 Task: Look for space in Dausa, India from 11th June, 2023 to 17th June, 2023 for 1 adult in price range Rs.5000 to Rs.12000. Place can be private room with 1  bedroom having 1 bed and 1 bathroom. Property type can be house, flat, guest house, hotel. Booking option can be shelf check-in. Required host language is English.
Action: Mouse moved to (485, 58)
Screenshot: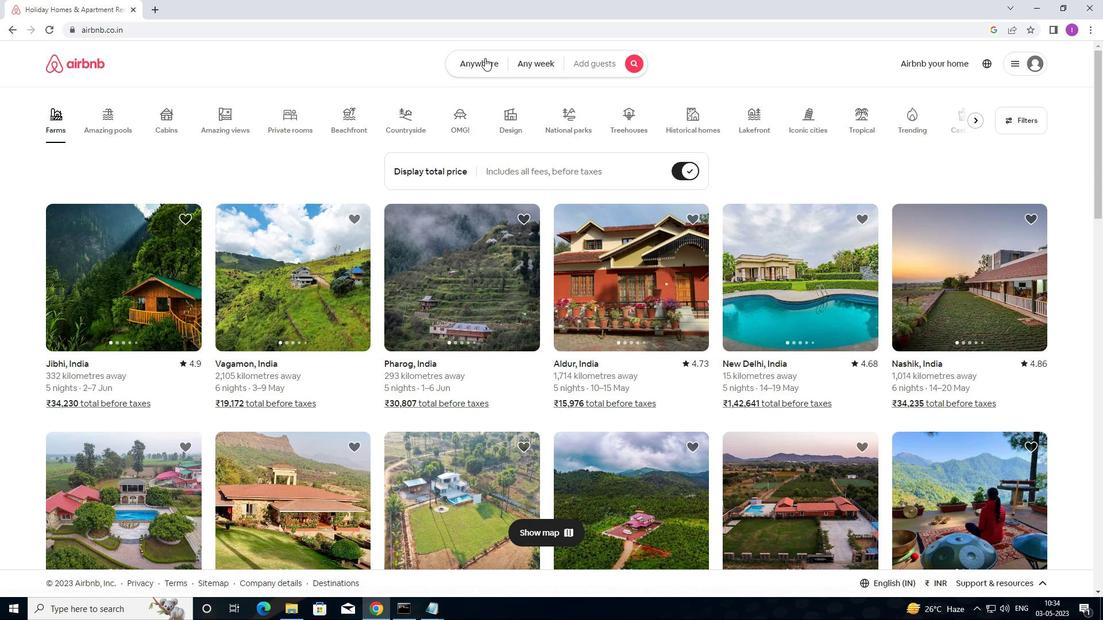 
Action: Mouse pressed left at (485, 58)
Screenshot: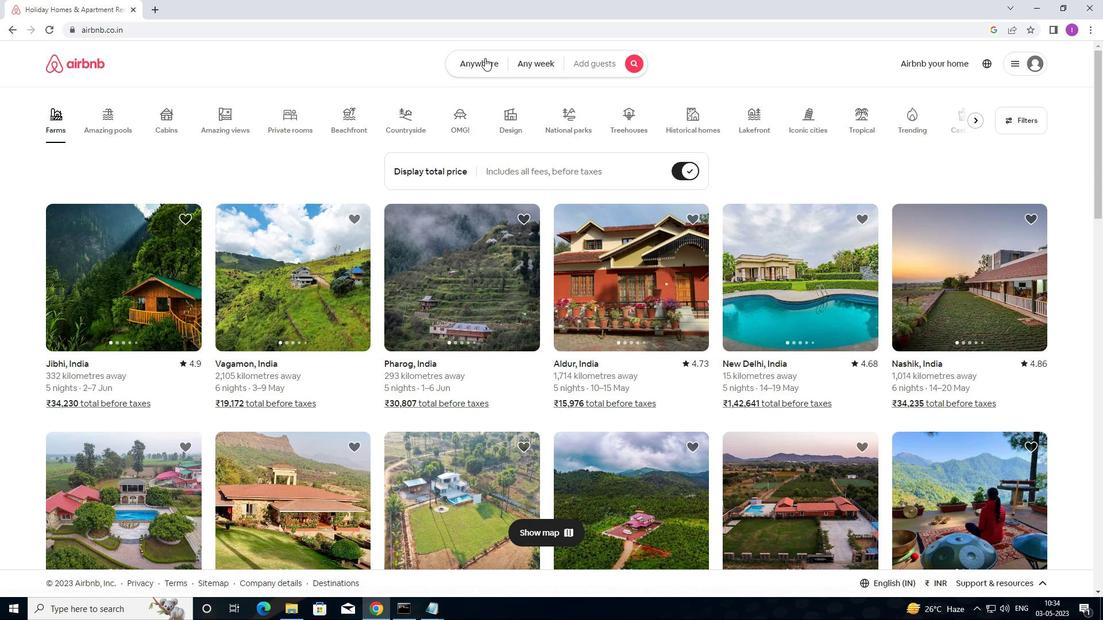 
Action: Mouse moved to (356, 112)
Screenshot: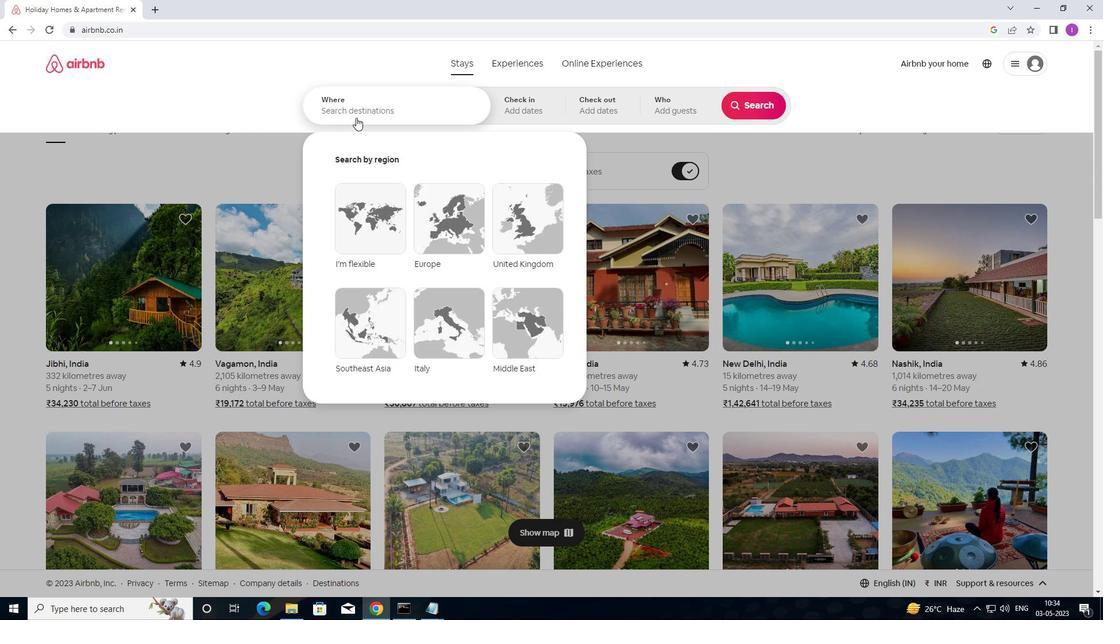 
Action: Mouse pressed left at (356, 112)
Screenshot: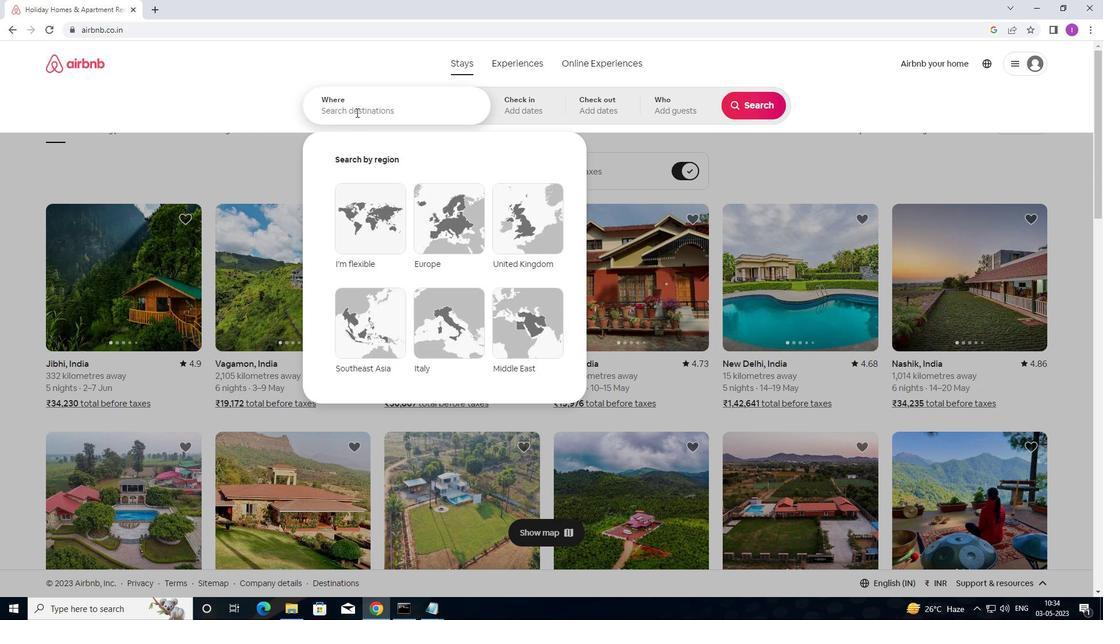 
Action: Mouse moved to (515, 121)
Screenshot: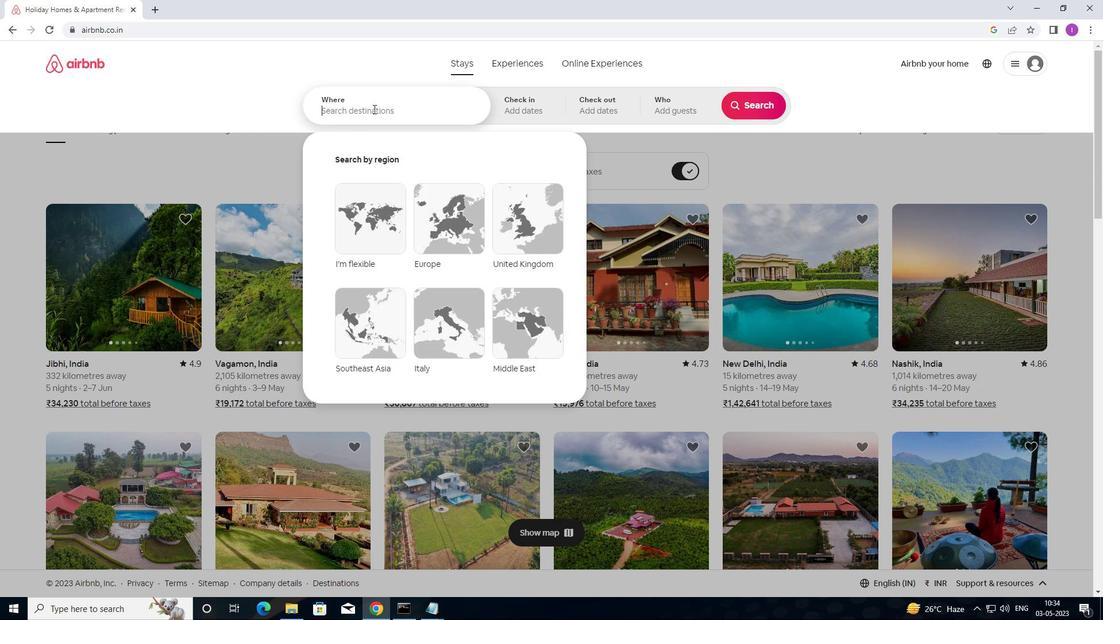 
Action: Key pressed <Key.shift>DAUSA,<Key.shift>INDIA
Screenshot: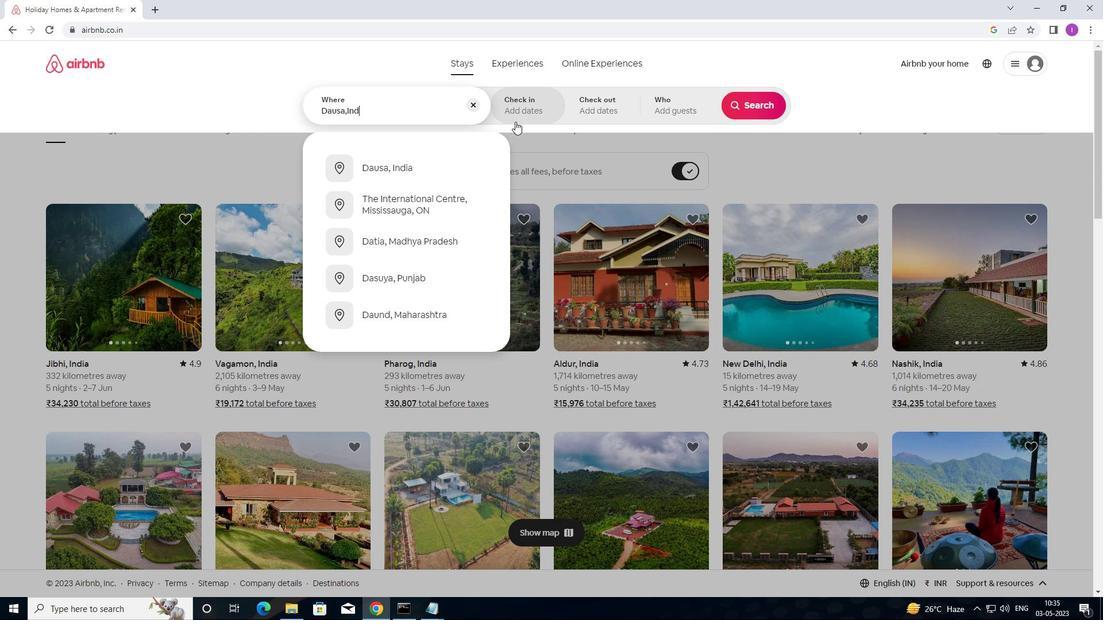 
Action: Mouse moved to (431, 178)
Screenshot: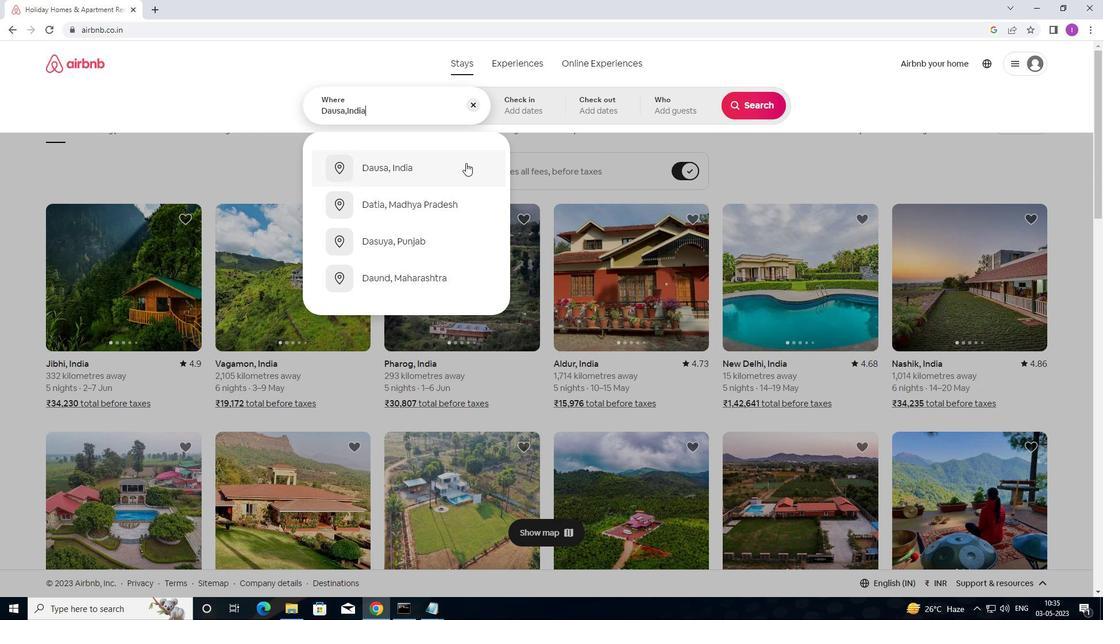 
Action: Mouse pressed left at (431, 178)
Screenshot: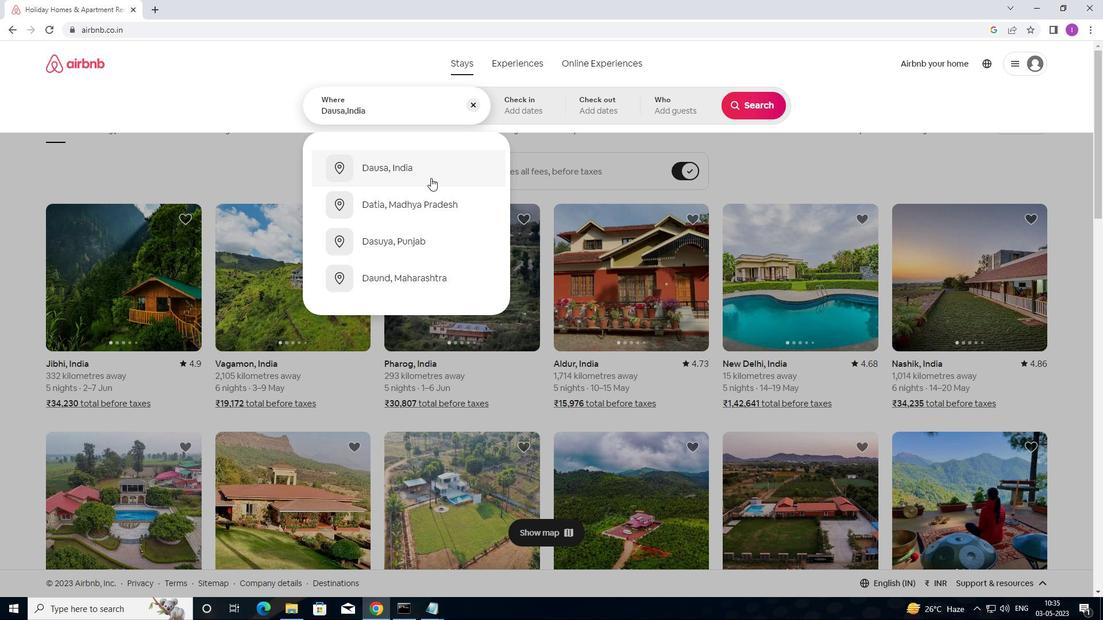 
Action: Mouse moved to (750, 198)
Screenshot: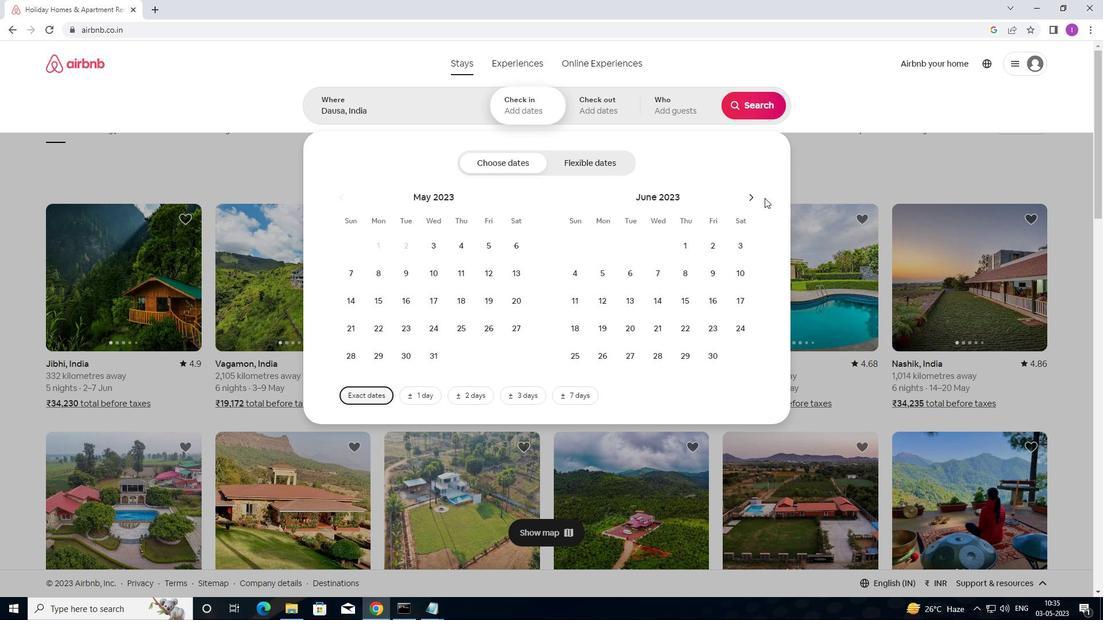 
Action: Mouse pressed left at (750, 198)
Screenshot: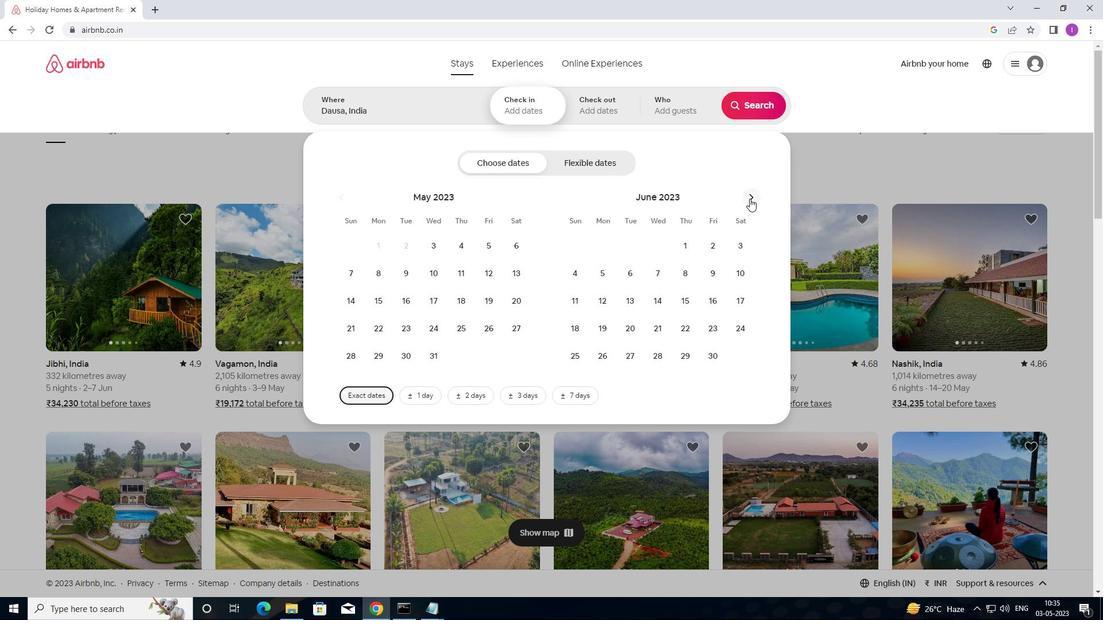 
Action: Mouse moved to (348, 298)
Screenshot: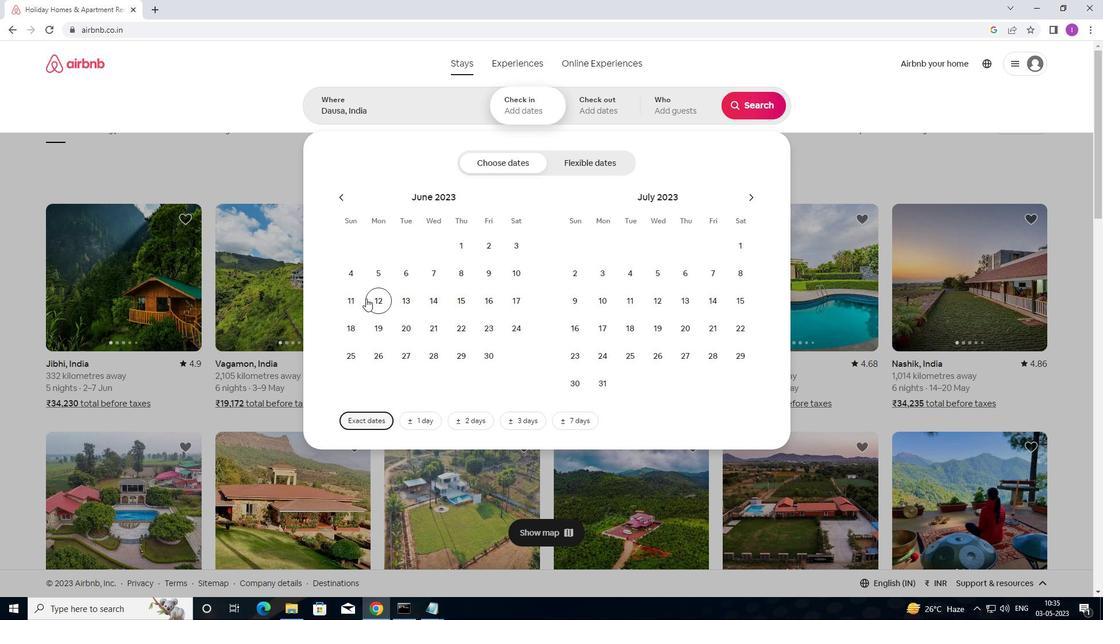 
Action: Mouse pressed left at (348, 298)
Screenshot: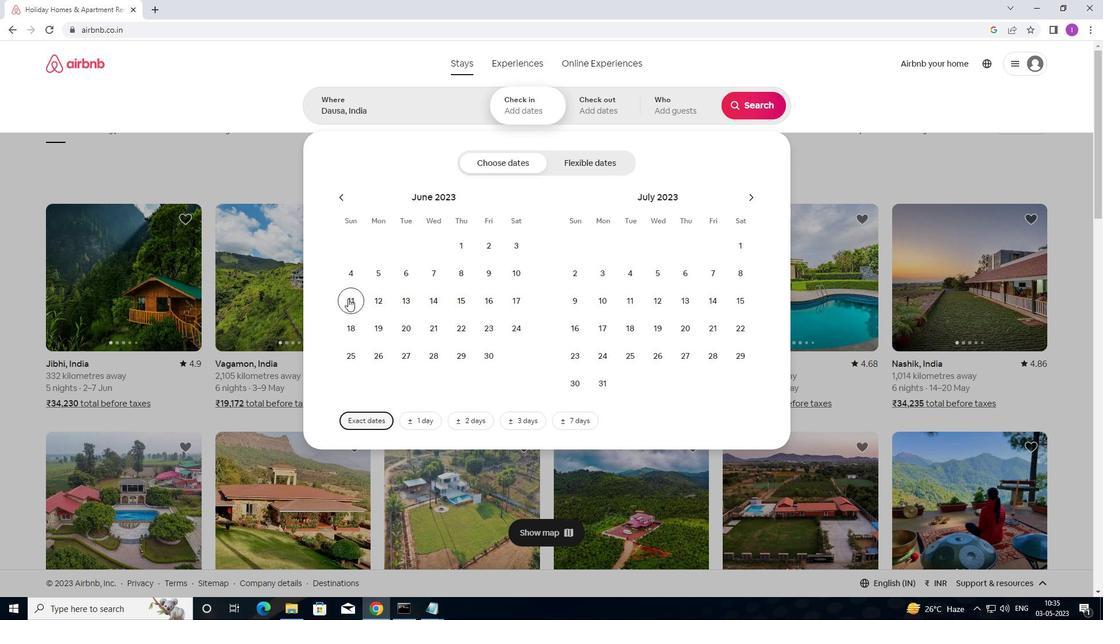 
Action: Mouse moved to (521, 300)
Screenshot: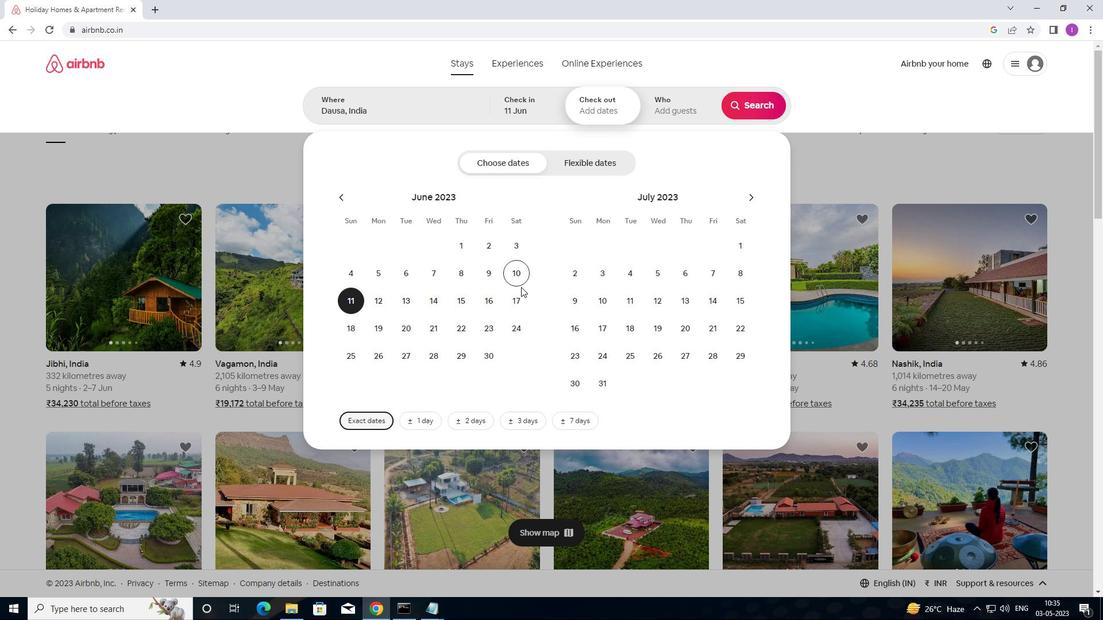 
Action: Mouse pressed left at (521, 300)
Screenshot: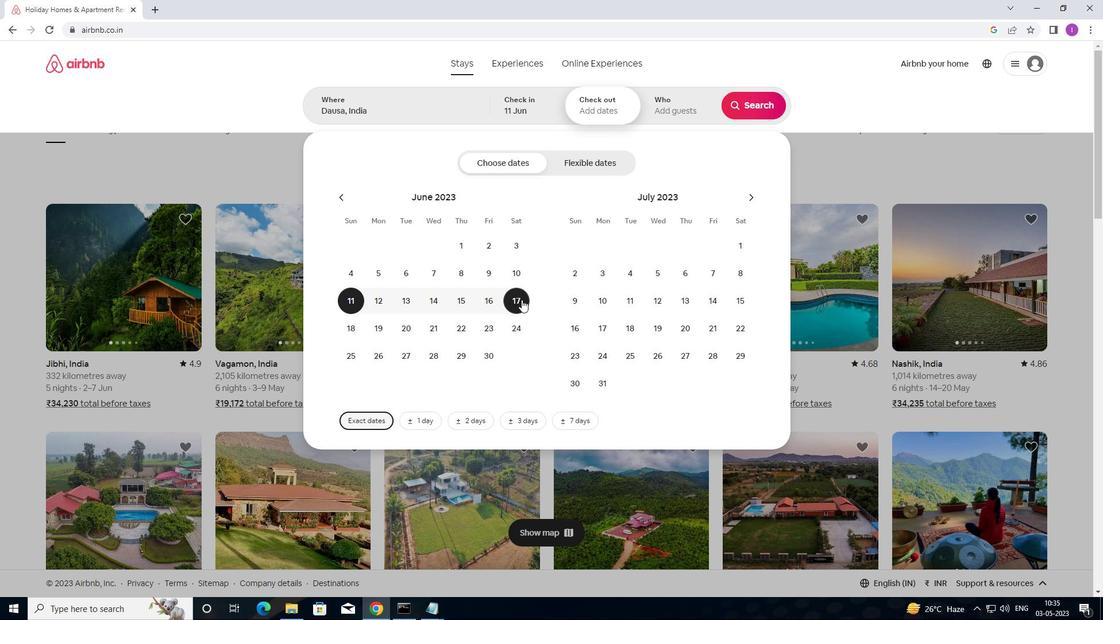 
Action: Mouse moved to (700, 113)
Screenshot: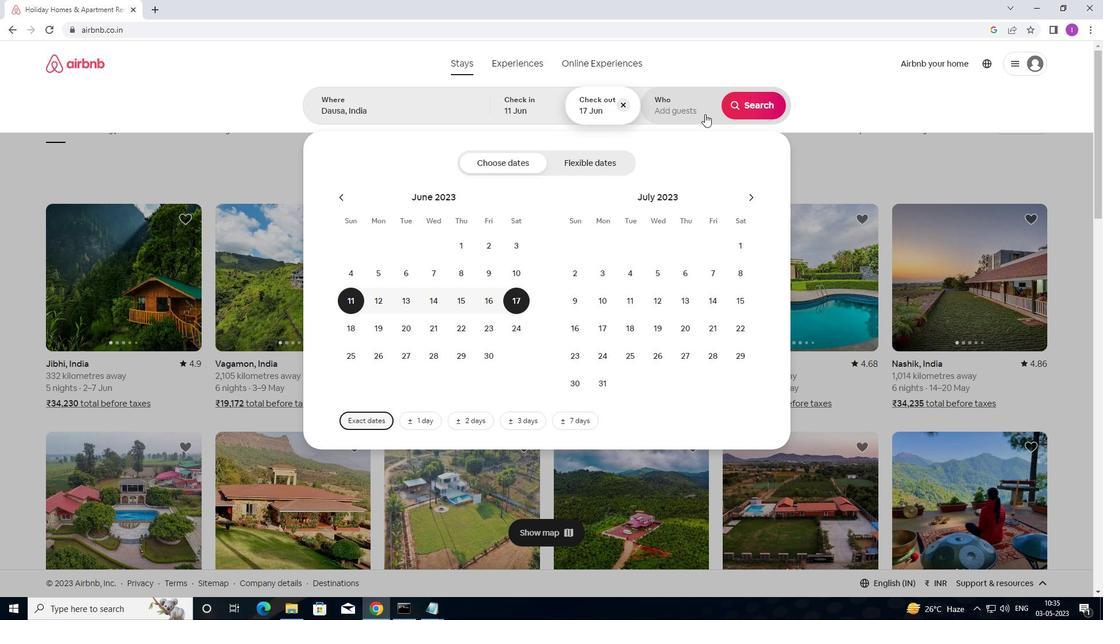 
Action: Mouse pressed left at (700, 113)
Screenshot: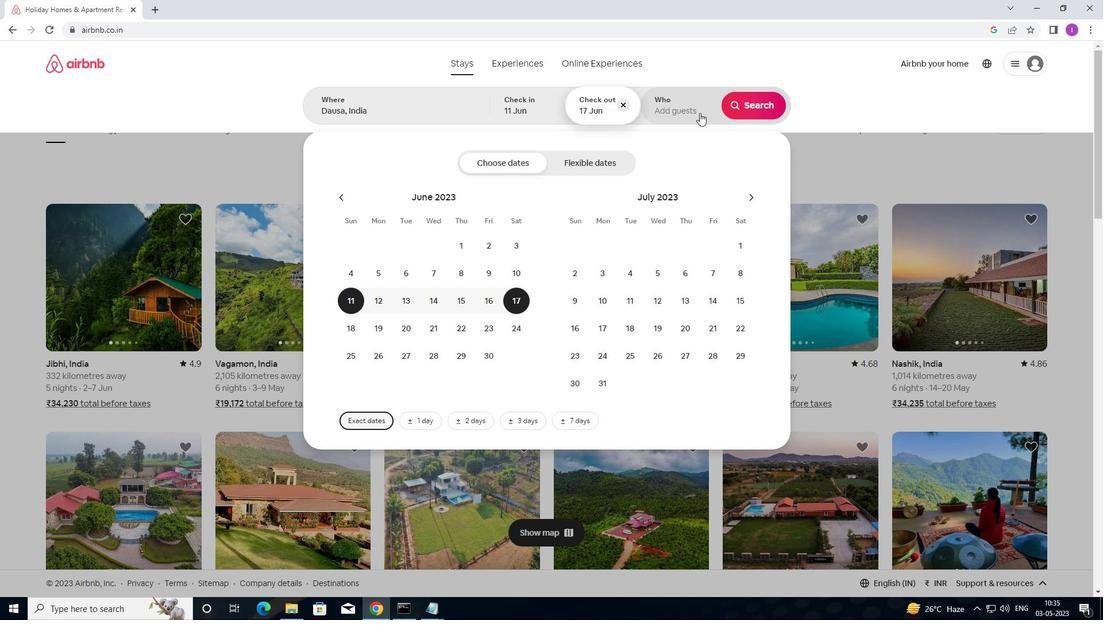
Action: Mouse moved to (761, 162)
Screenshot: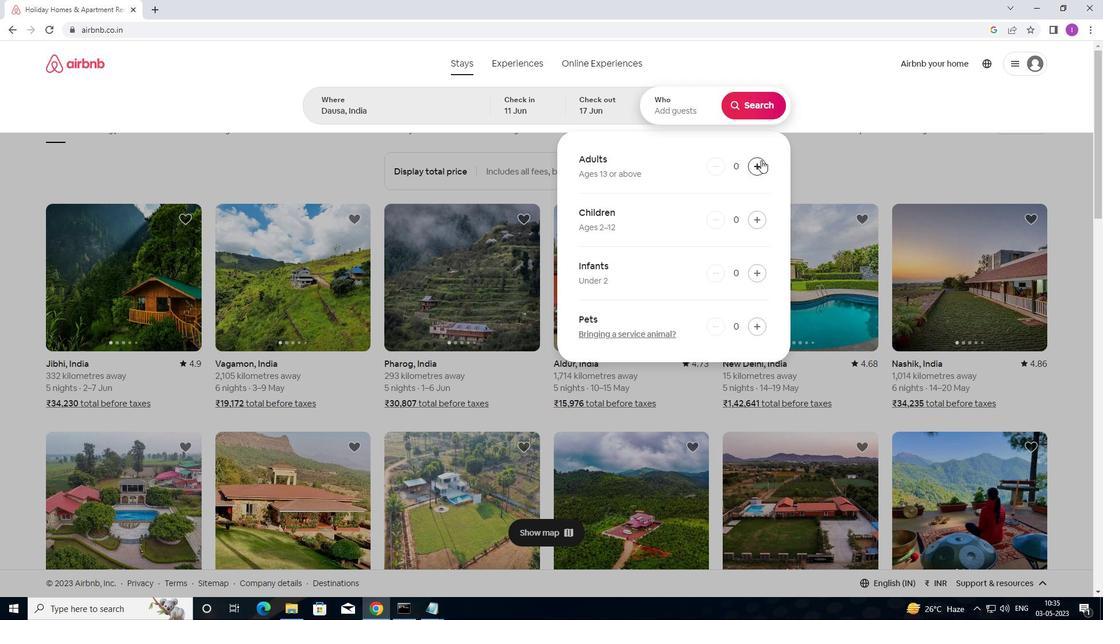 
Action: Mouse pressed left at (761, 162)
Screenshot: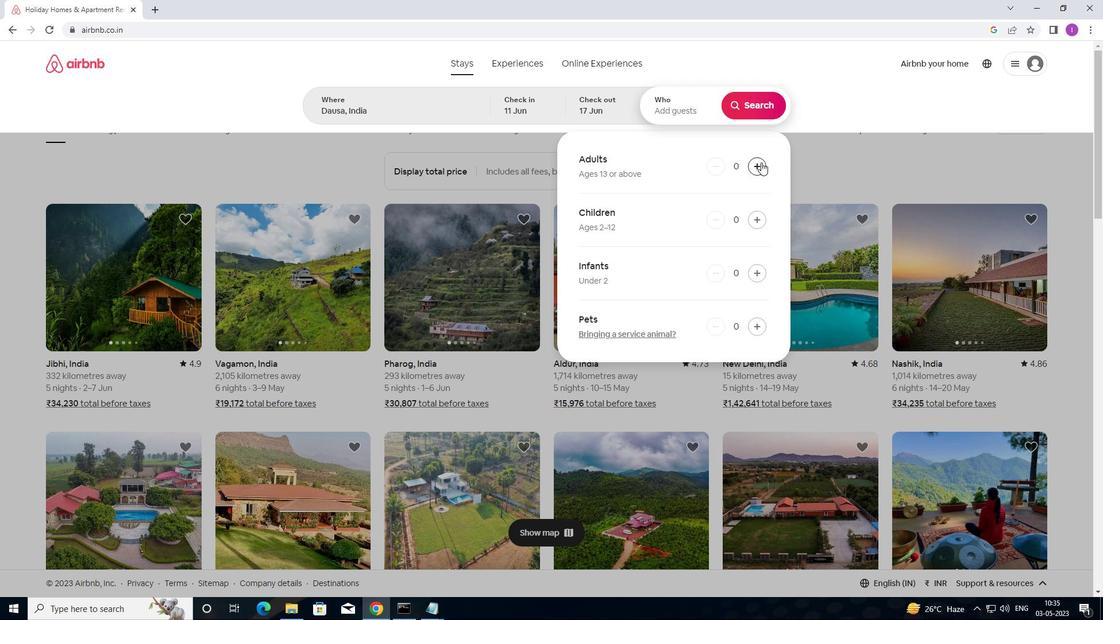 
Action: Mouse moved to (760, 101)
Screenshot: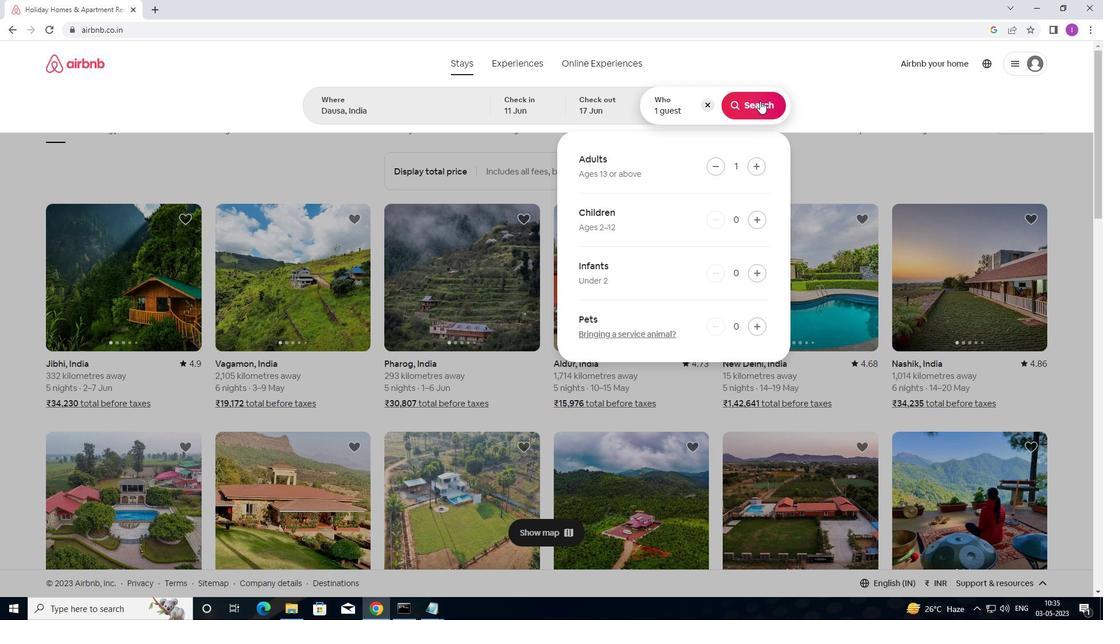 
Action: Mouse pressed left at (760, 101)
Screenshot: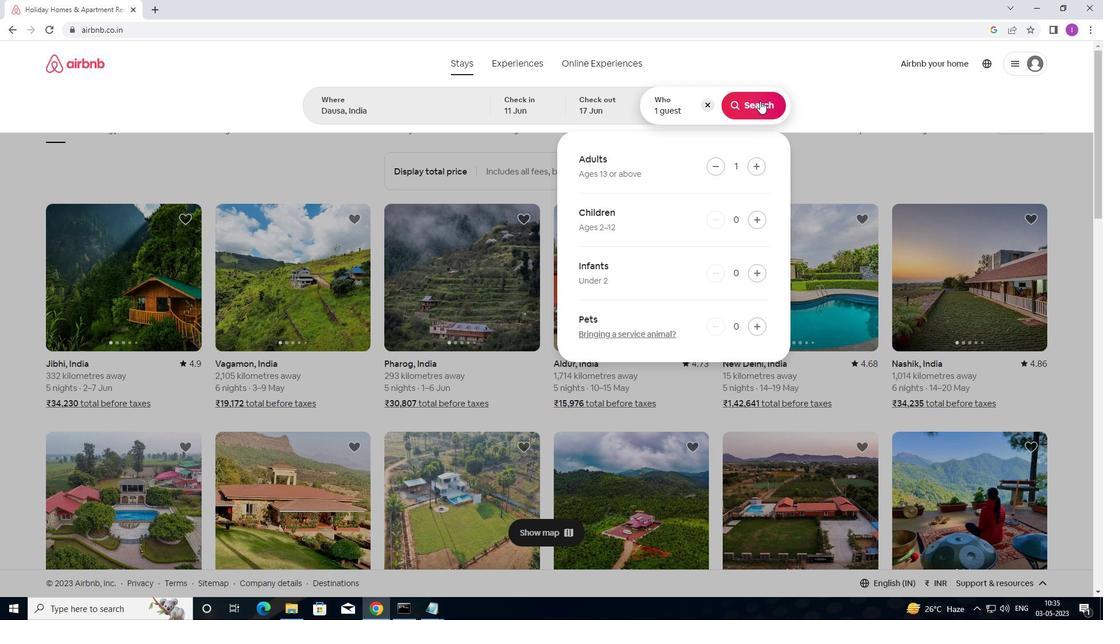 
Action: Mouse moved to (1037, 114)
Screenshot: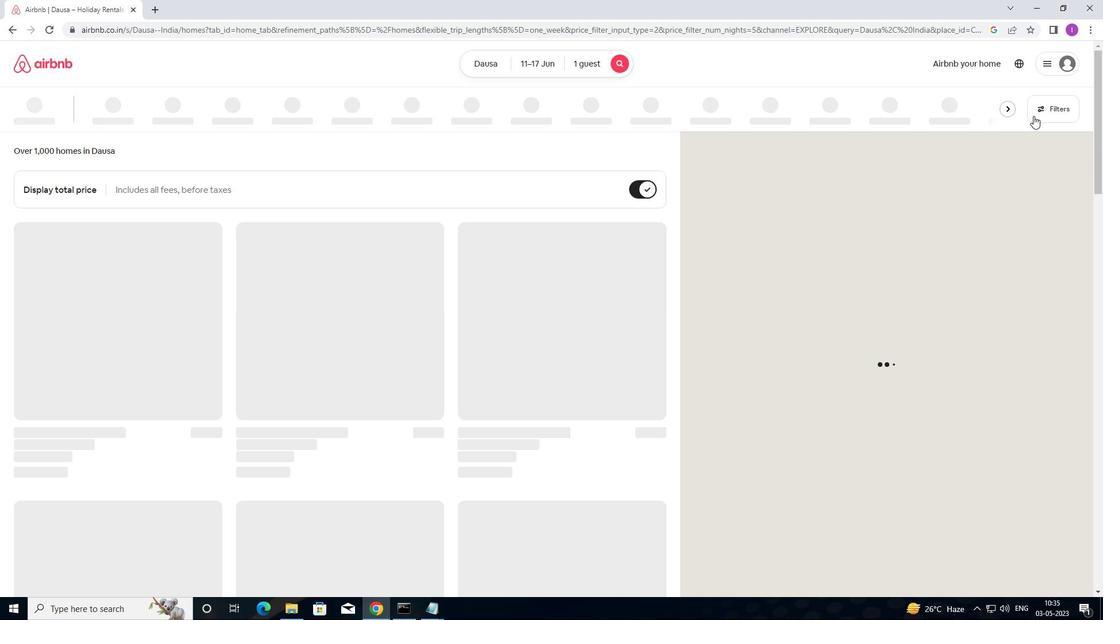 
Action: Mouse pressed left at (1037, 114)
Screenshot: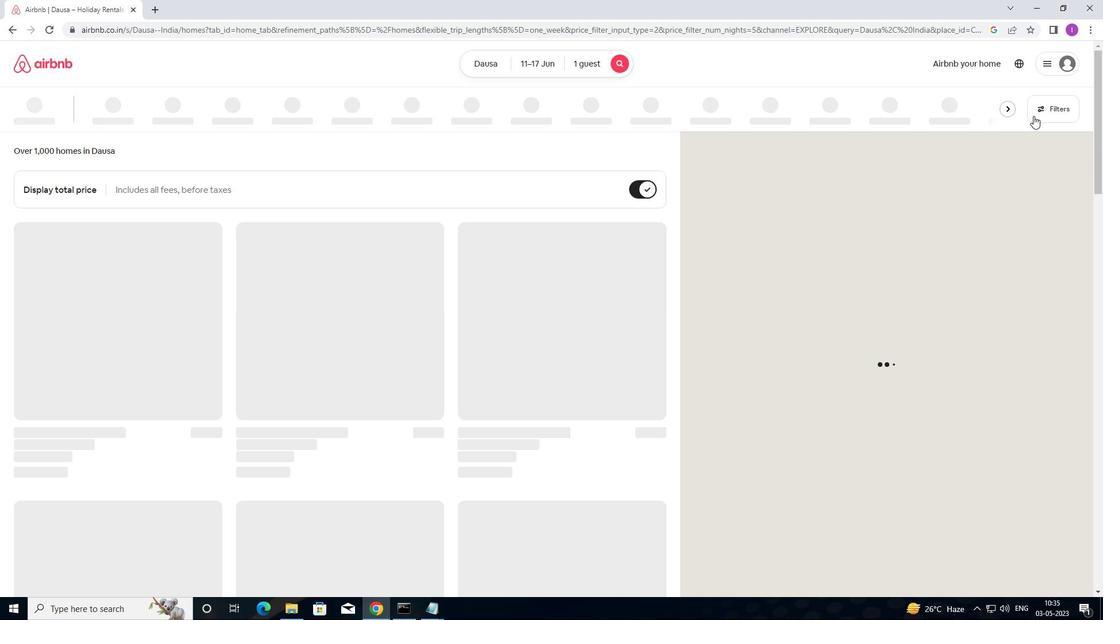 
Action: Mouse moved to (409, 251)
Screenshot: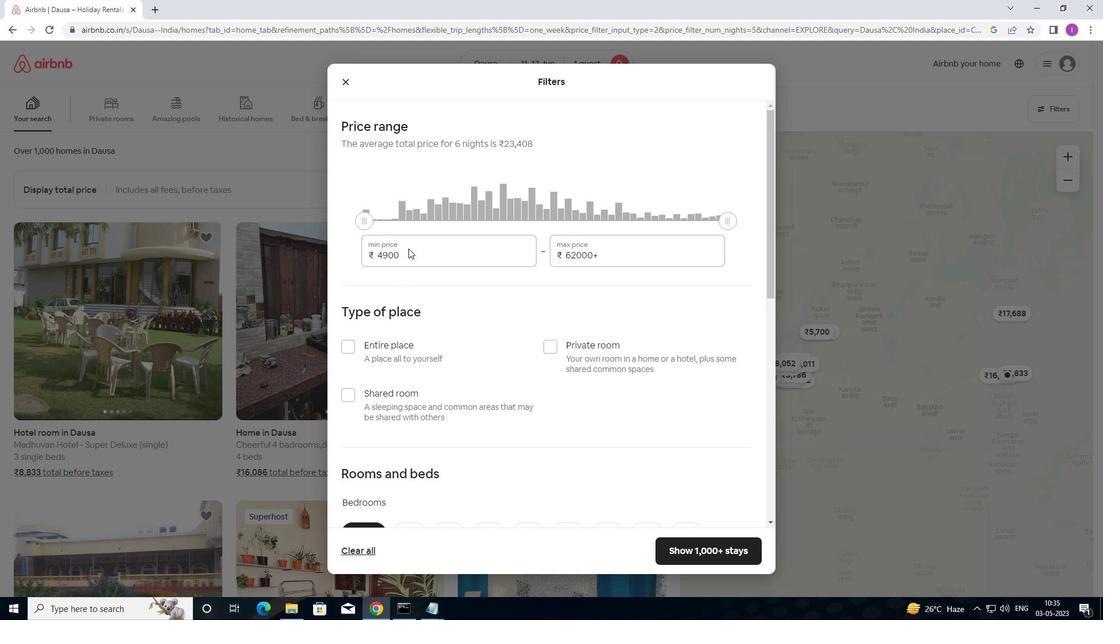 
Action: Mouse pressed left at (409, 251)
Screenshot: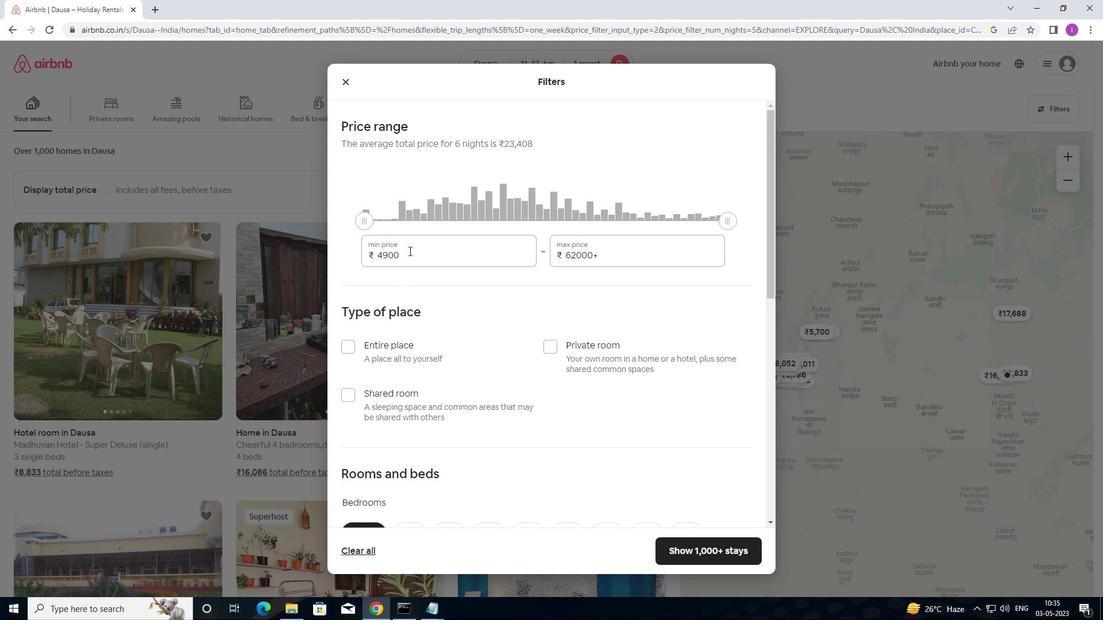 
Action: Mouse moved to (372, 252)
Screenshot: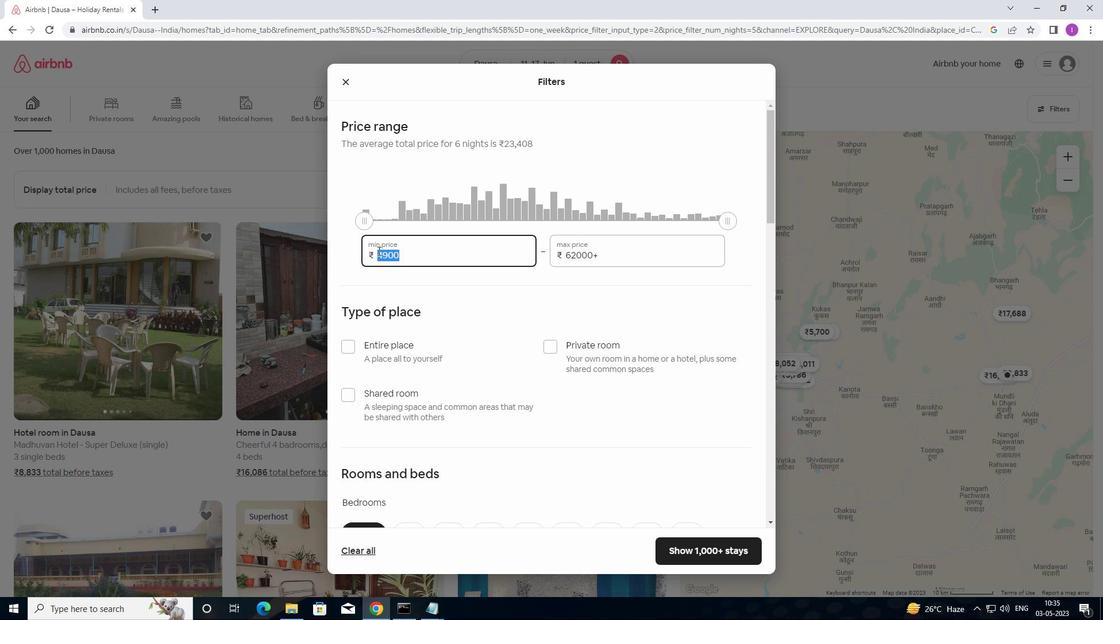 
Action: Mouse pressed left at (372, 252)
Screenshot: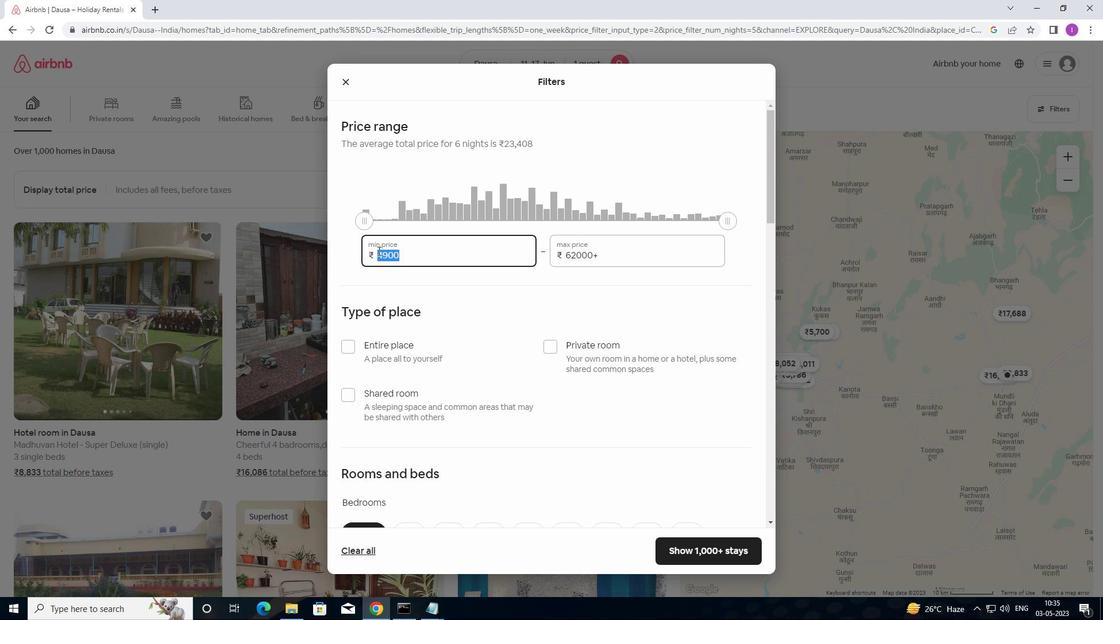 
Action: Mouse moved to (462, 292)
Screenshot: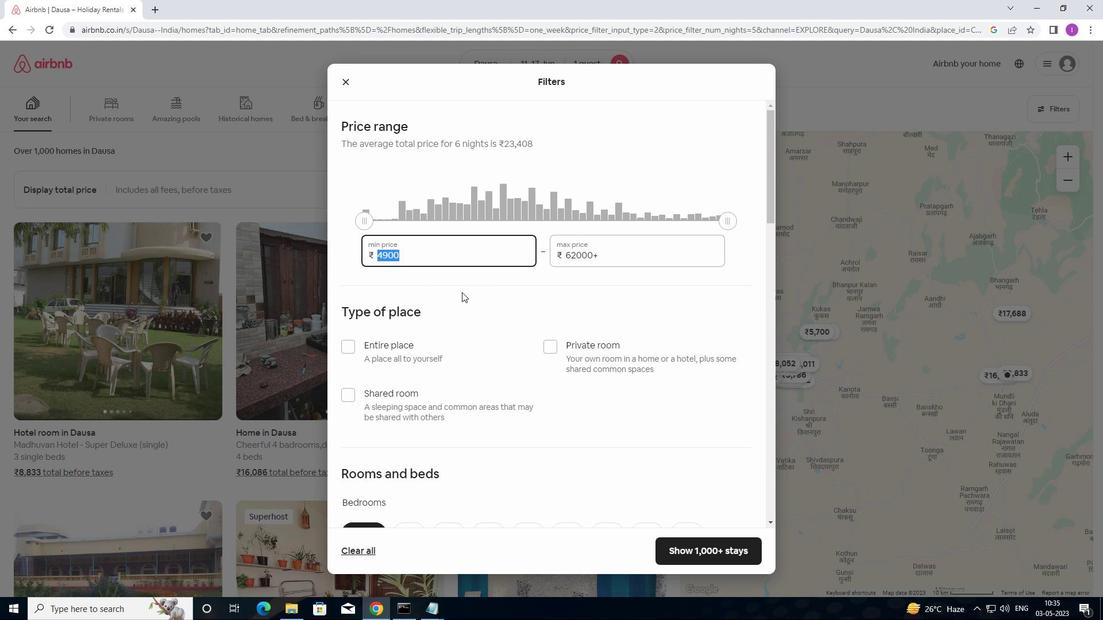 
Action: Key pressed 5
Screenshot: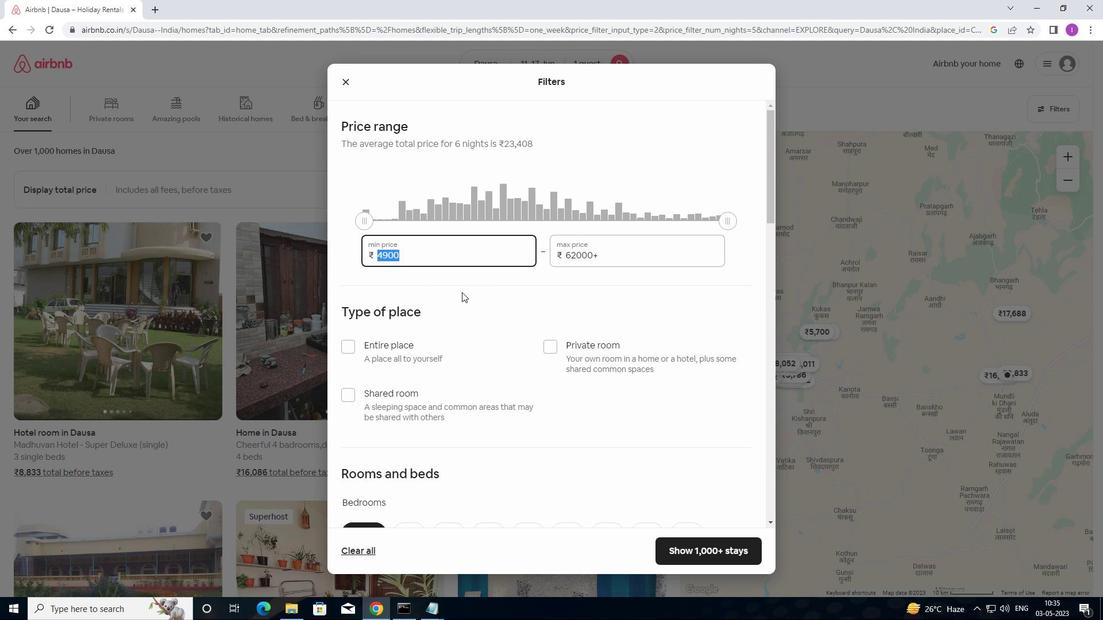 
Action: Mouse moved to (466, 293)
Screenshot: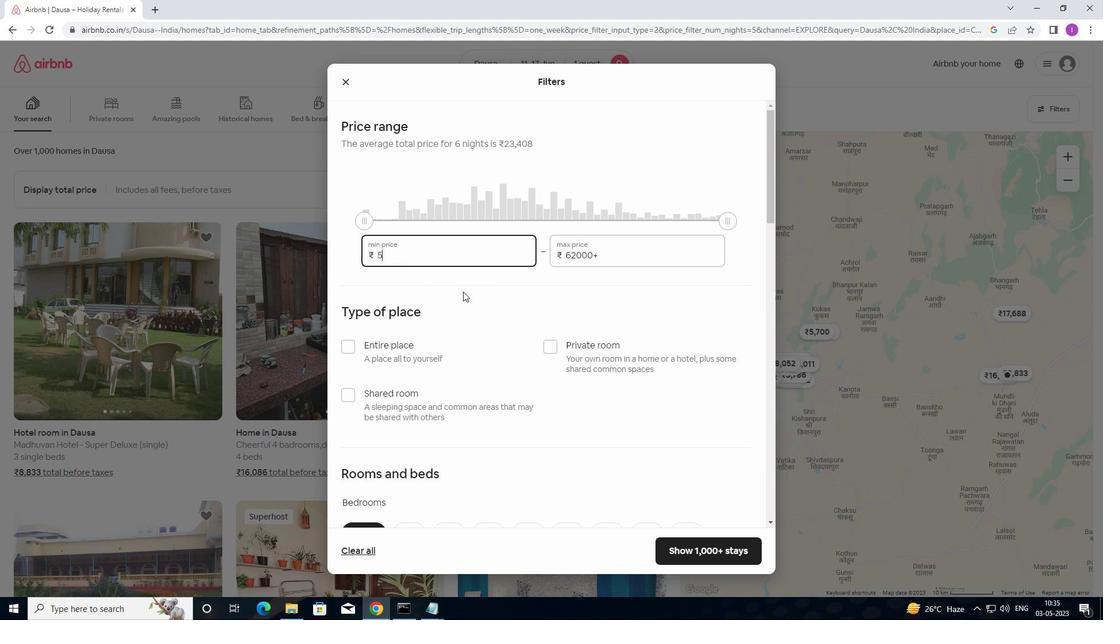 
Action: Key pressed 000
Screenshot: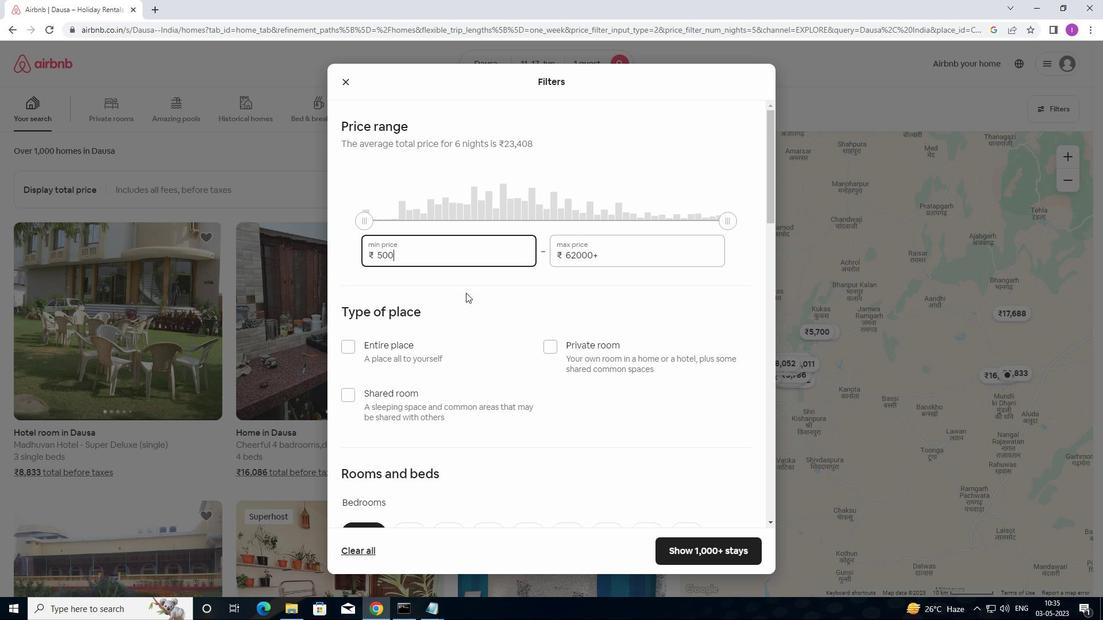 
Action: Mouse moved to (604, 257)
Screenshot: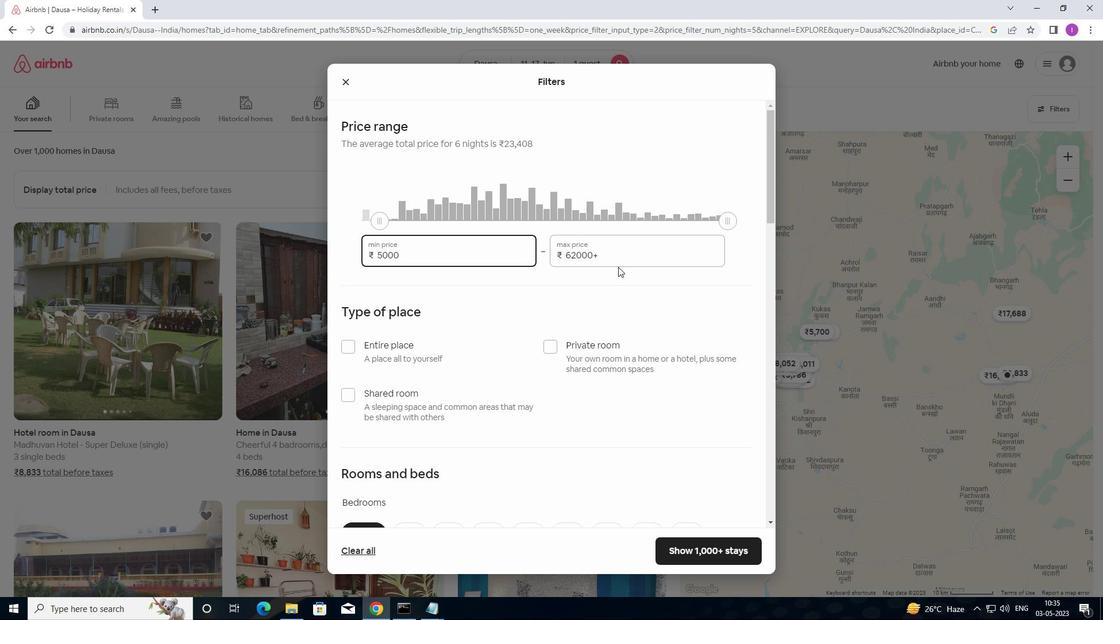 
Action: Mouse pressed left at (604, 257)
Screenshot: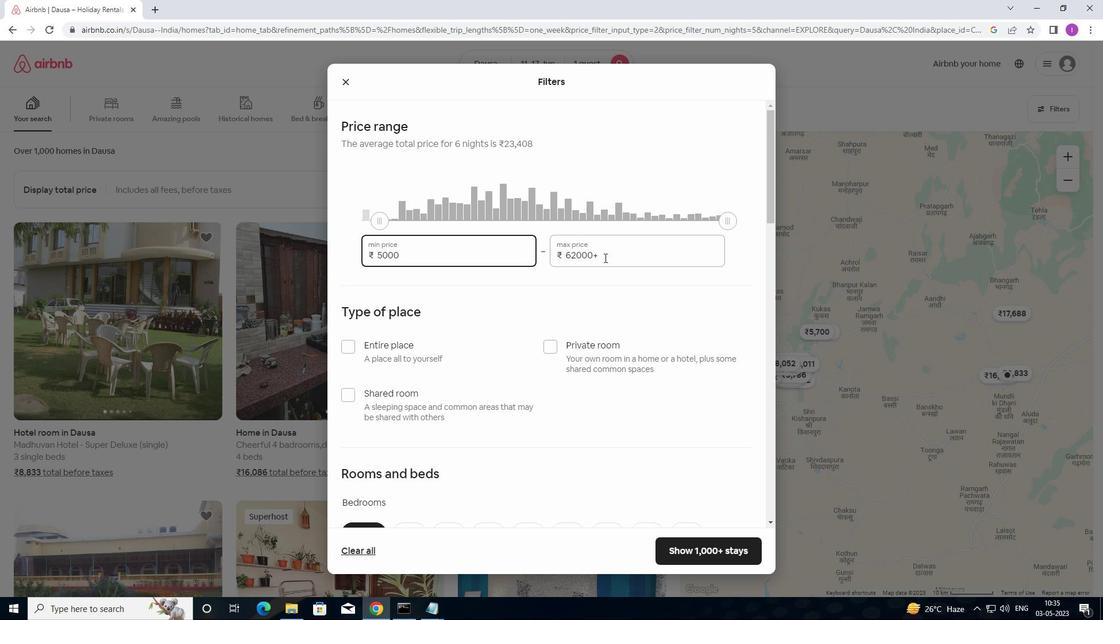 
Action: Mouse moved to (547, 260)
Screenshot: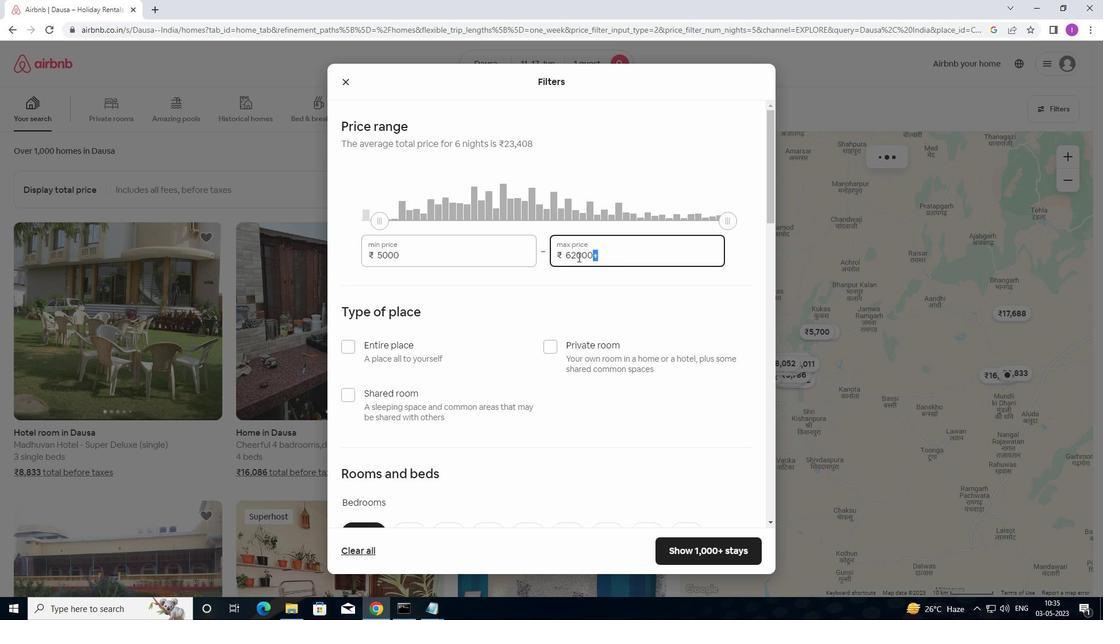 
Action: Mouse pressed left at (547, 260)
Screenshot: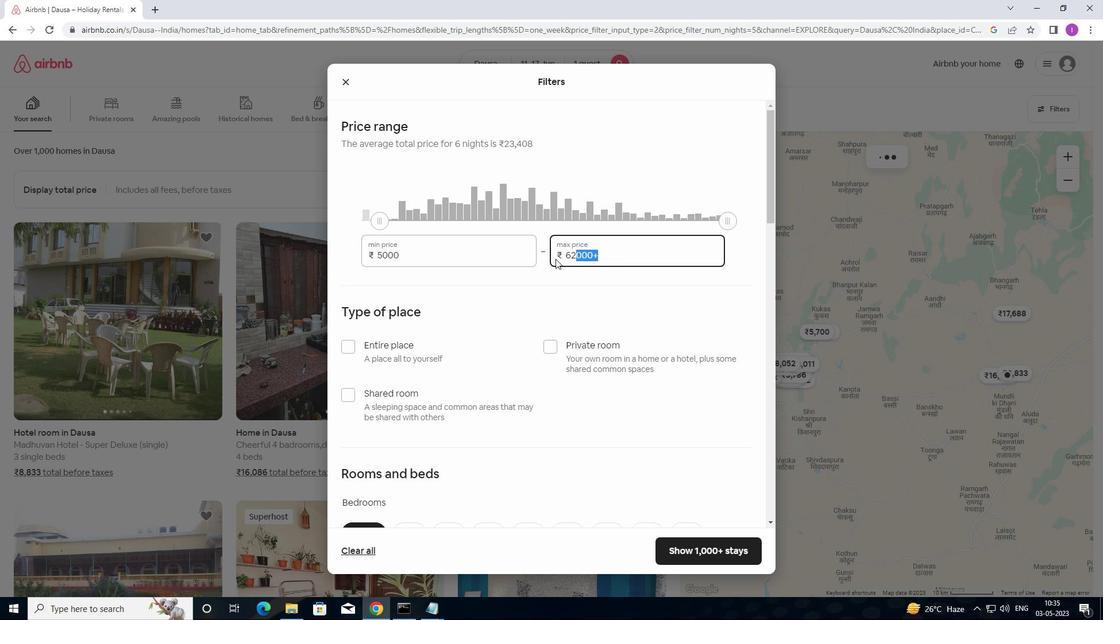 
Action: Mouse moved to (625, 273)
Screenshot: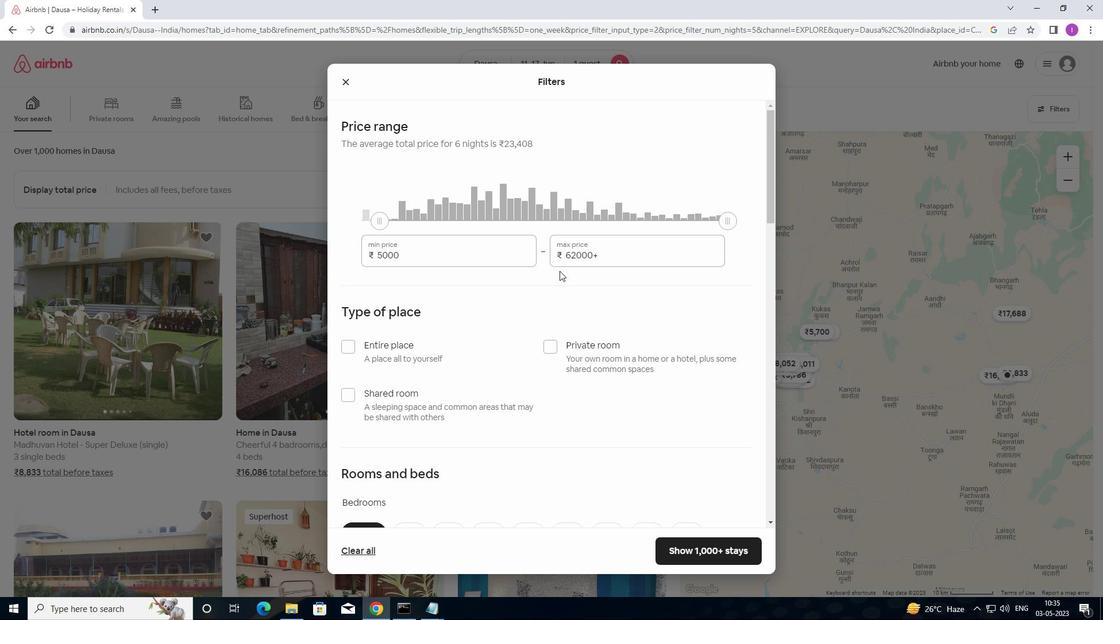 
Action: Key pressed 12
Screenshot: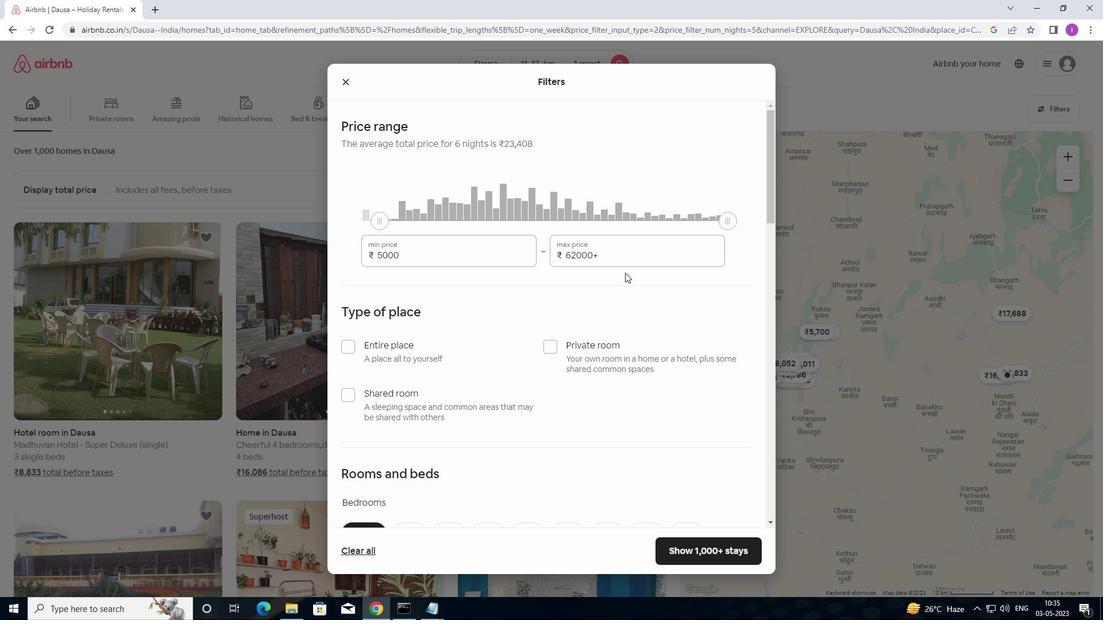 
Action: Mouse moved to (625, 278)
Screenshot: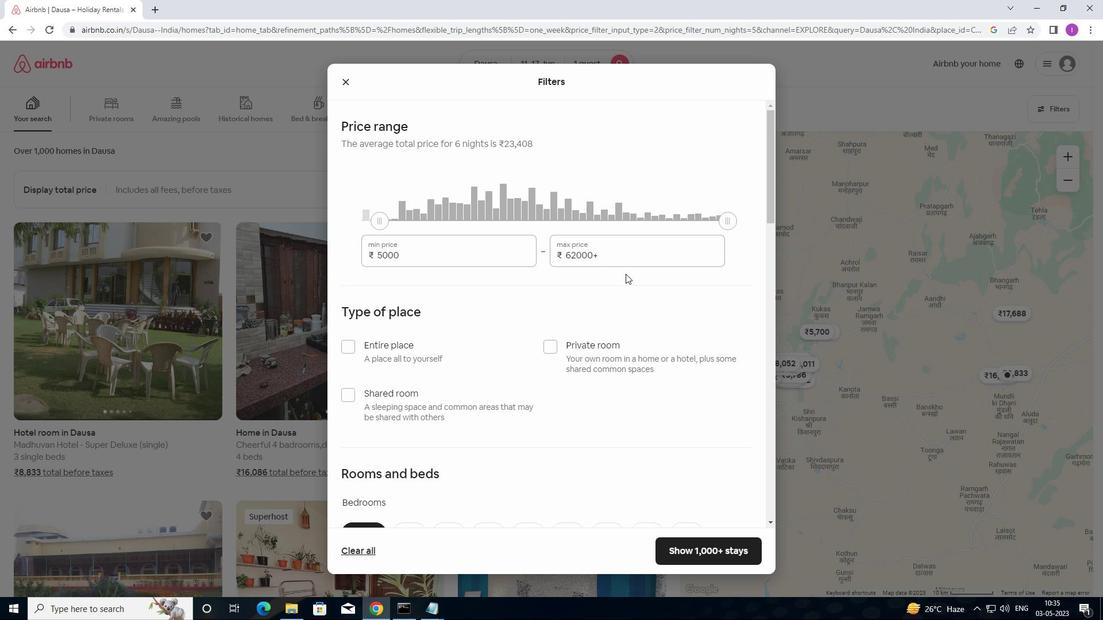 
Action: Key pressed 000
Screenshot: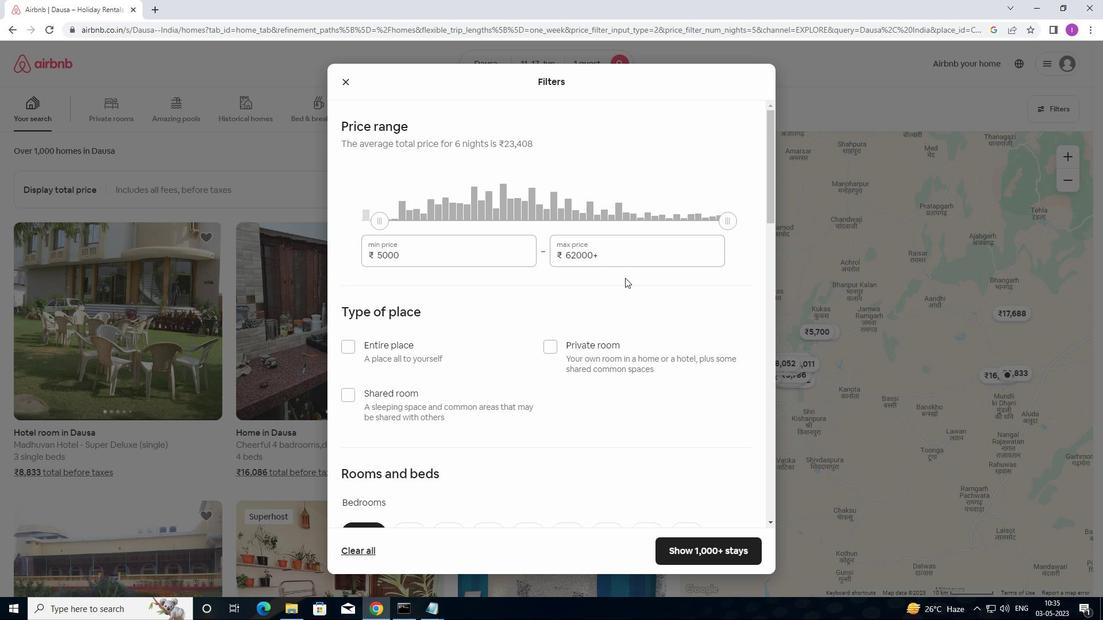 
Action: Mouse moved to (611, 257)
Screenshot: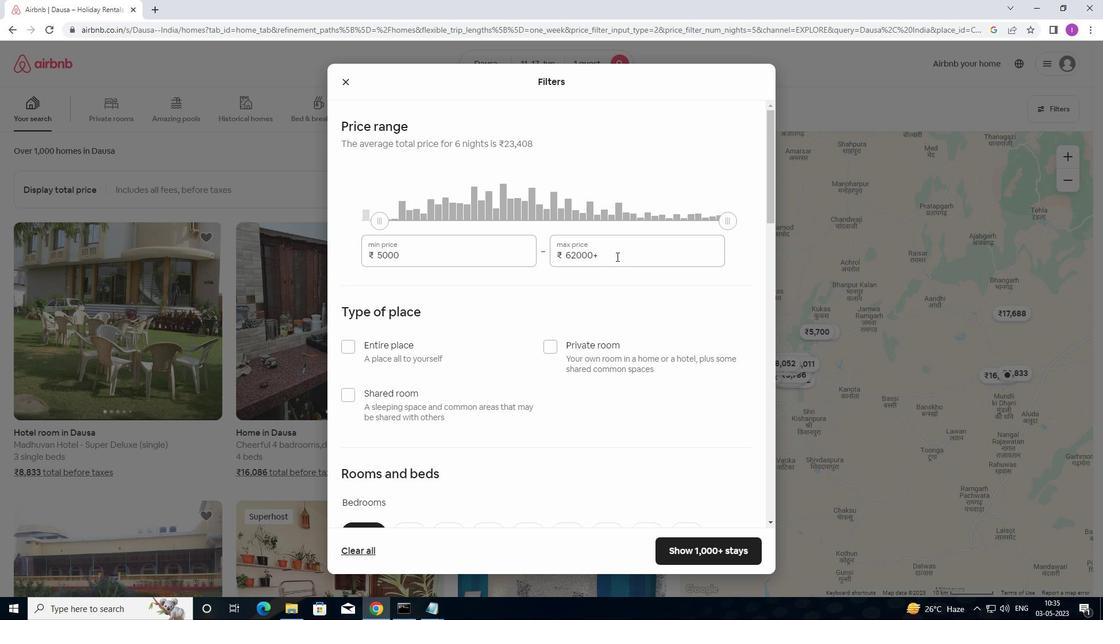 
Action: Mouse pressed left at (611, 257)
Screenshot: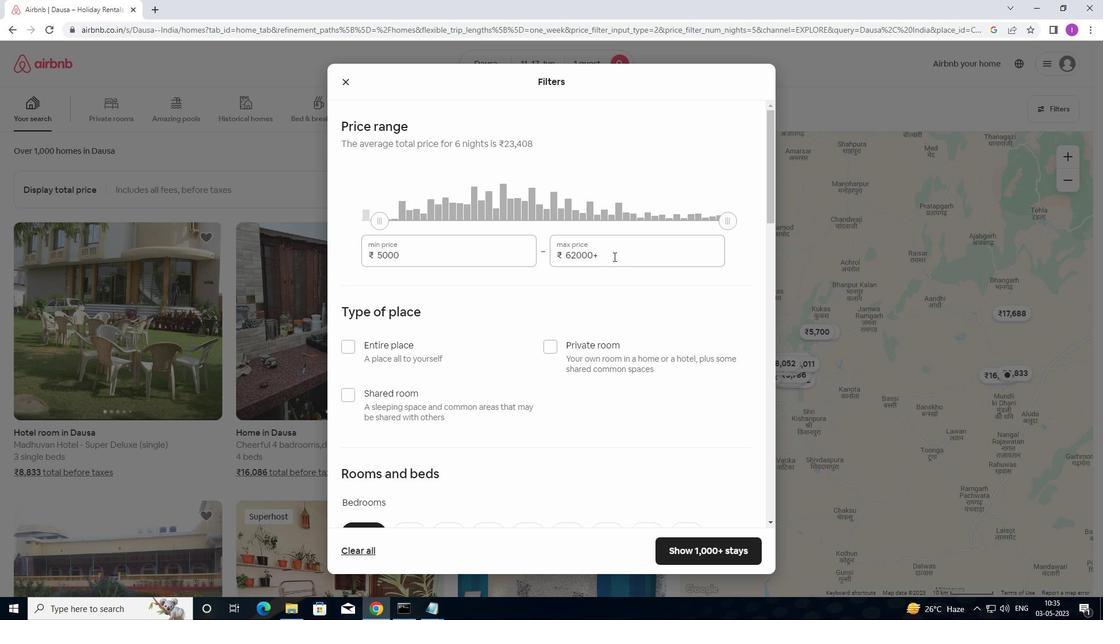 
Action: Mouse moved to (546, 266)
Screenshot: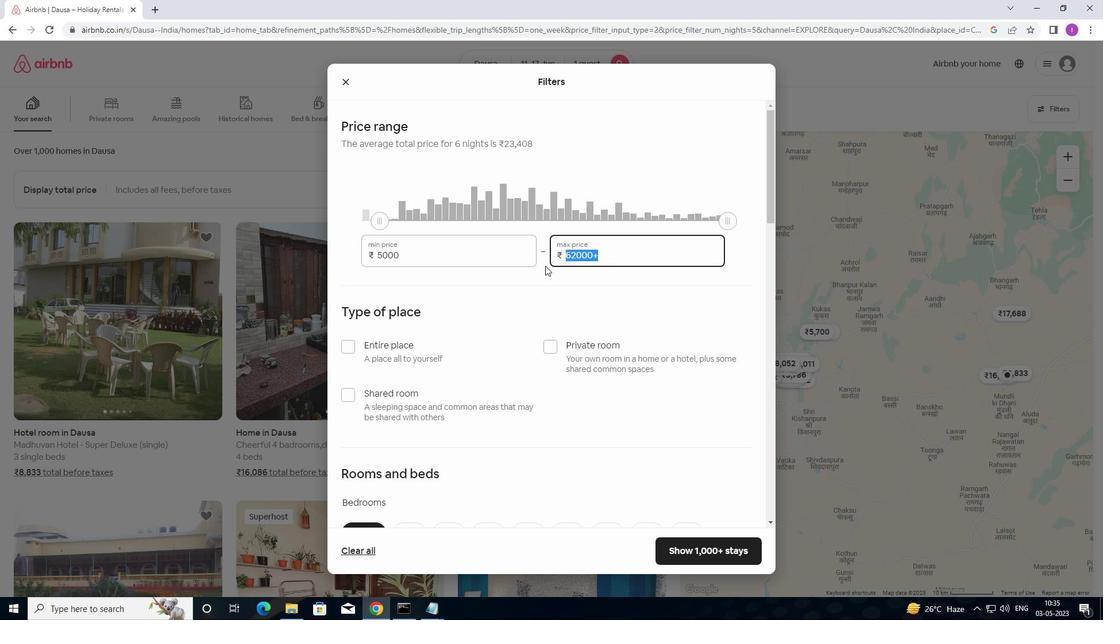 
Action: Key pressed 1
Screenshot: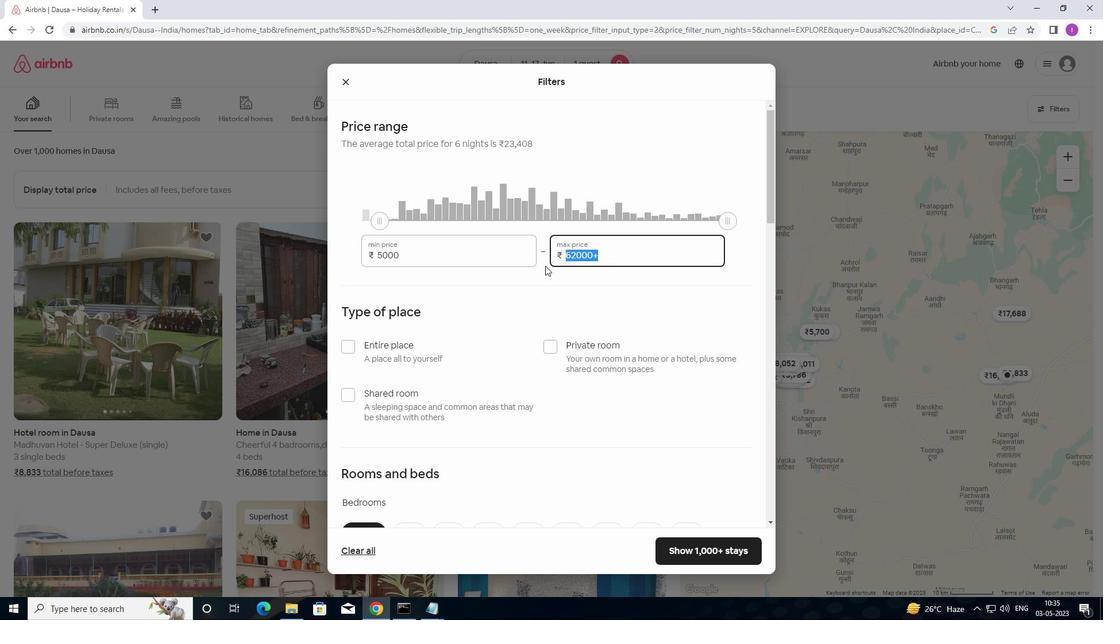 
Action: Mouse moved to (546, 266)
Screenshot: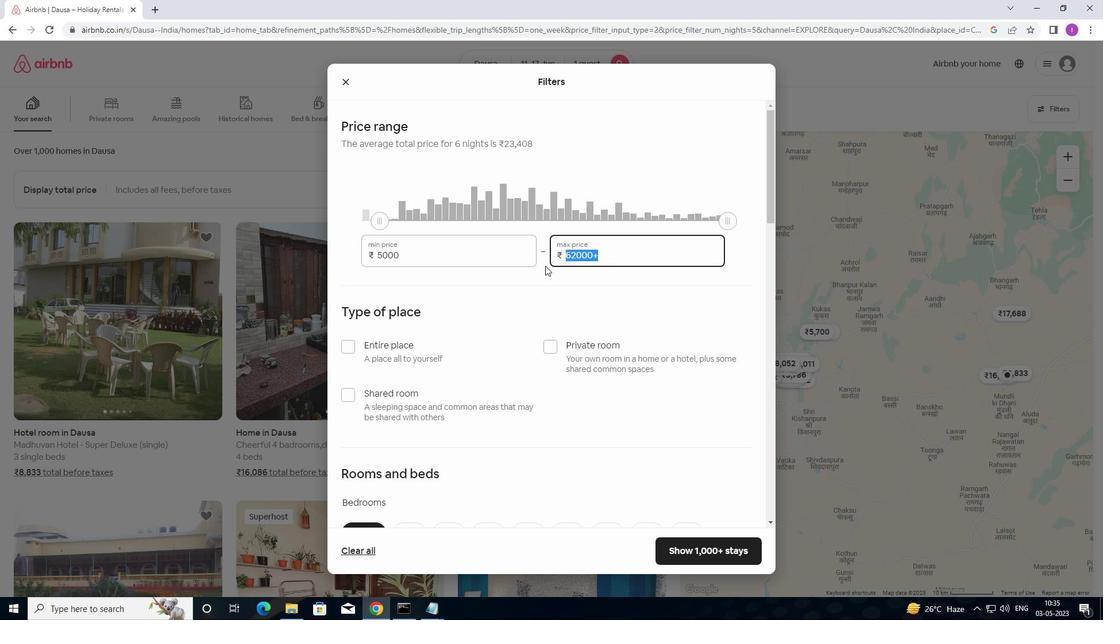 
Action: Key pressed 2
Screenshot: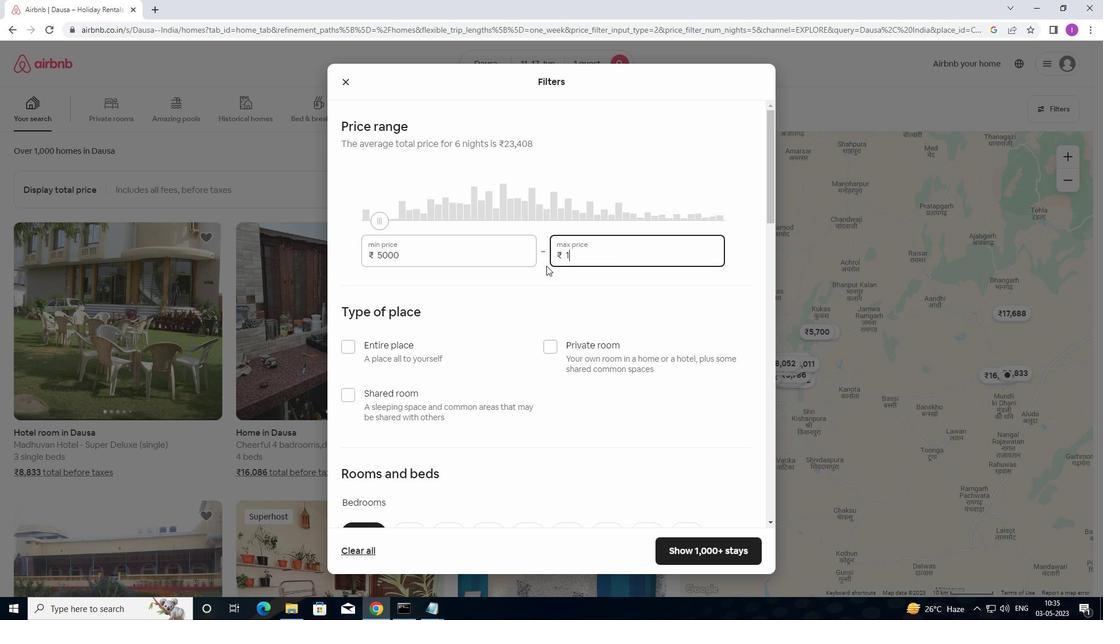 
Action: Mouse moved to (547, 266)
Screenshot: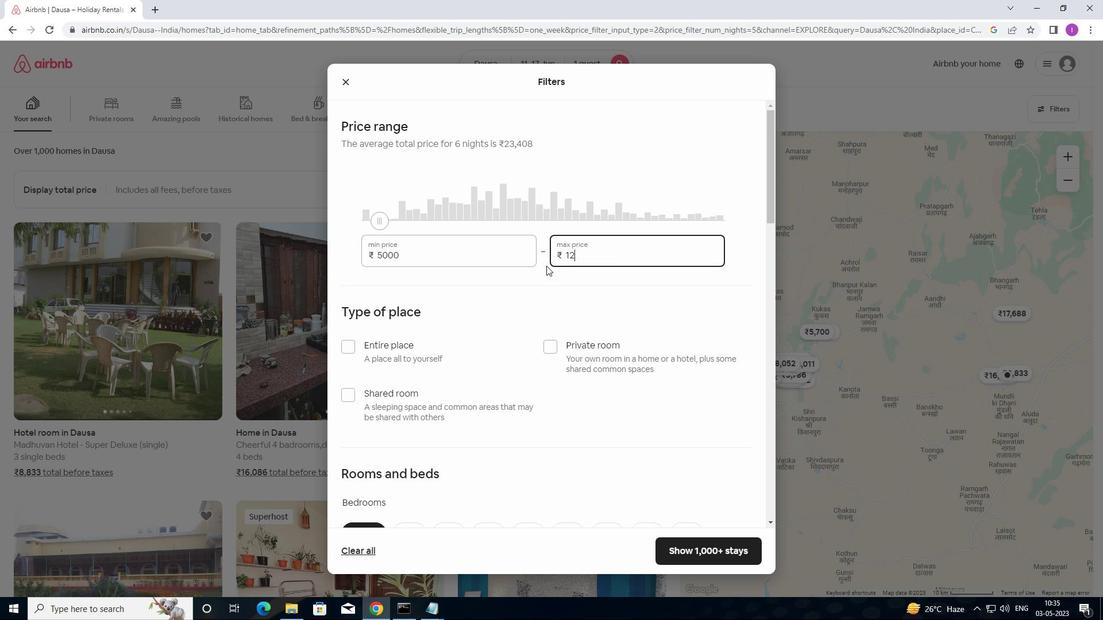 
Action: Key pressed 0
Screenshot: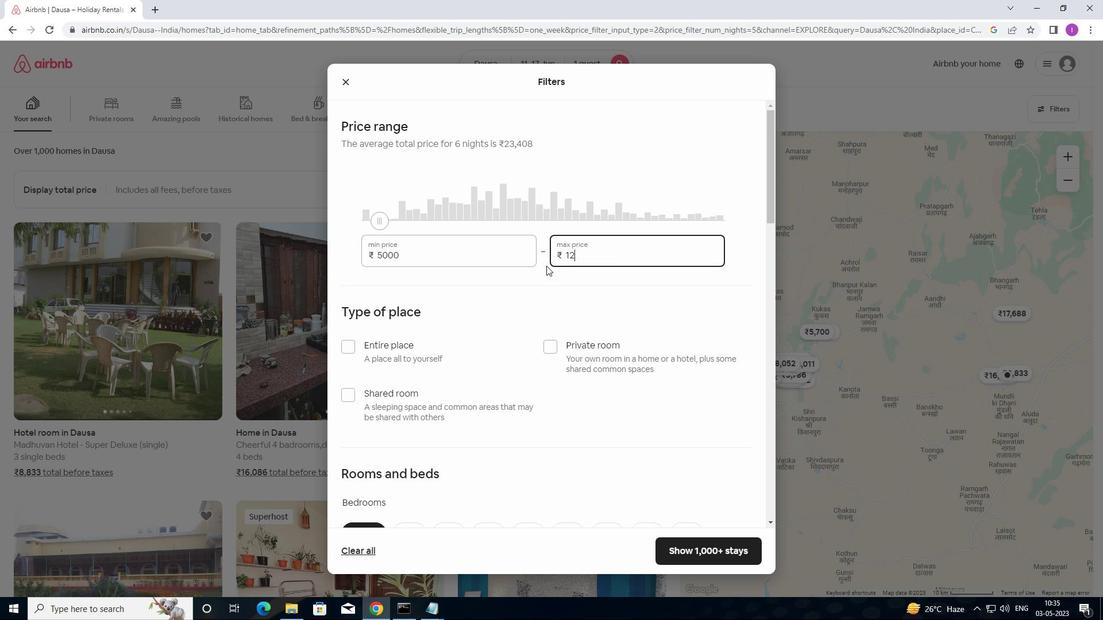 
Action: Mouse moved to (548, 267)
Screenshot: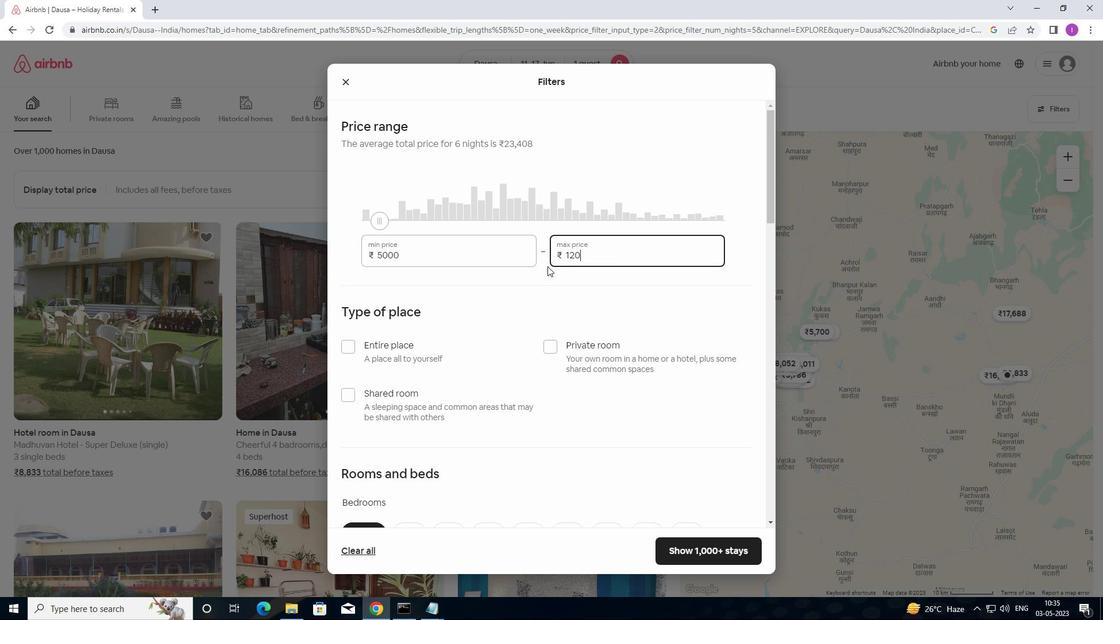 
Action: Key pressed 0
Screenshot: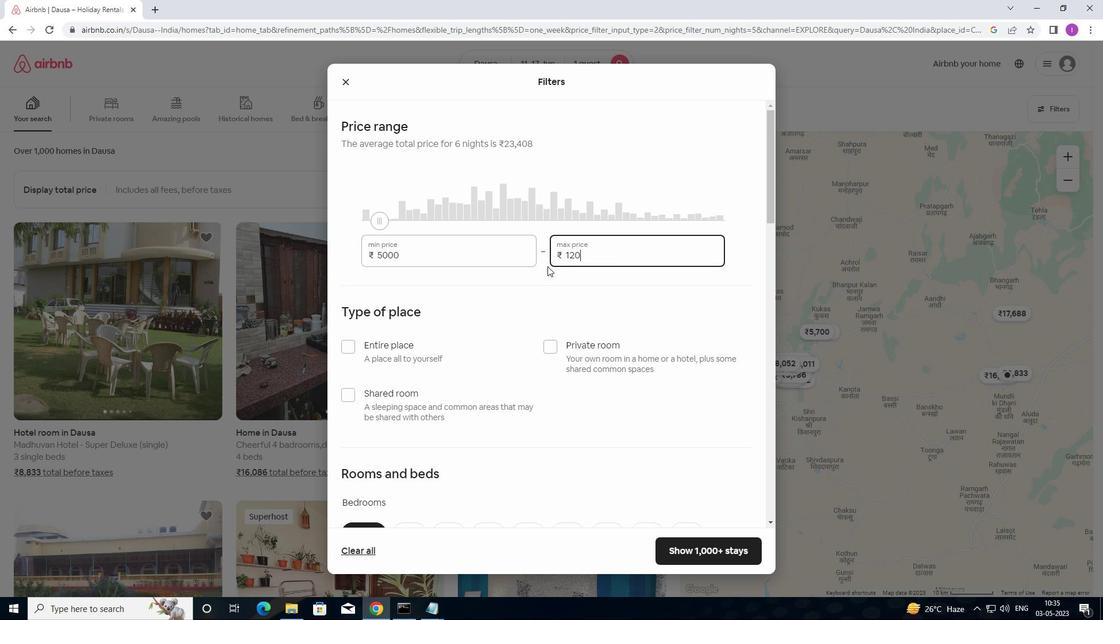 
Action: Mouse moved to (548, 267)
Screenshot: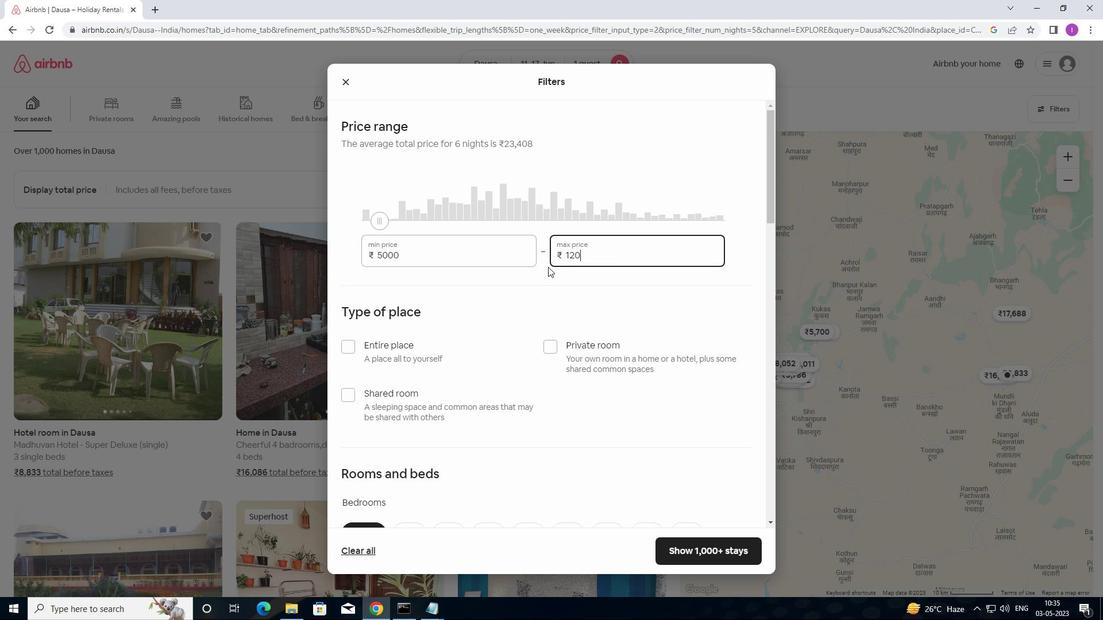 
Action: Key pressed 0
Screenshot: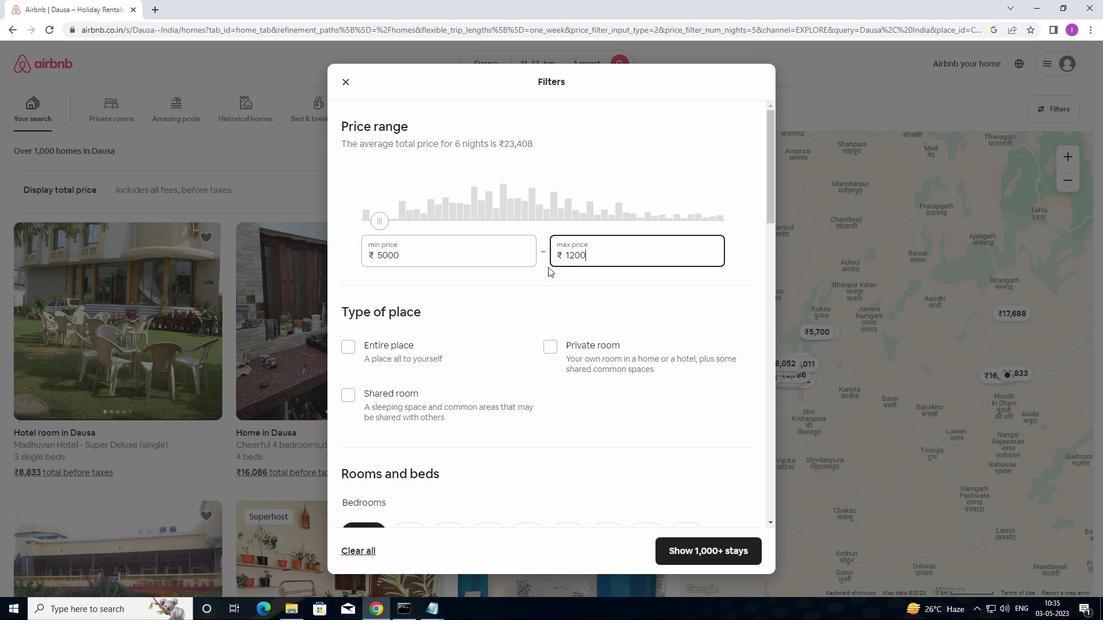 
Action: Mouse moved to (374, 359)
Screenshot: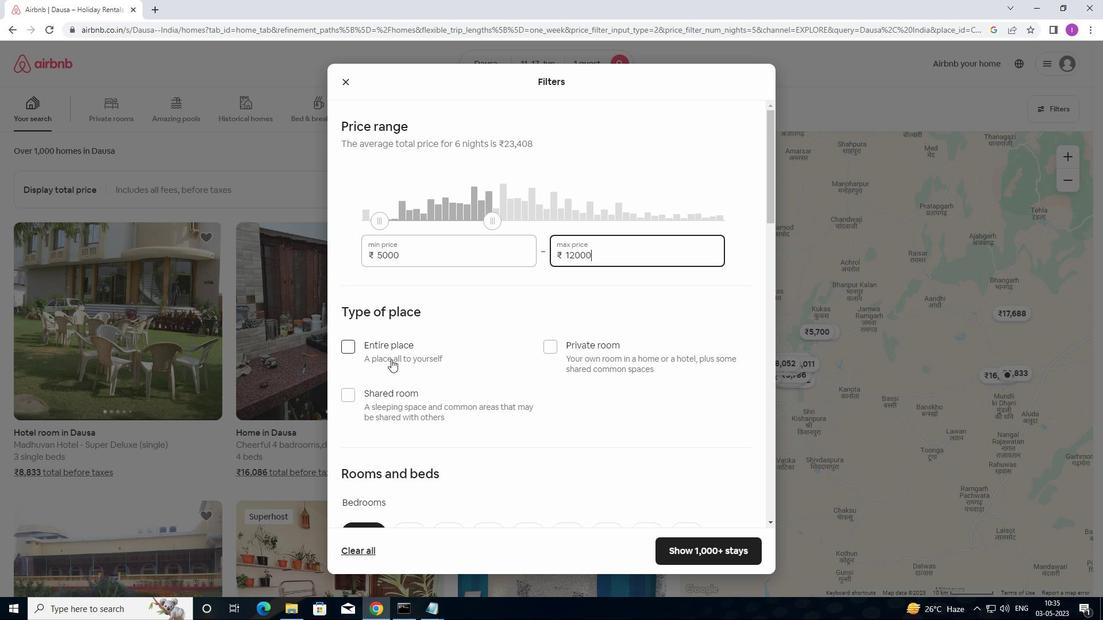 
Action: Mouse scrolled (374, 359) with delta (0, 0)
Screenshot: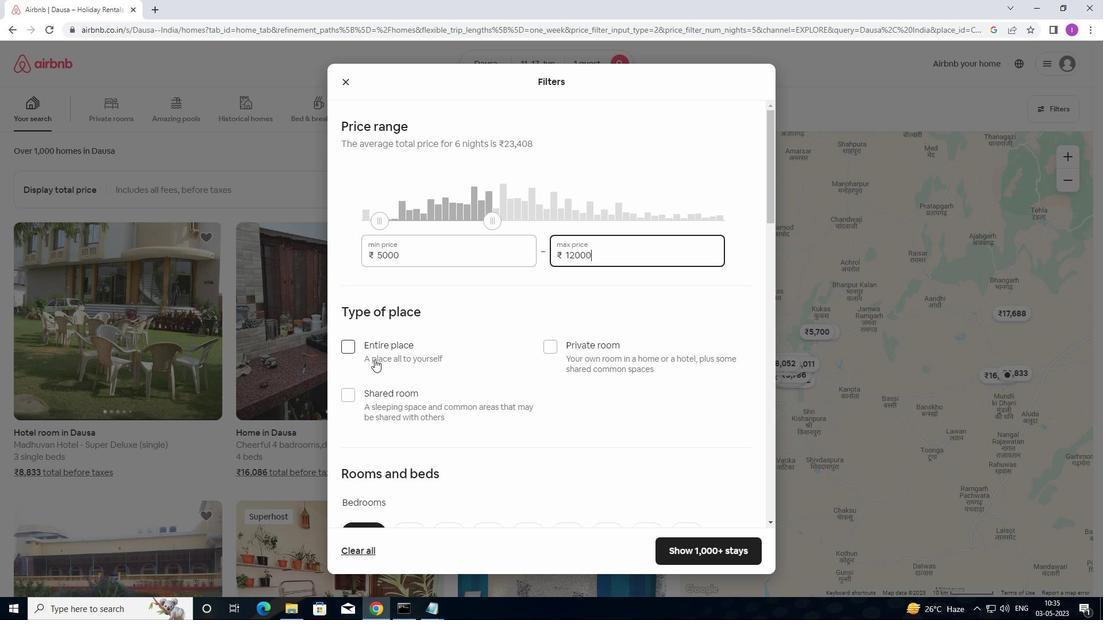 
Action: Mouse moved to (550, 293)
Screenshot: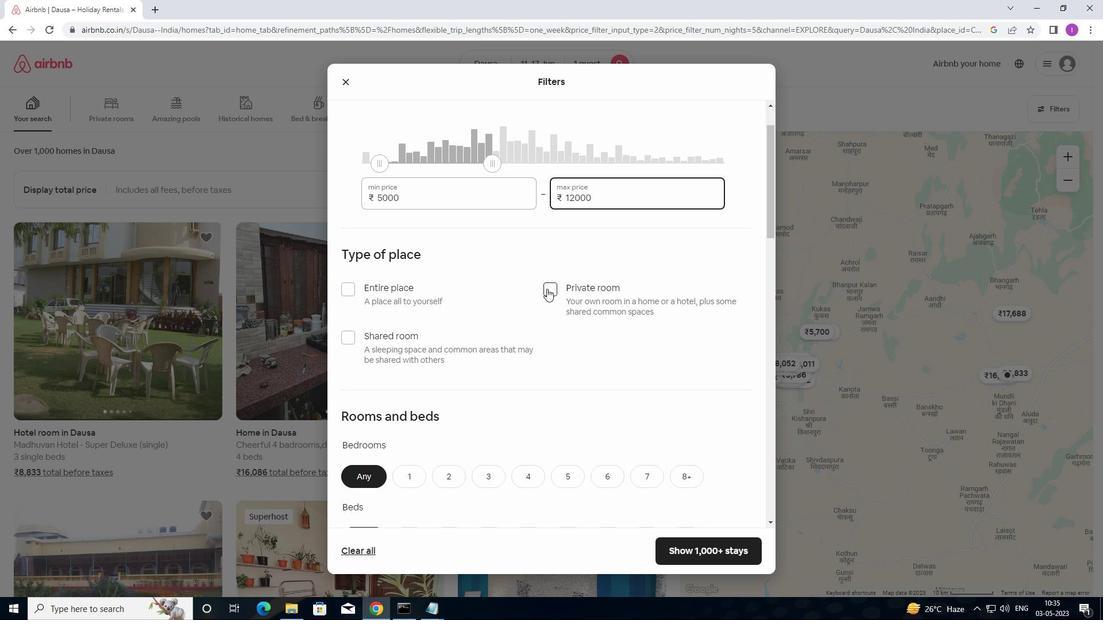
Action: Mouse pressed left at (550, 293)
Screenshot: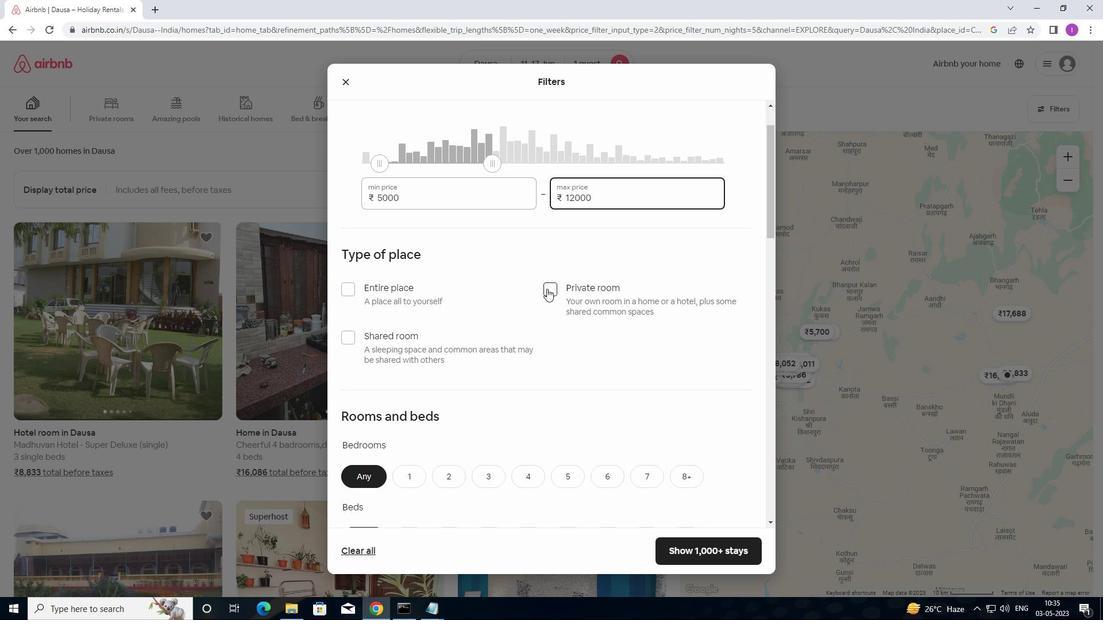 
Action: Mouse moved to (554, 292)
Screenshot: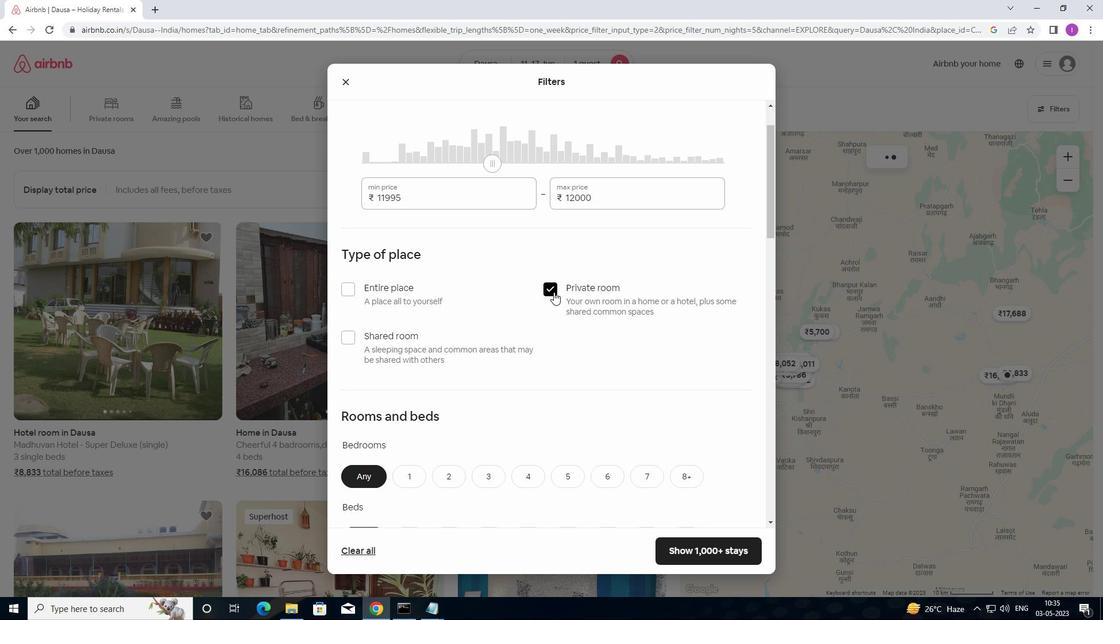 
Action: Mouse scrolled (554, 291) with delta (0, 0)
Screenshot: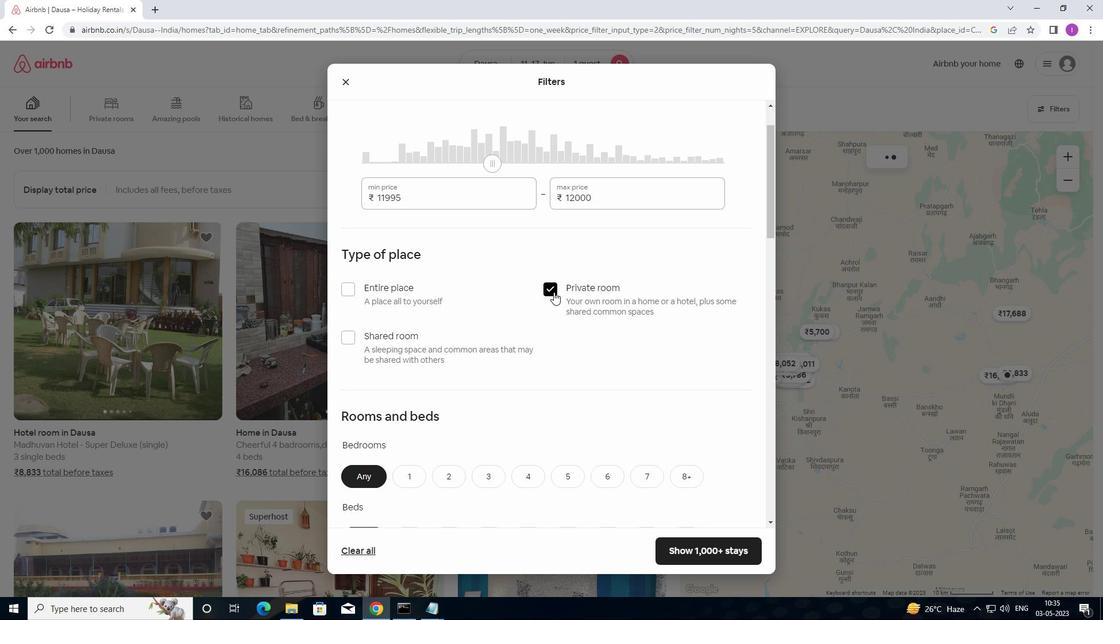 
Action: Mouse moved to (556, 293)
Screenshot: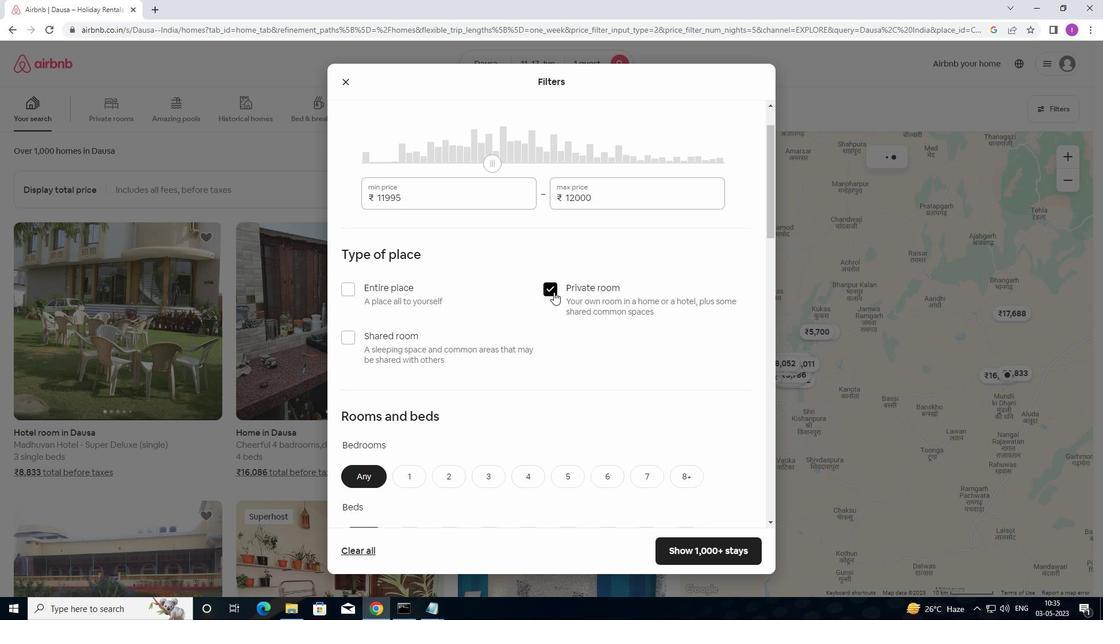 
Action: Mouse scrolled (556, 292) with delta (0, 0)
Screenshot: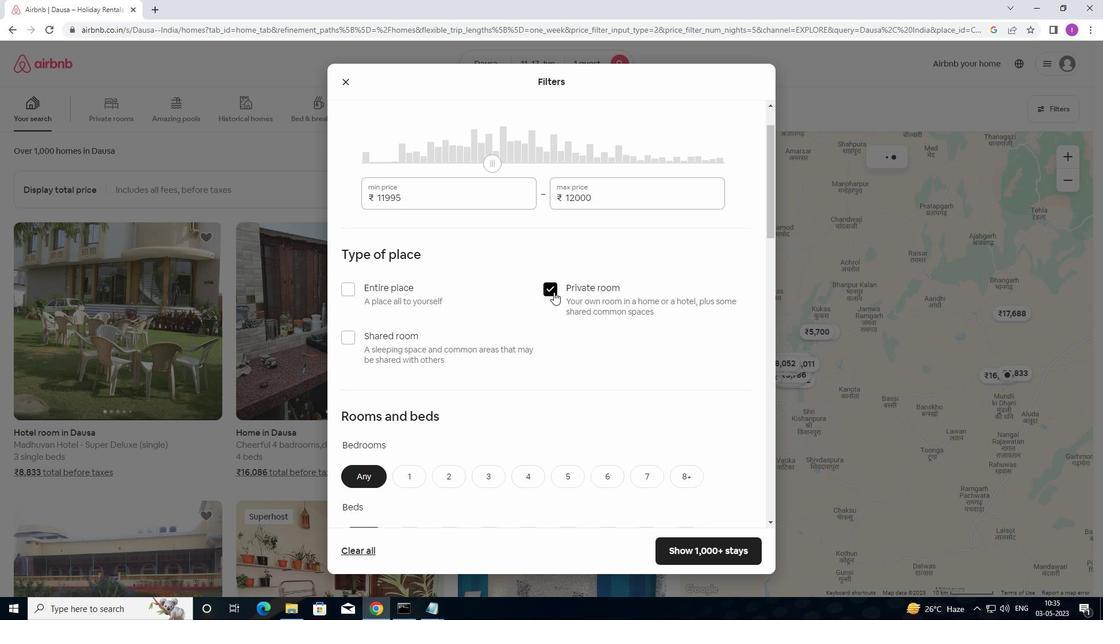 
Action: Mouse moved to (557, 294)
Screenshot: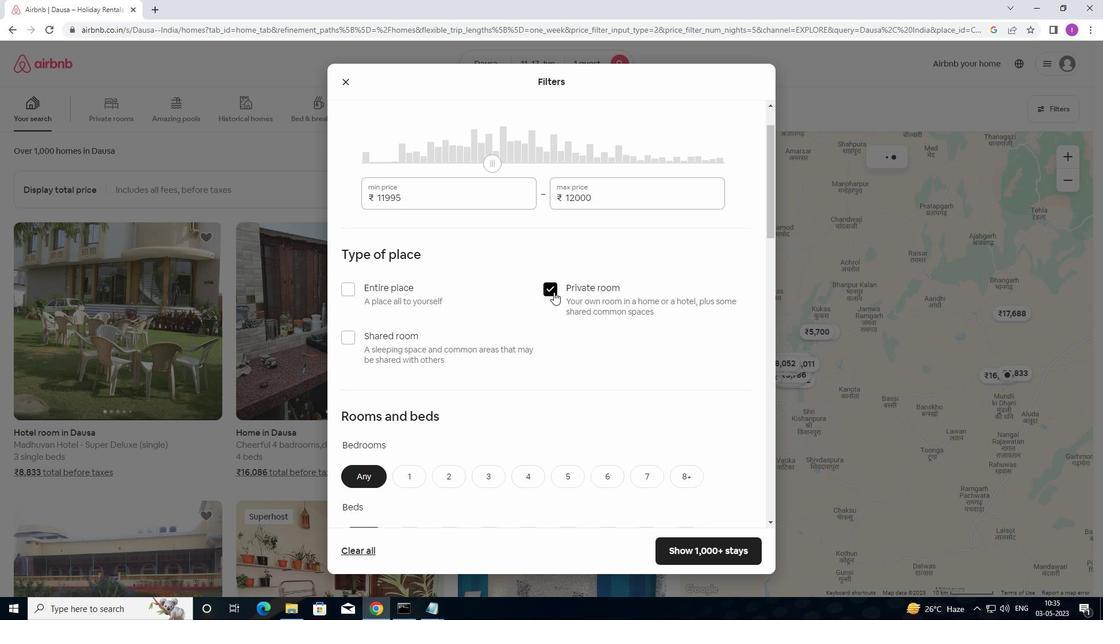 
Action: Mouse scrolled (557, 294) with delta (0, 0)
Screenshot: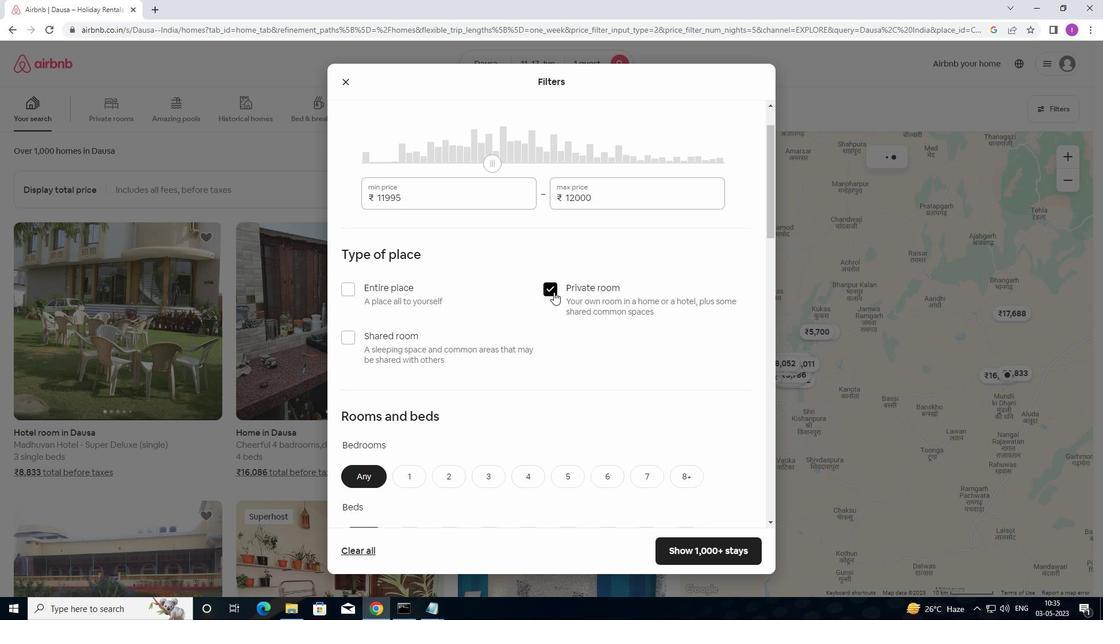 
Action: Mouse moved to (400, 302)
Screenshot: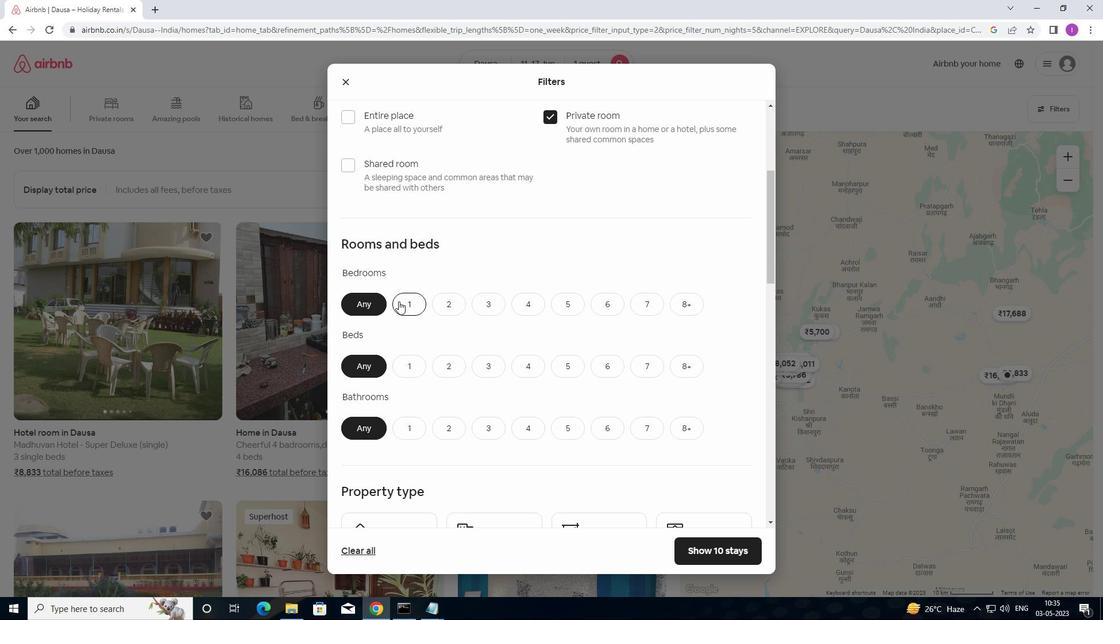 
Action: Mouse pressed left at (400, 302)
Screenshot: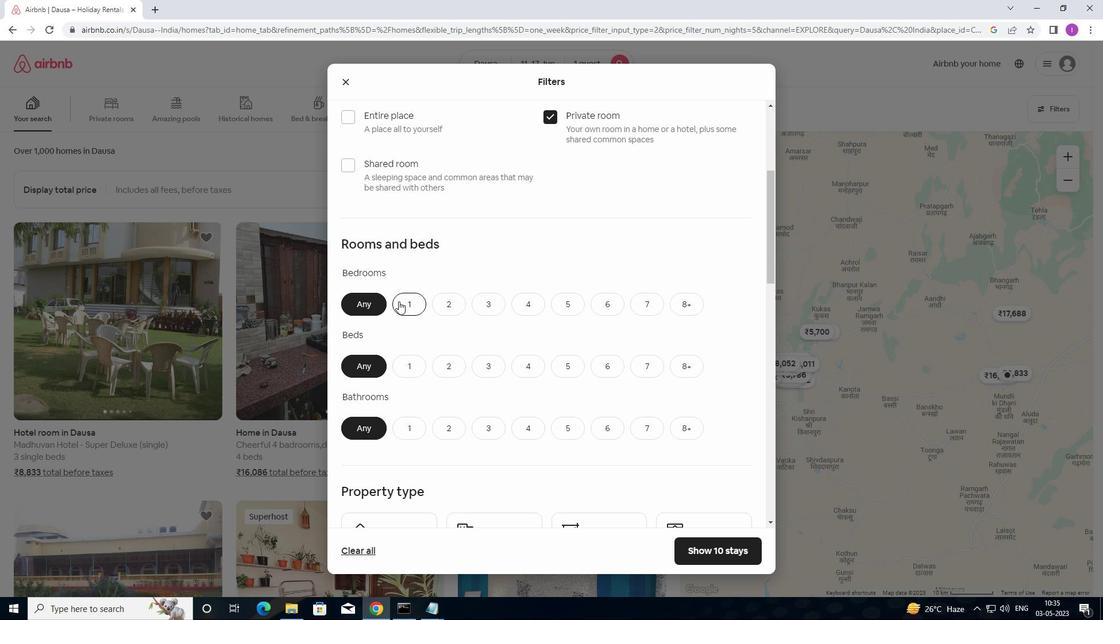 
Action: Mouse moved to (415, 361)
Screenshot: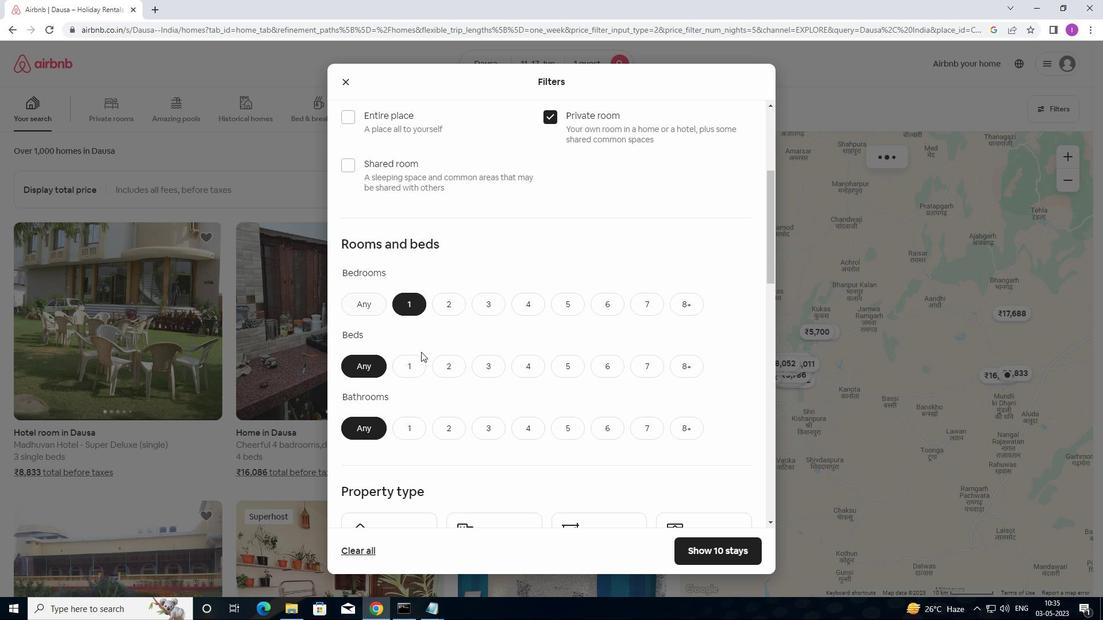 
Action: Mouse pressed left at (415, 361)
Screenshot: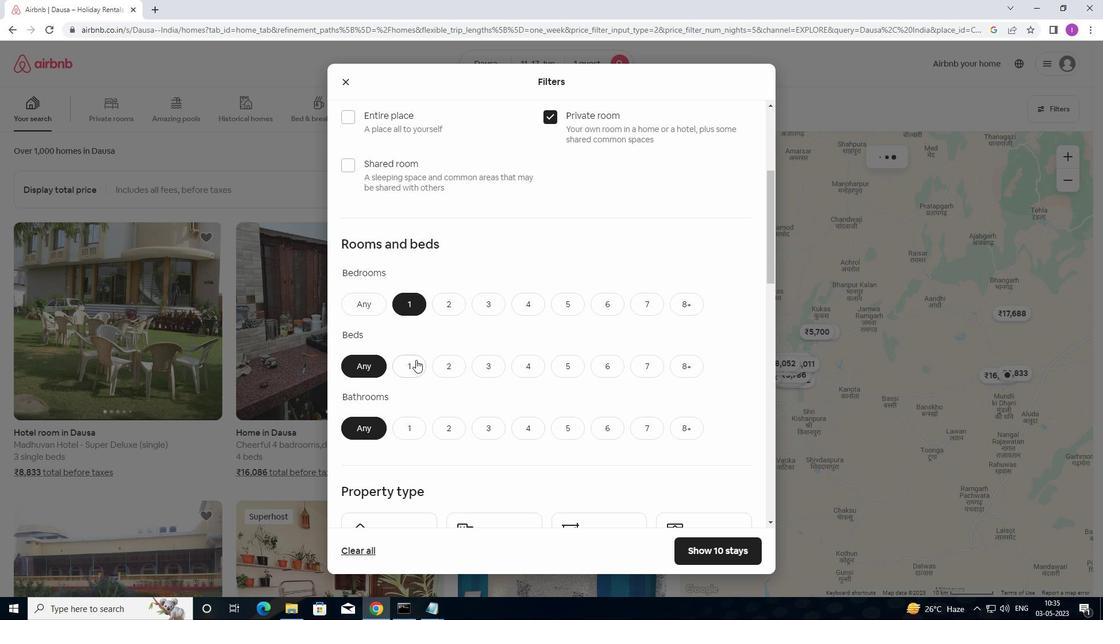 
Action: Mouse moved to (408, 432)
Screenshot: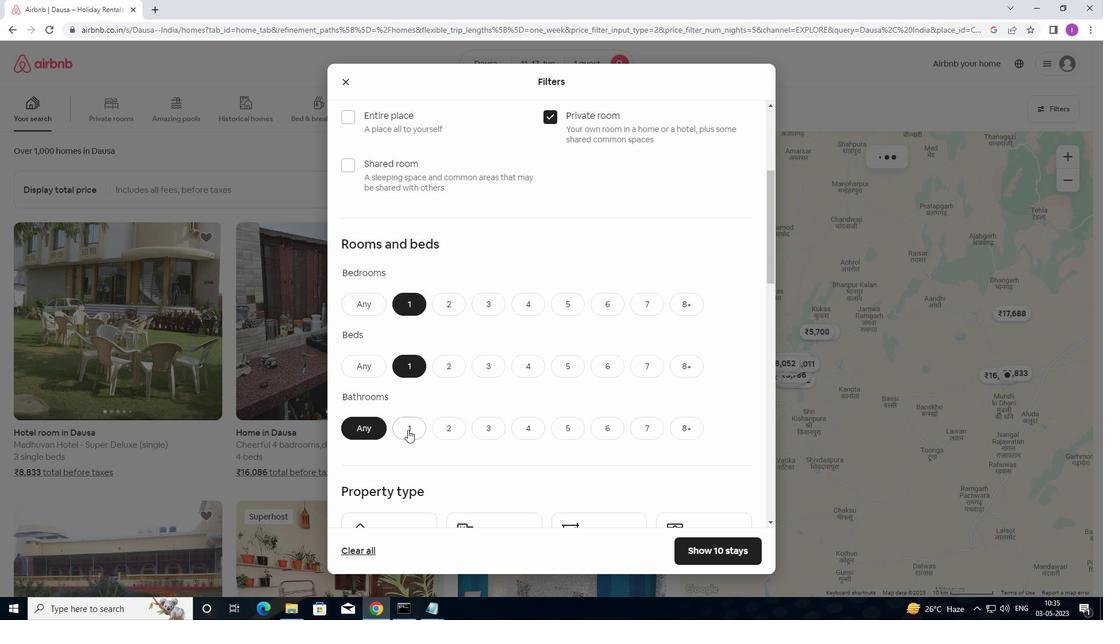 
Action: Mouse pressed left at (408, 432)
Screenshot: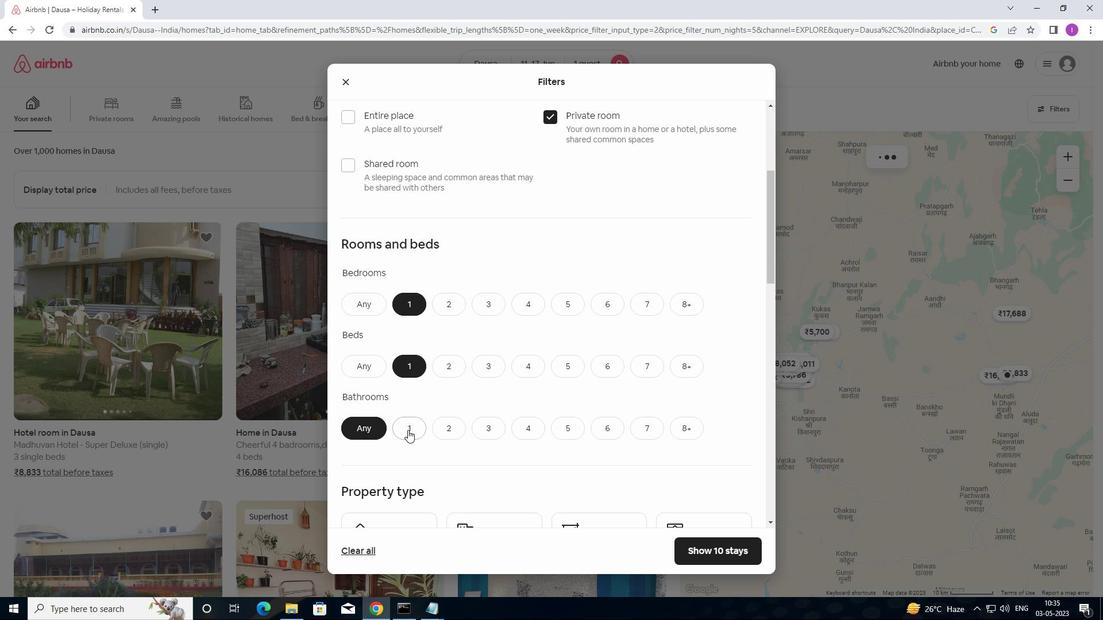 
Action: Mouse moved to (427, 413)
Screenshot: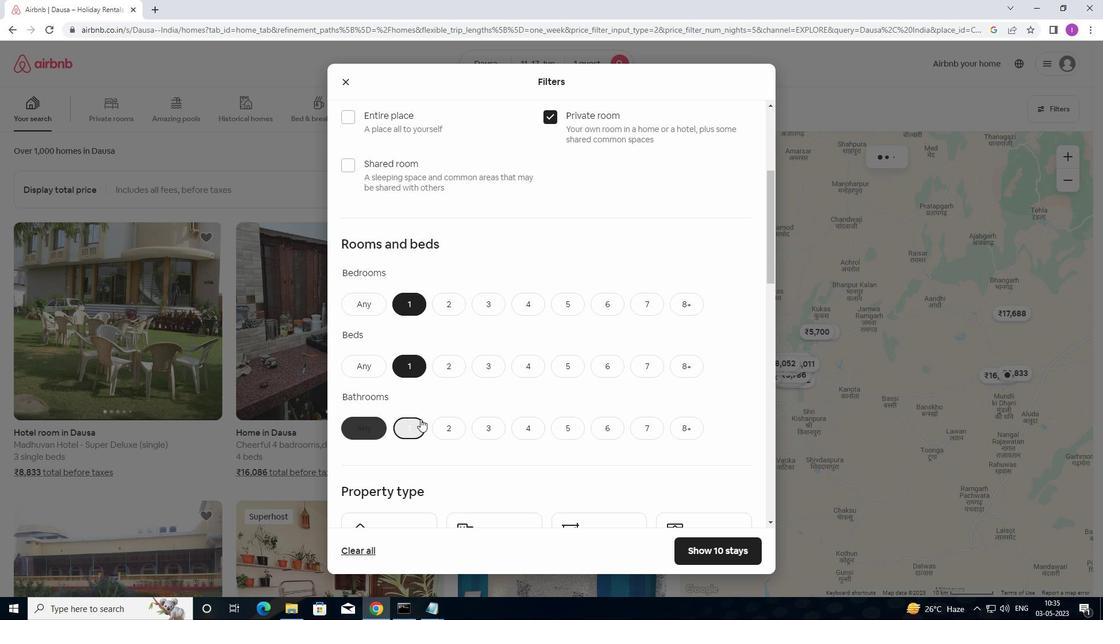 
Action: Mouse scrolled (427, 412) with delta (0, 0)
Screenshot: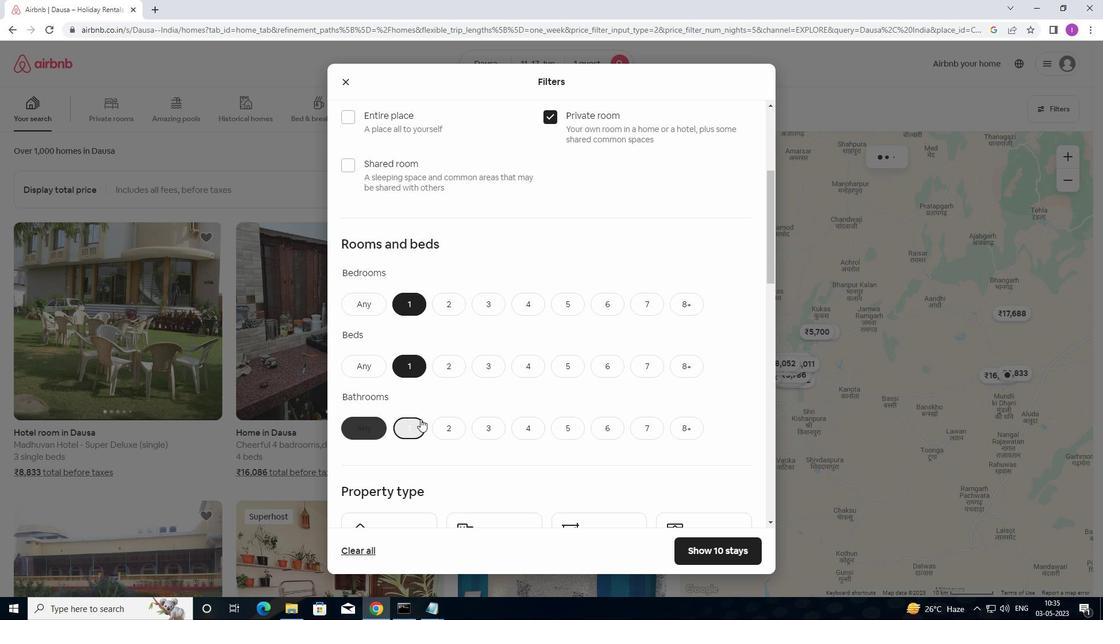 
Action: Mouse moved to (458, 406)
Screenshot: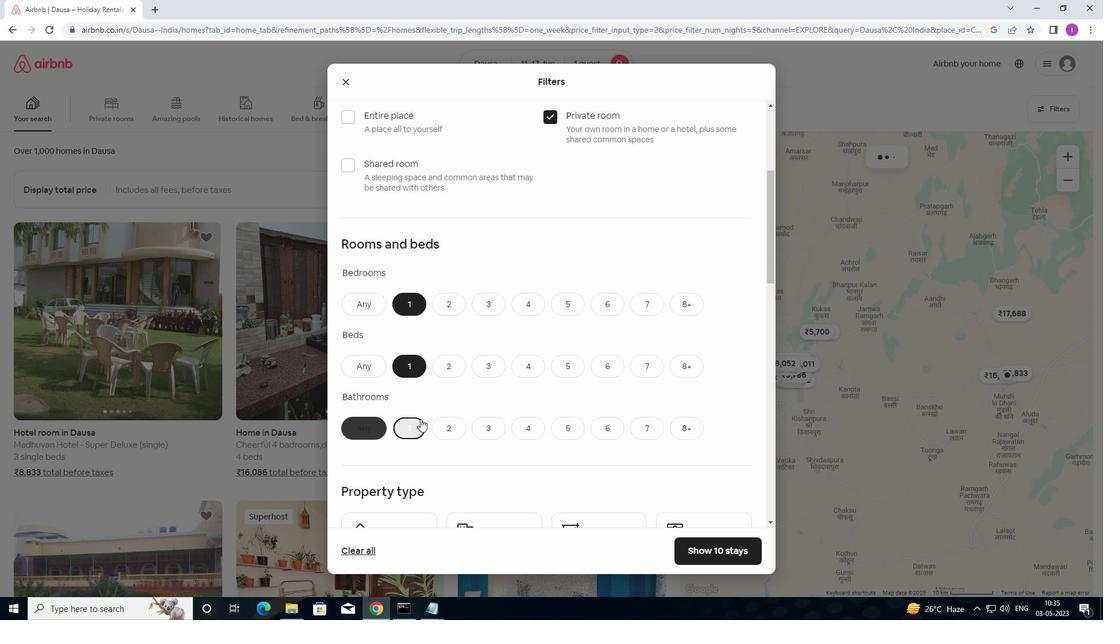 
Action: Mouse scrolled (458, 405) with delta (0, 0)
Screenshot: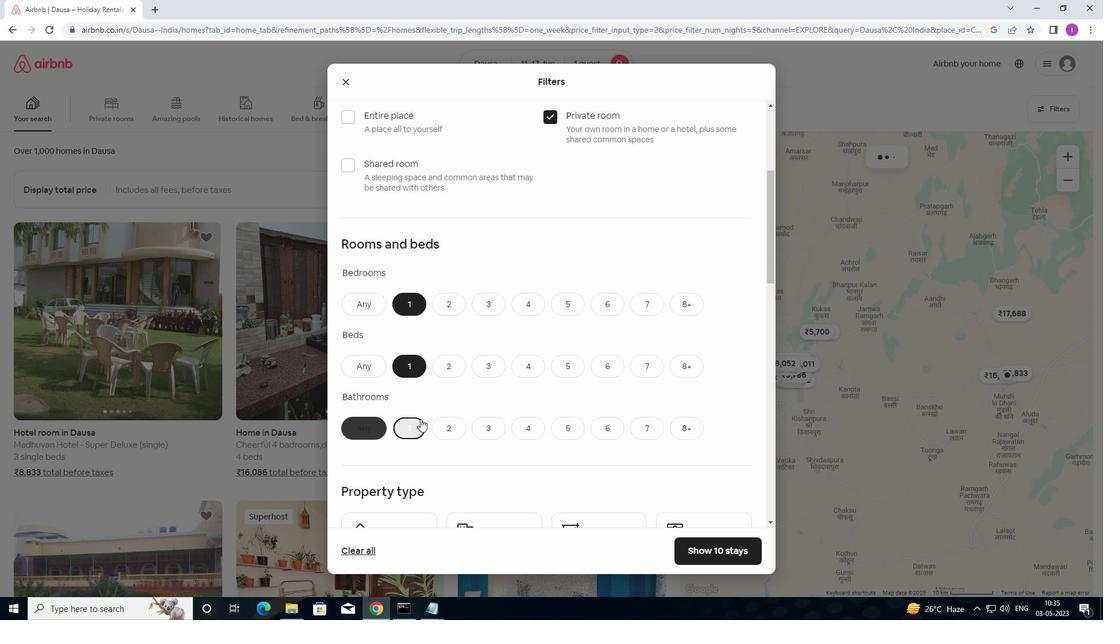 
Action: Mouse moved to (467, 404)
Screenshot: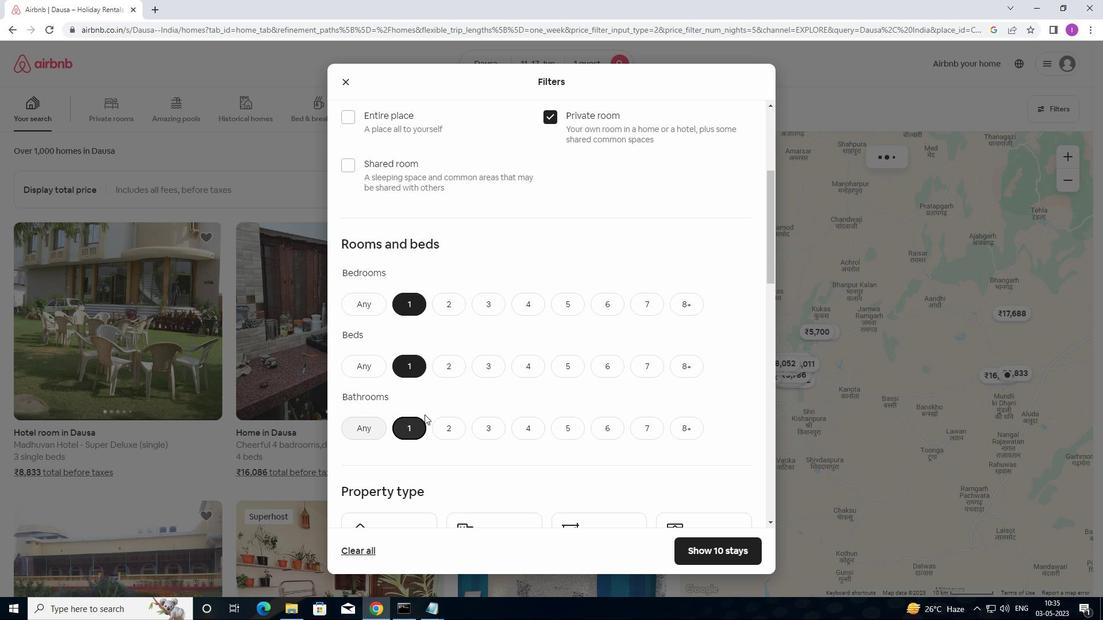 
Action: Mouse scrolled (467, 404) with delta (0, 0)
Screenshot: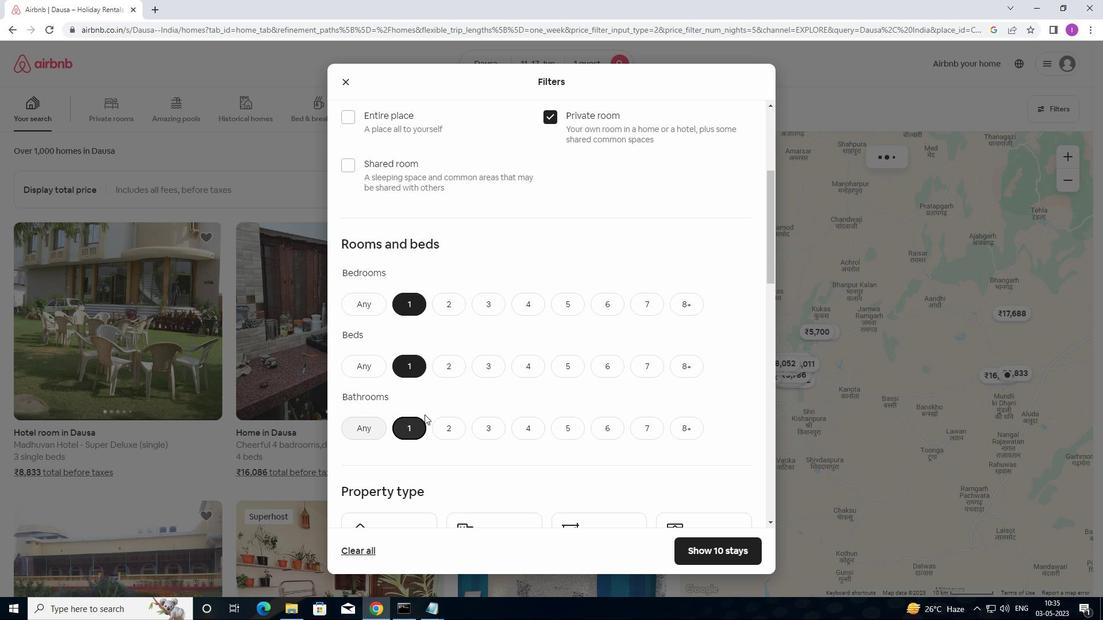 
Action: Mouse scrolled (467, 404) with delta (0, 0)
Screenshot: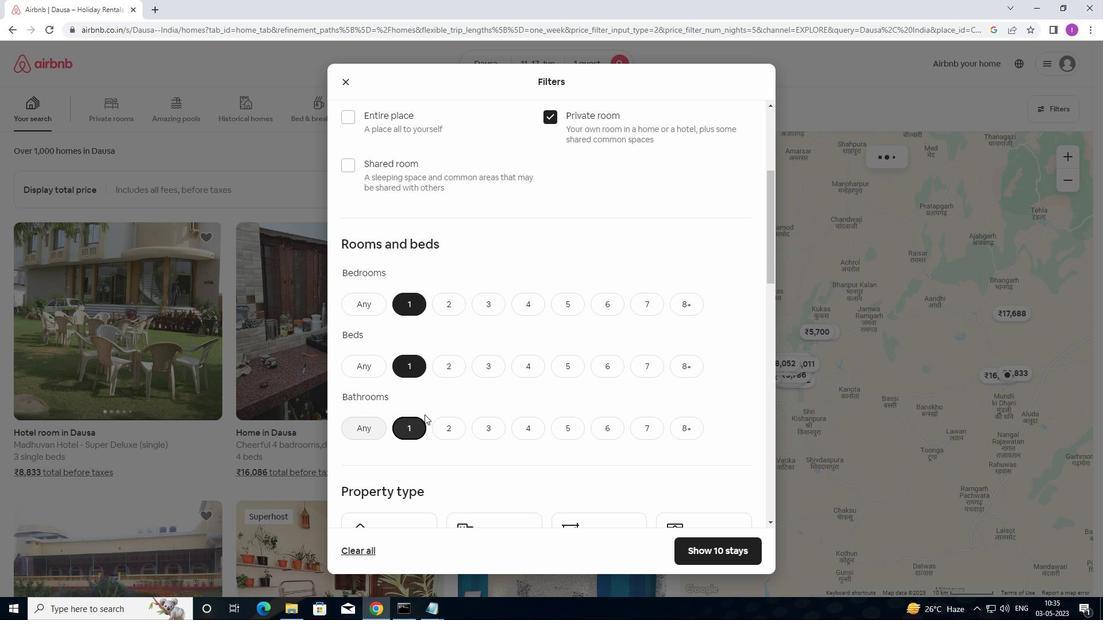 
Action: Mouse moved to (398, 339)
Screenshot: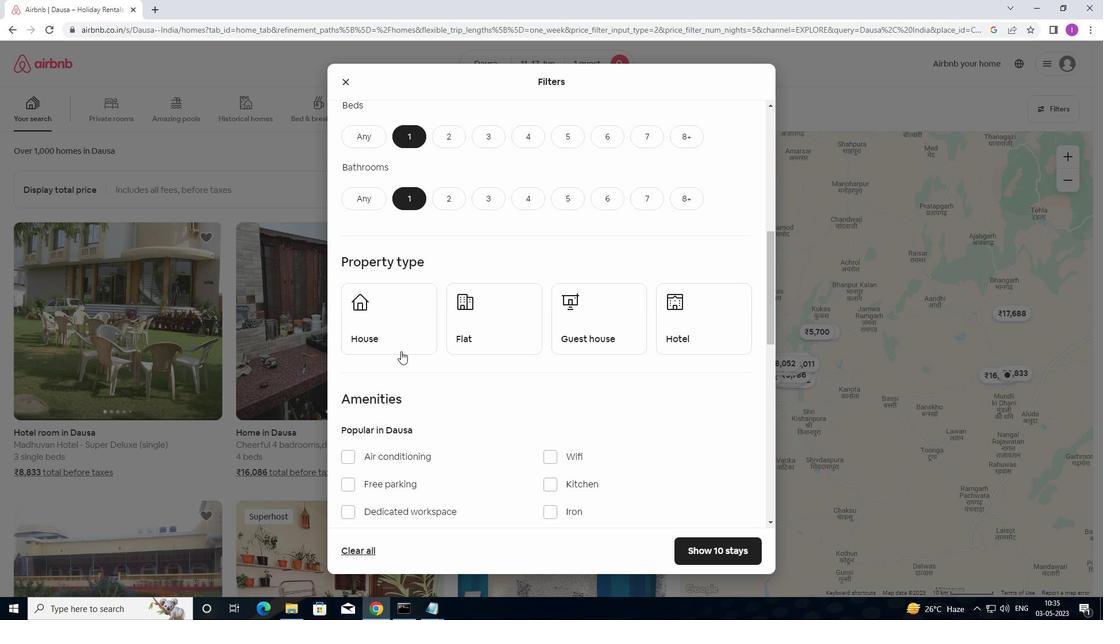
Action: Mouse pressed left at (398, 339)
Screenshot: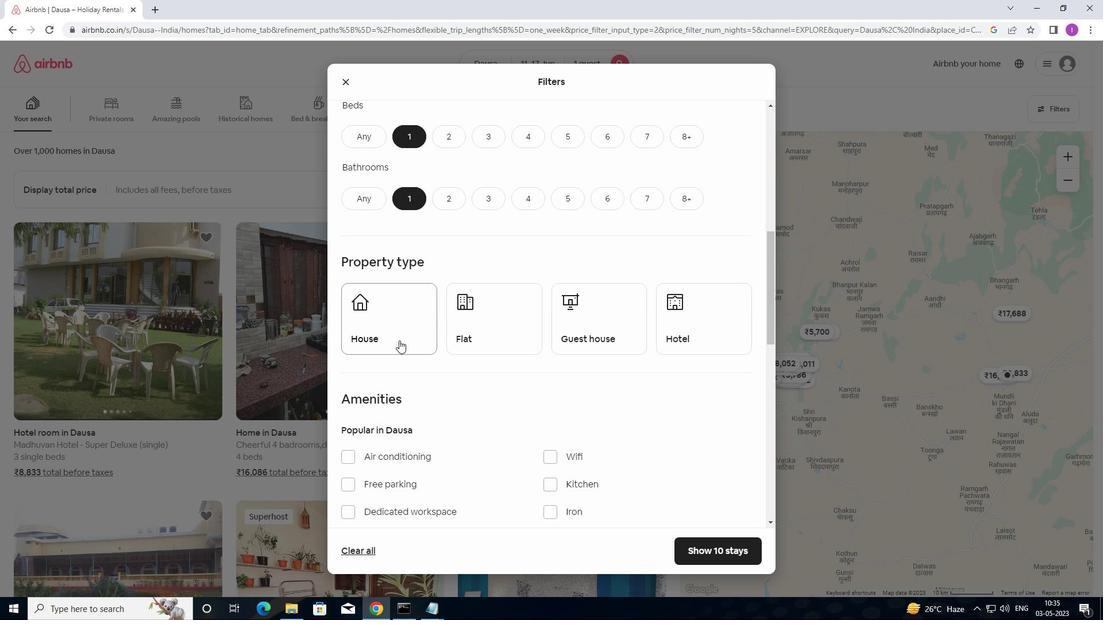 
Action: Mouse moved to (460, 336)
Screenshot: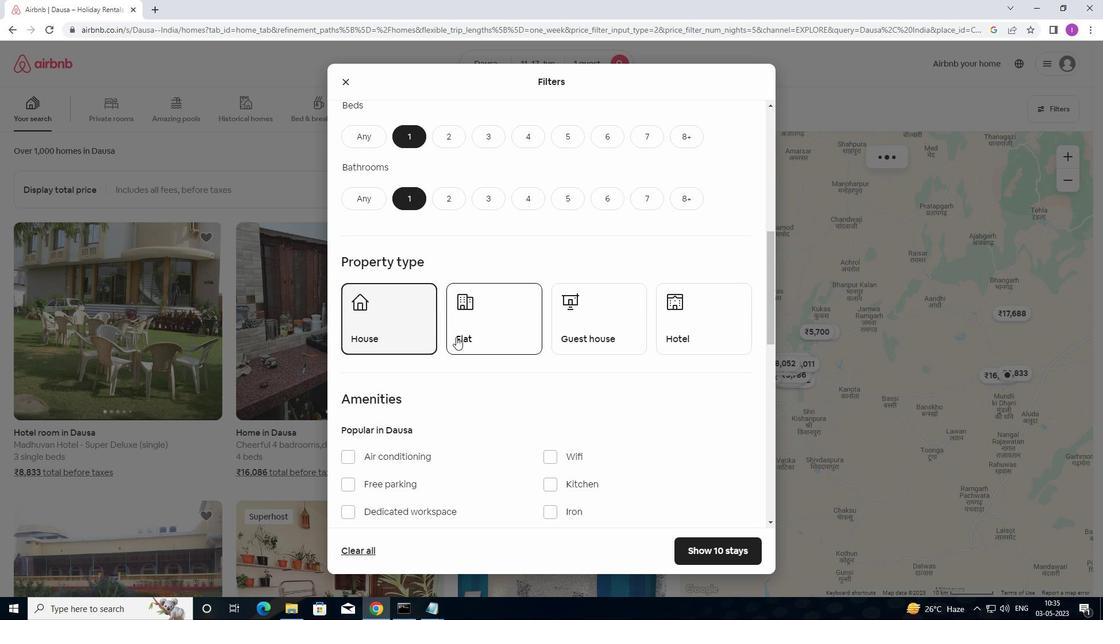 
Action: Mouse pressed left at (460, 336)
Screenshot: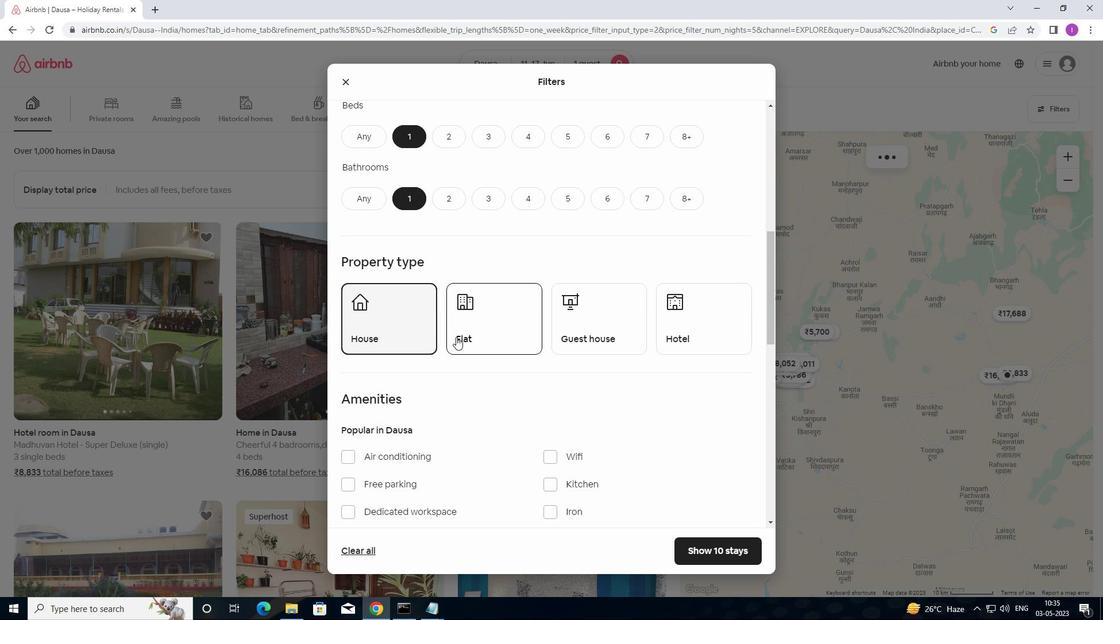 
Action: Mouse moved to (592, 336)
Screenshot: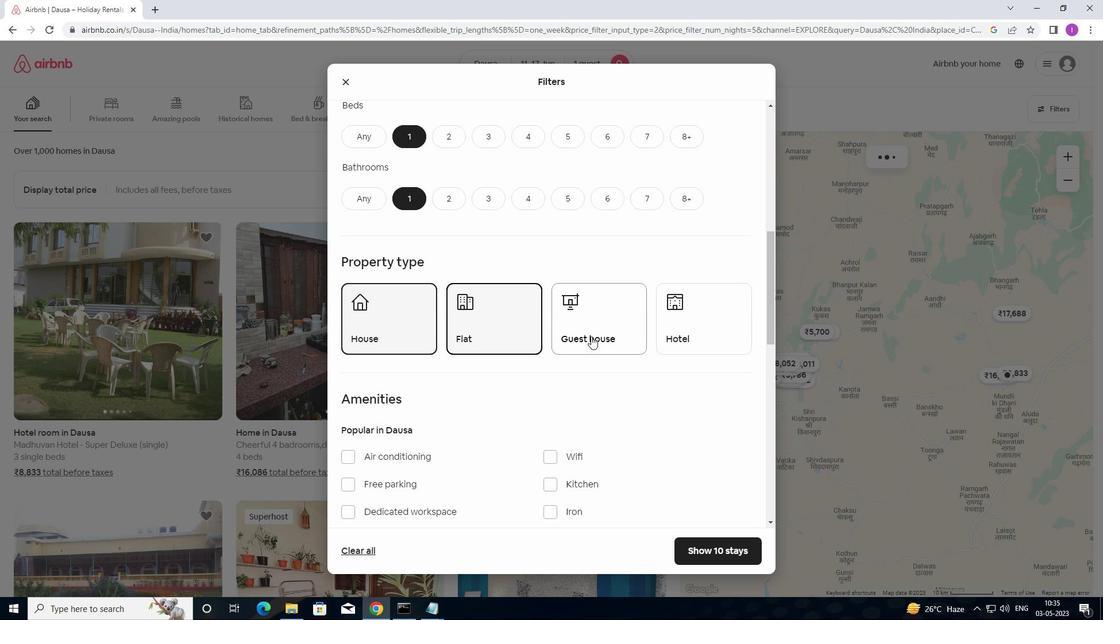 
Action: Mouse pressed left at (592, 336)
Screenshot: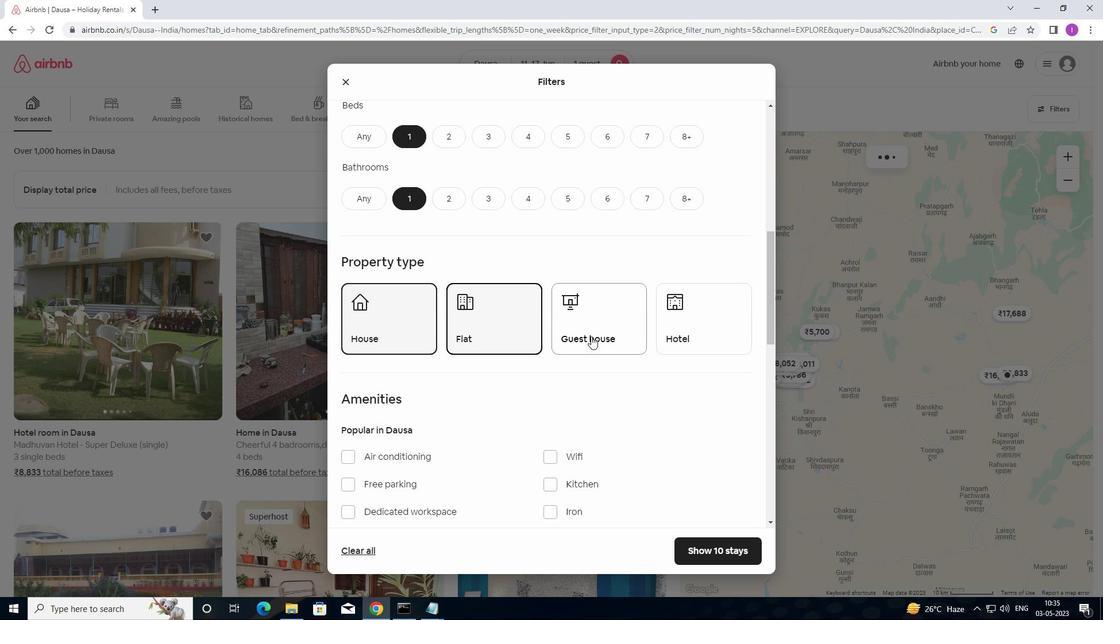 
Action: Mouse moved to (691, 332)
Screenshot: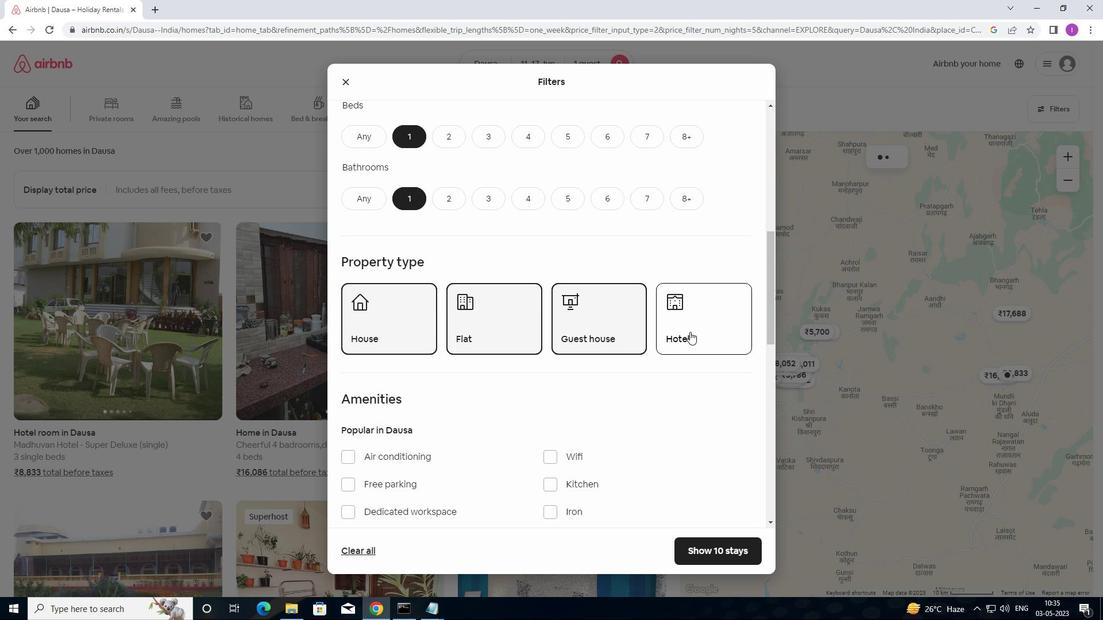 
Action: Mouse pressed left at (691, 332)
Screenshot: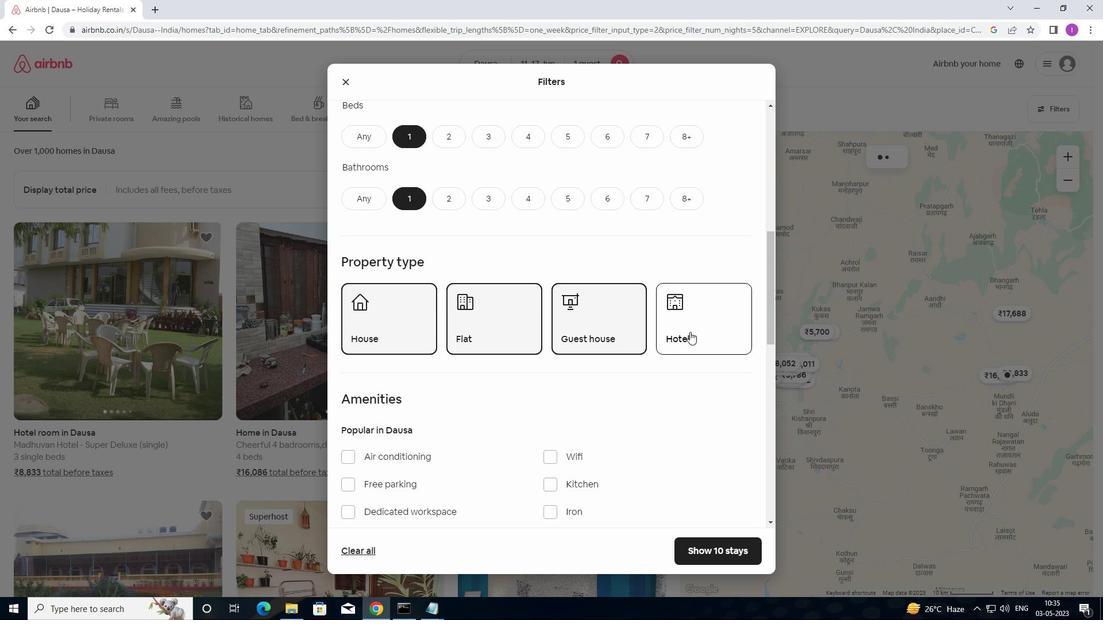 
Action: Mouse moved to (619, 342)
Screenshot: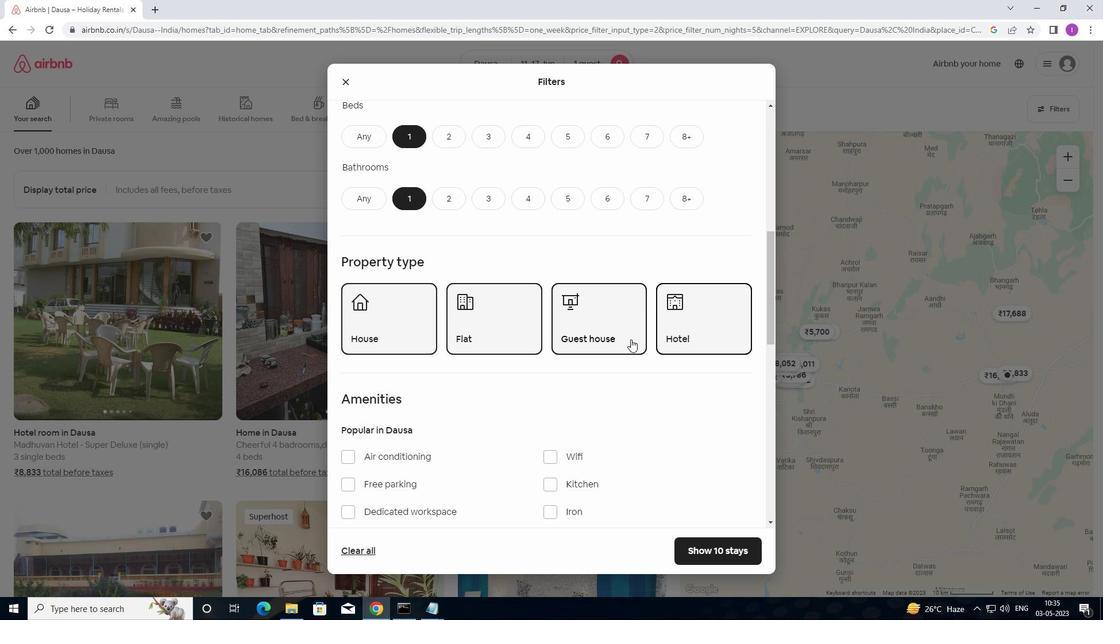 
Action: Mouse scrolled (619, 341) with delta (0, 0)
Screenshot: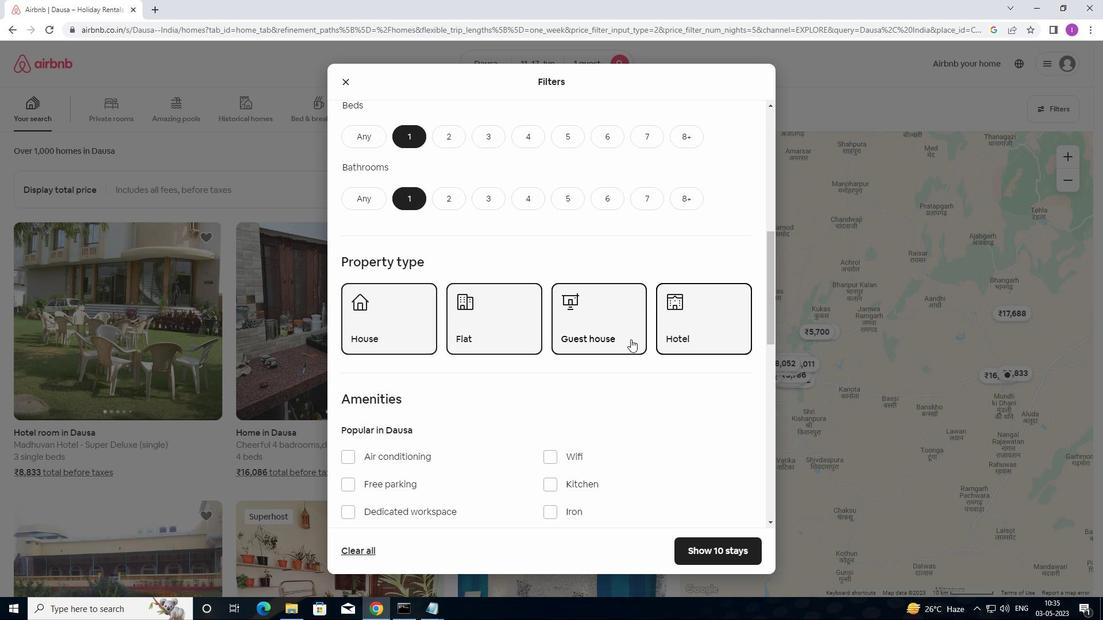 
Action: Mouse scrolled (619, 341) with delta (0, 0)
Screenshot: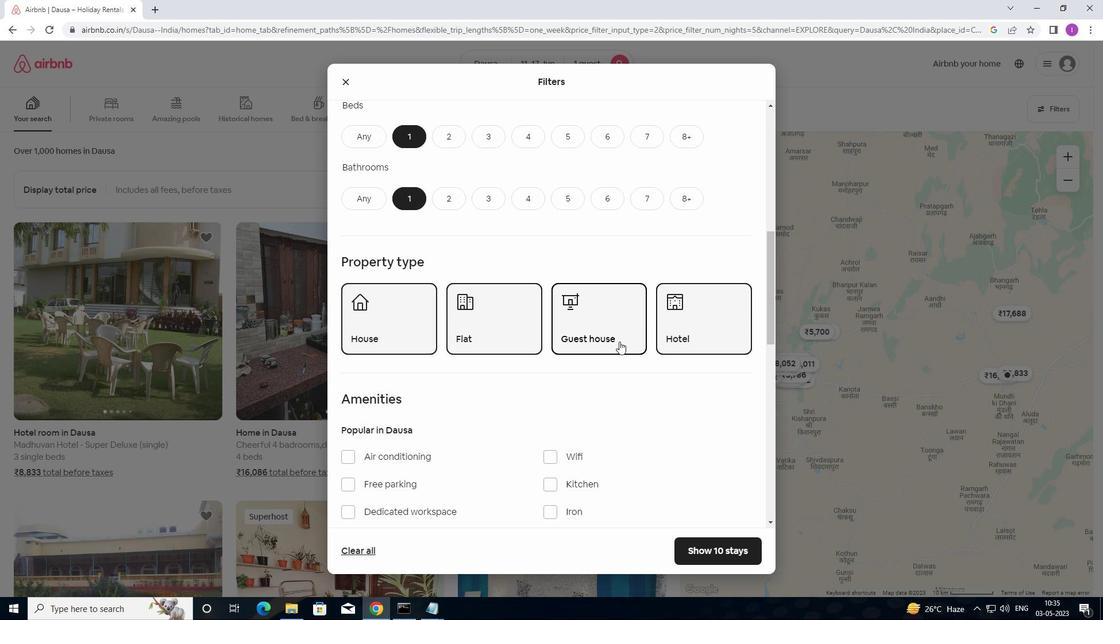 
Action: Mouse moved to (619, 339)
Screenshot: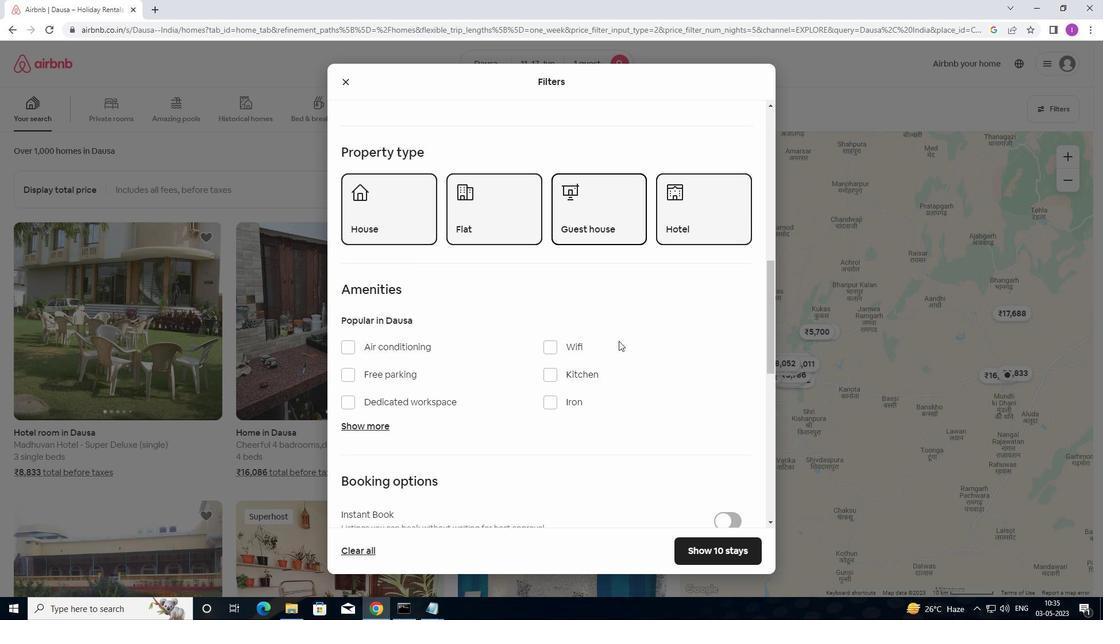 
Action: Mouse scrolled (619, 338) with delta (0, 0)
Screenshot: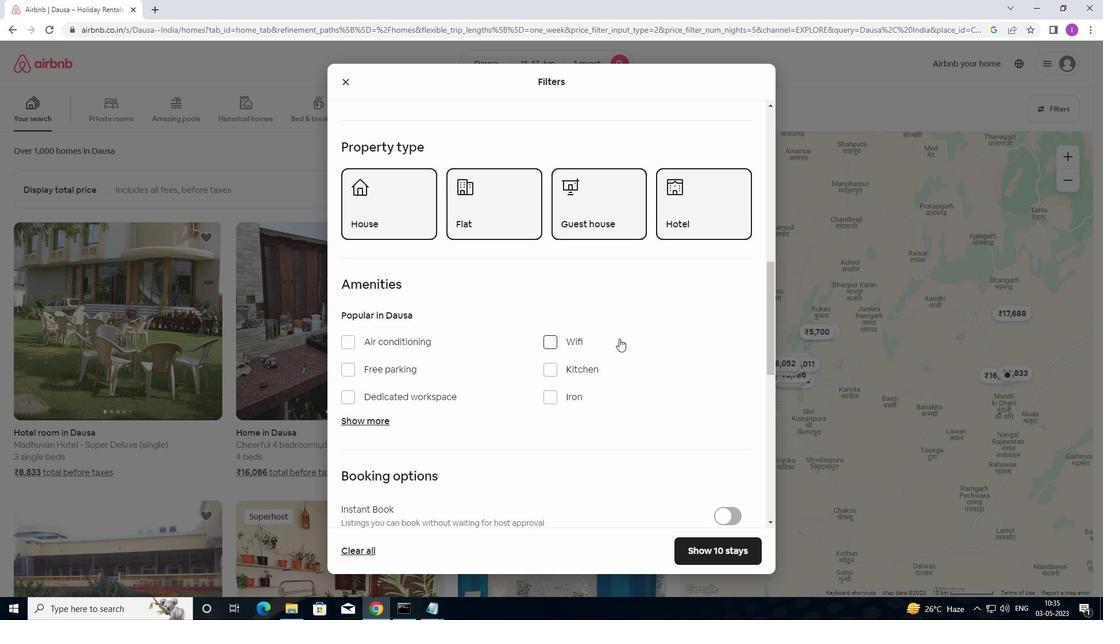 
Action: Mouse scrolled (619, 338) with delta (0, 0)
Screenshot: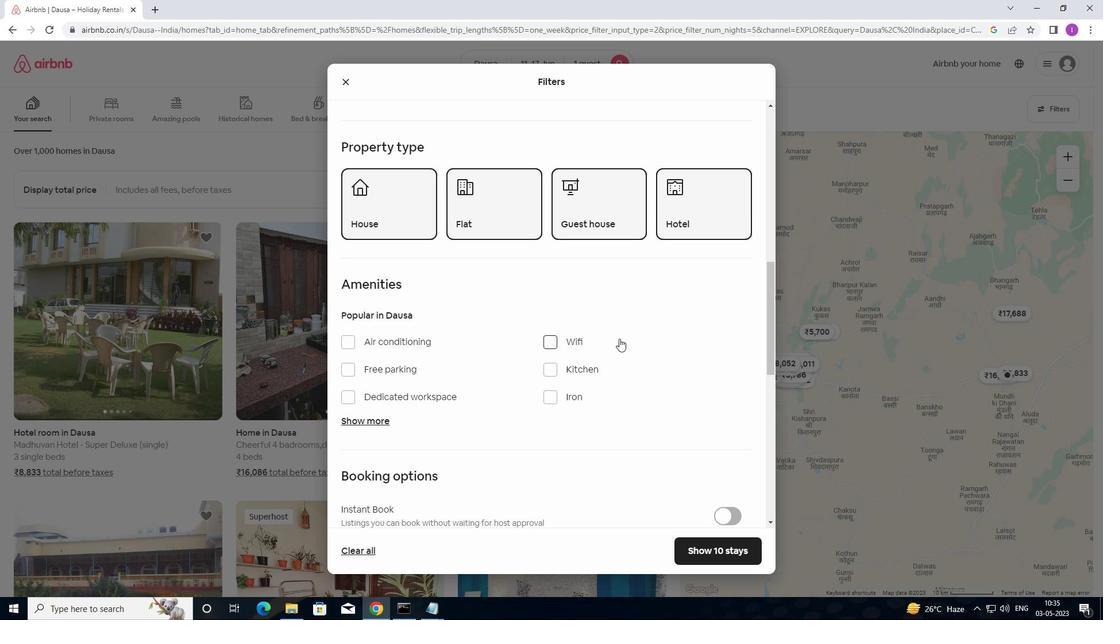 
Action: Mouse scrolled (619, 338) with delta (0, 0)
Screenshot: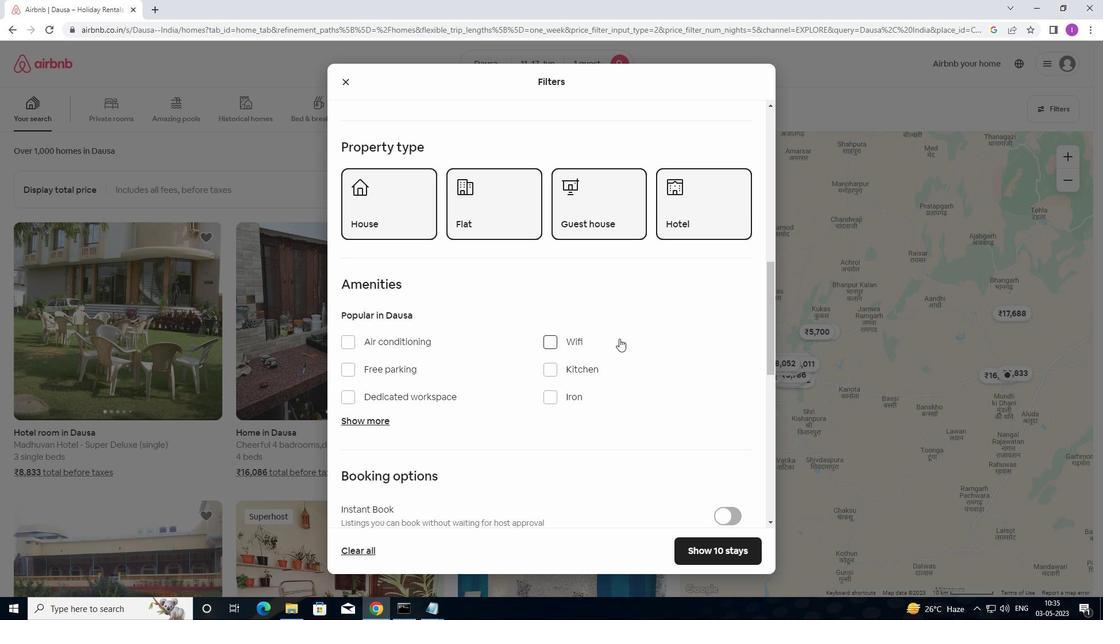 
Action: Mouse moved to (731, 381)
Screenshot: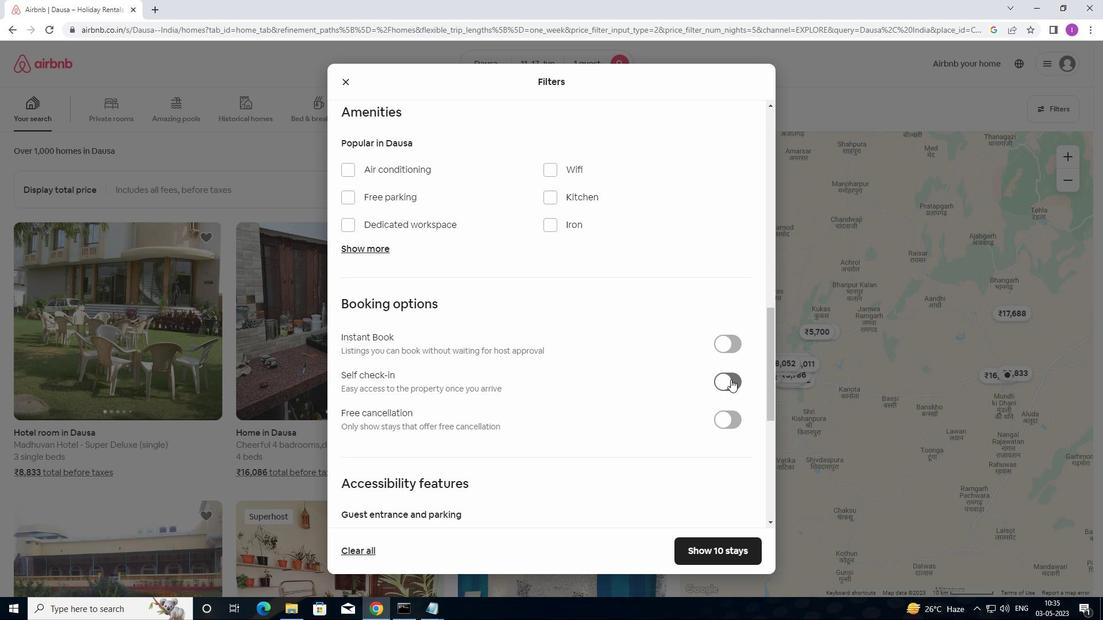 
Action: Mouse pressed left at (731, 381)
Screenshot: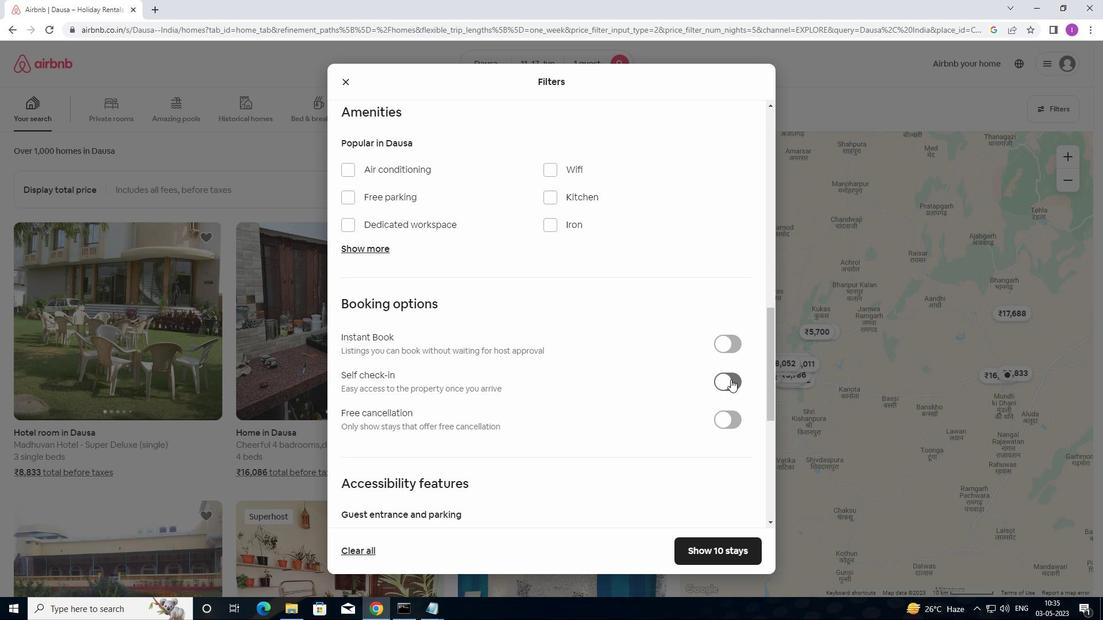 
Action: Mouse moved to (621, 387)
Screenshot: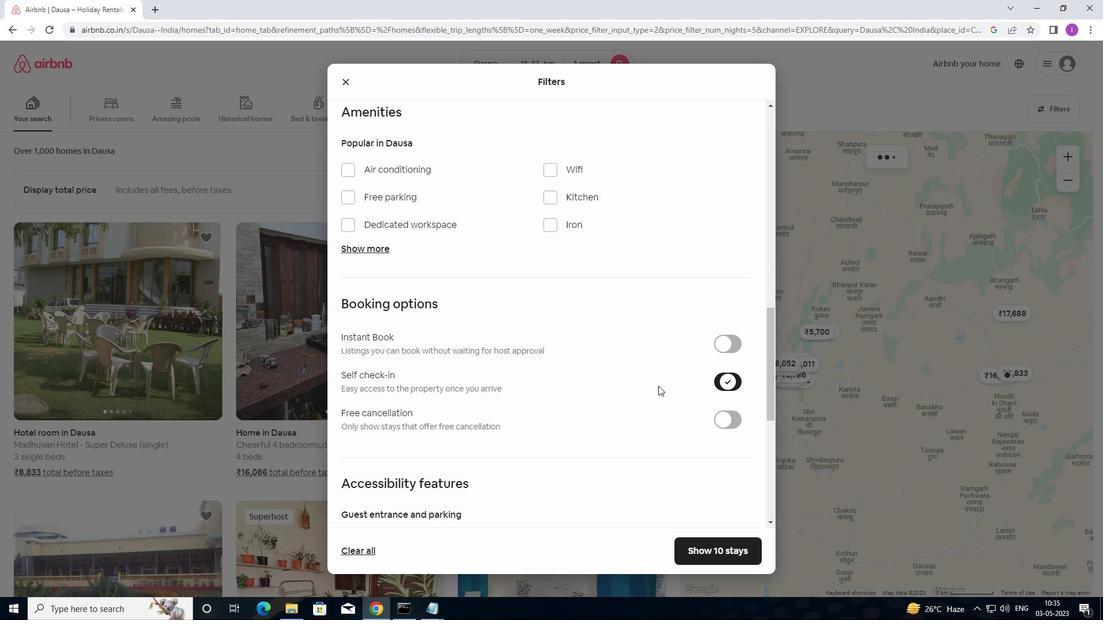 
Action: Mouse scrolled (621, 386) with delta (0, 0)
Screenshot: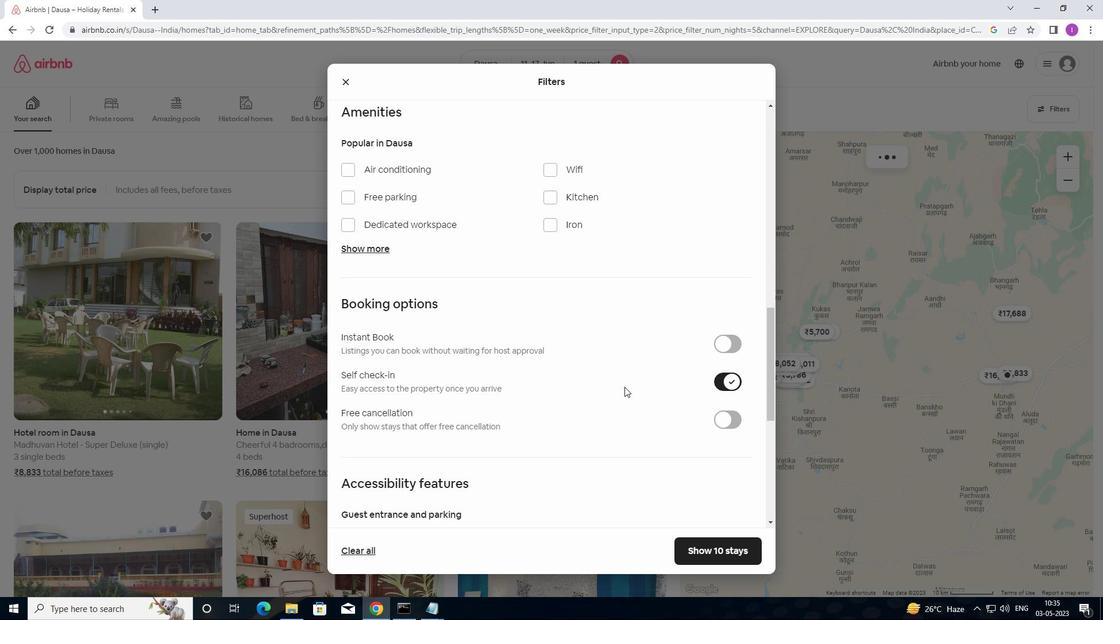 
Action: Mouse scrolled (621, 386) with delta (0, 0)
Screenshot: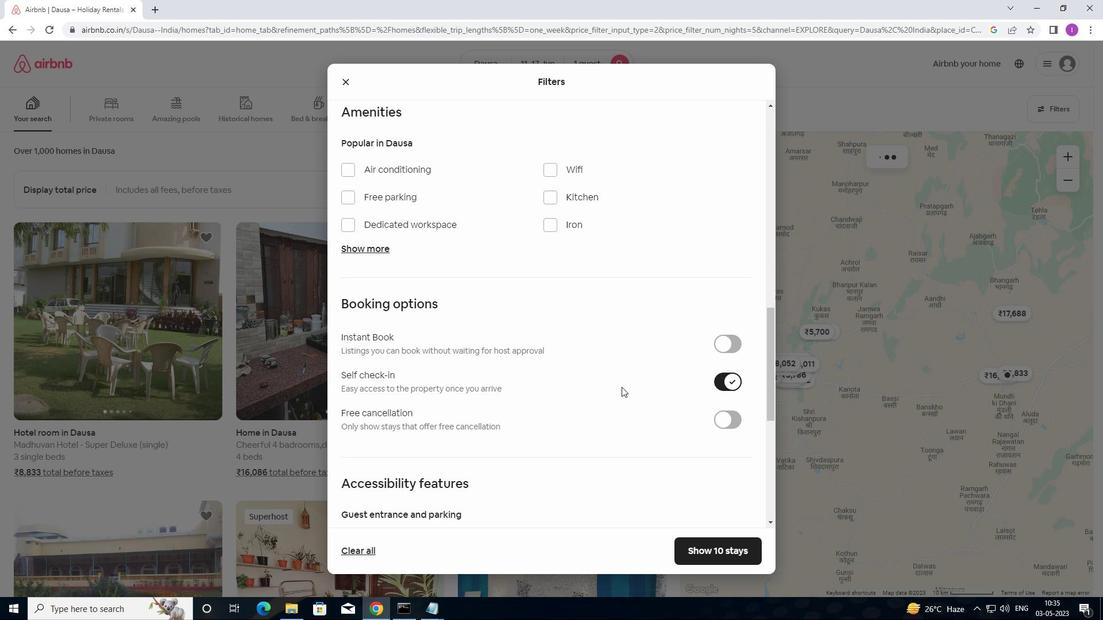 
Action: Mouse scrolled (621, 386) with delta (0, 0)
Screenshot: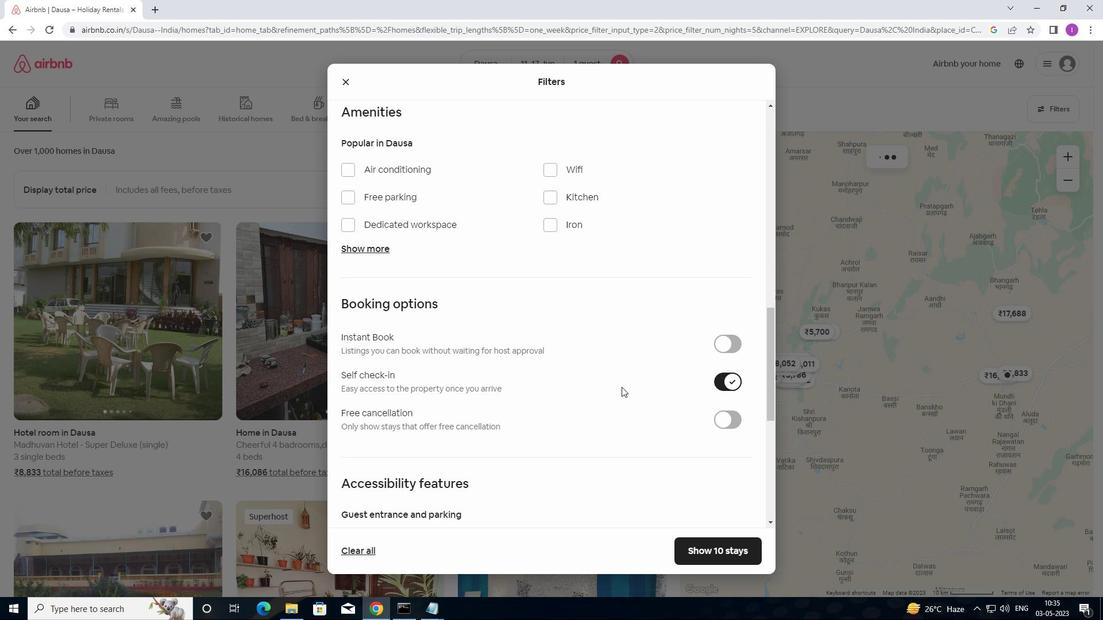 
Action: Mouse scrolled (621, 386) with delta (0, 0)
Screenshot: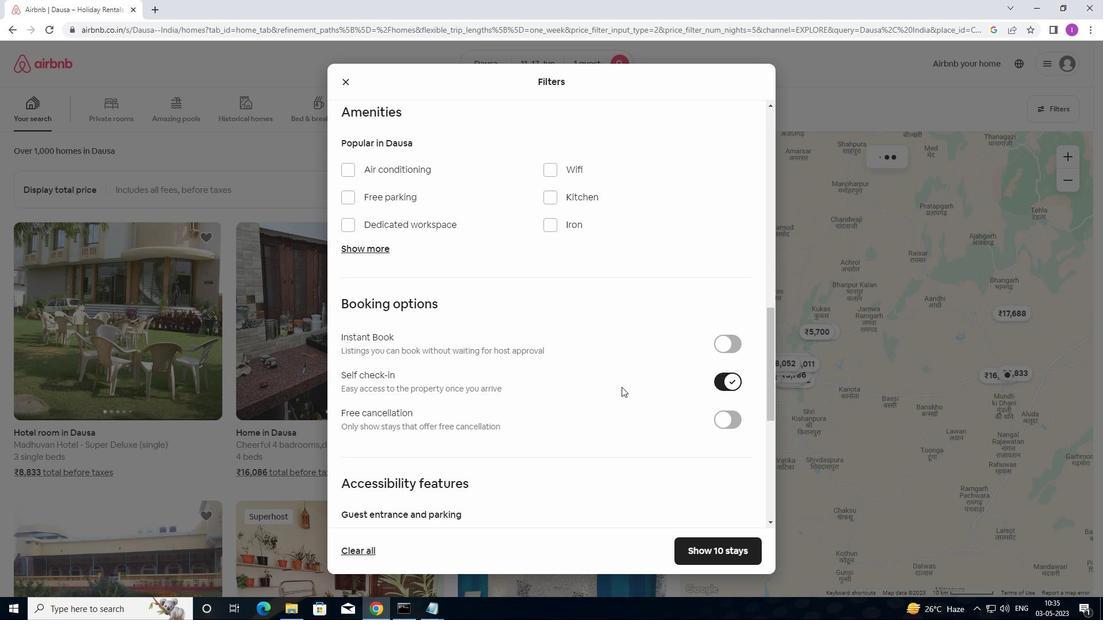 
Action: Mouse moved to (620, 386)
Screenshot: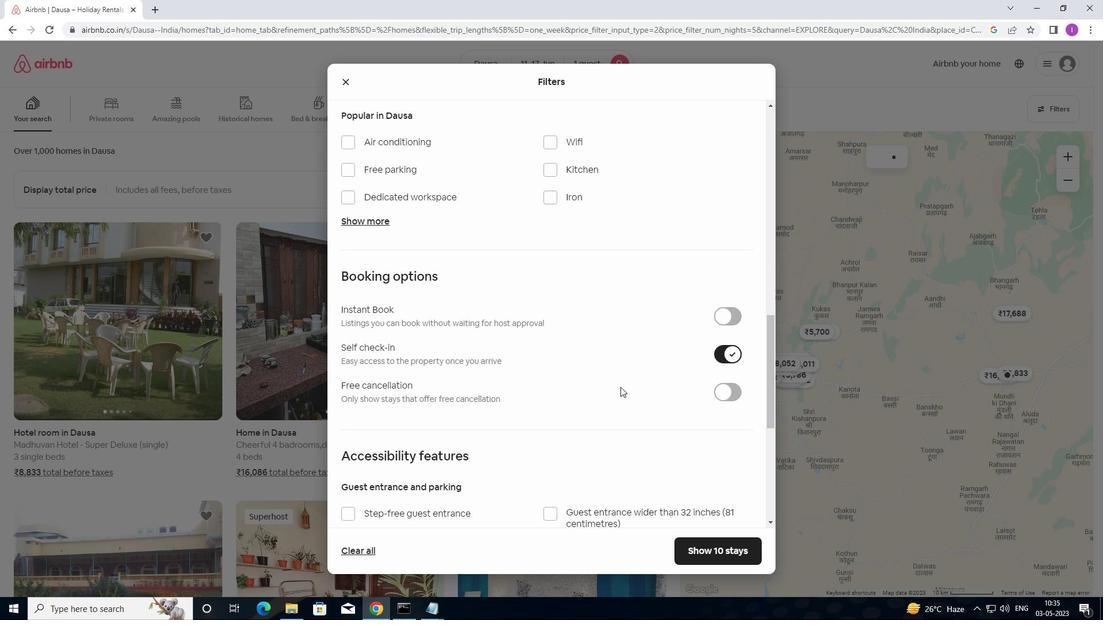 
Action: Mouse scrolled (620, 385) with delta (0, 0)
Screenshot: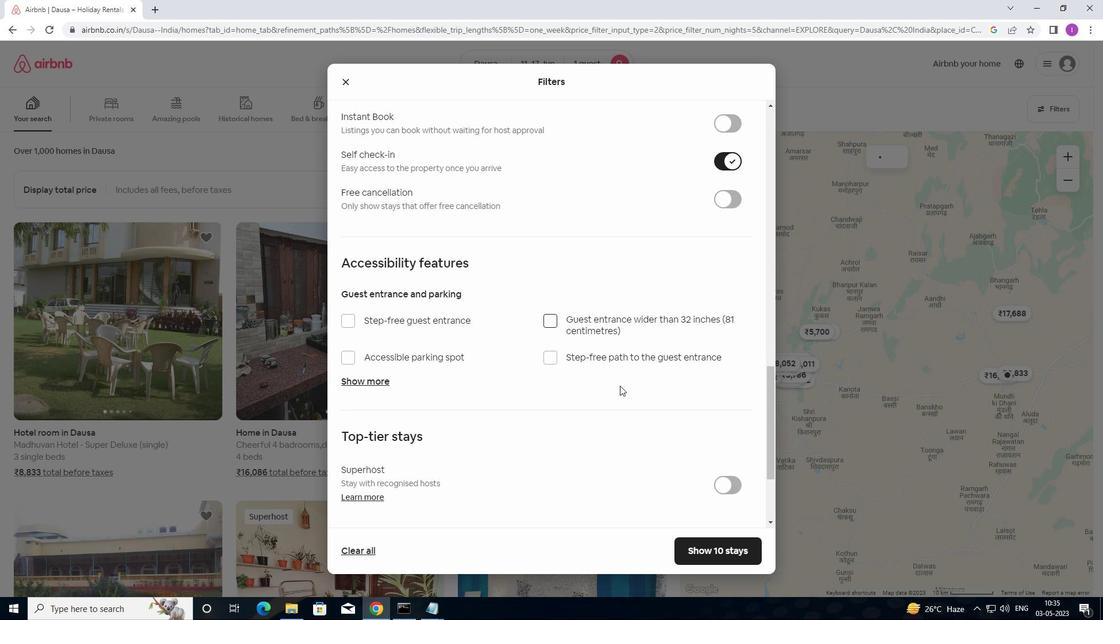 
Action: Mouse scrolled (620, 385) with delta (0, 0)
Screenshot: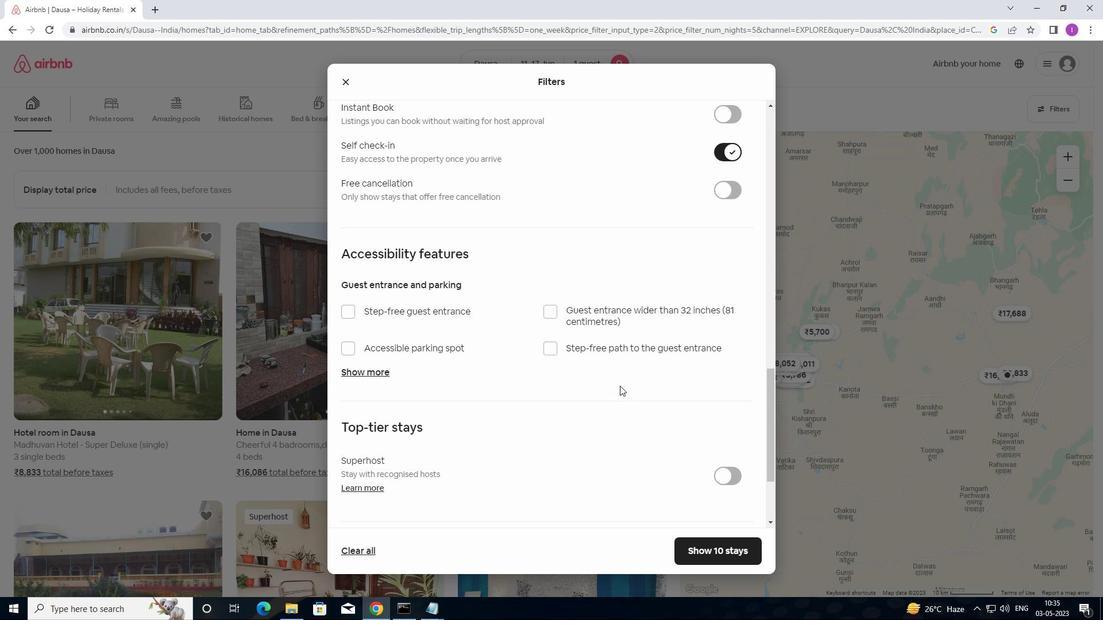 
Action: Mouse moved to (620, 386)
Screenshot: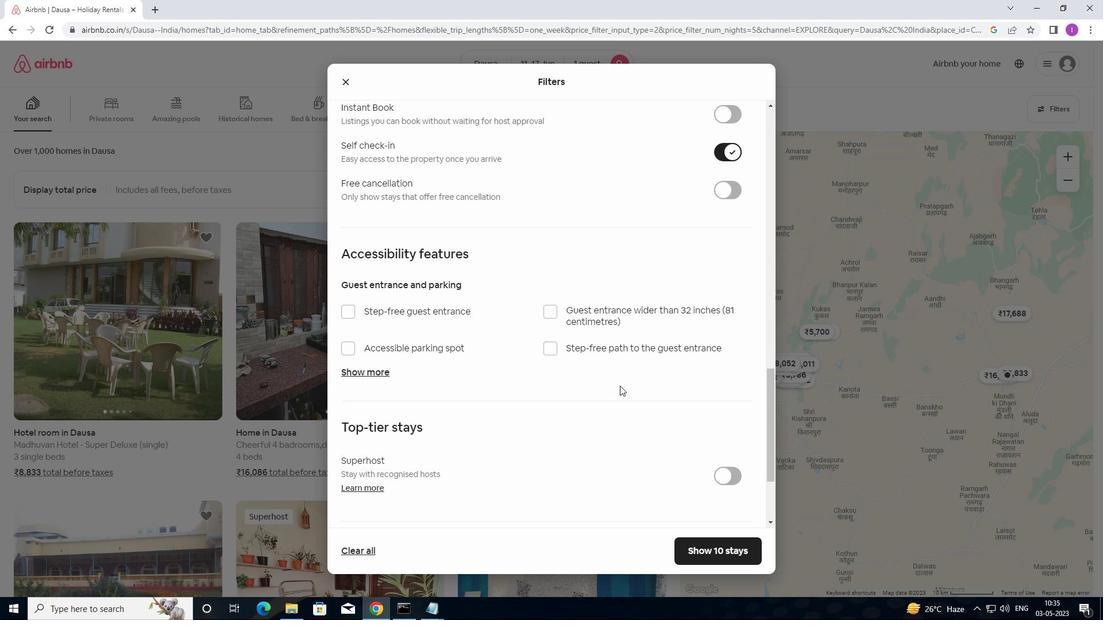 
Action: Mouse scrolled (620, 385) with delta (0, 0)
Screenshot: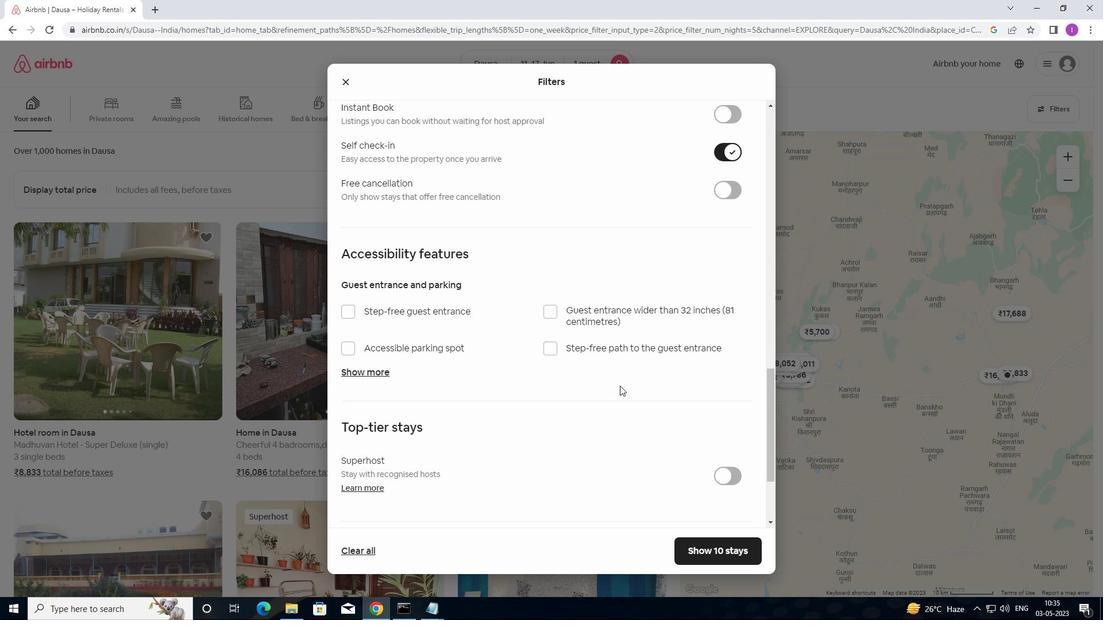 
Action: Mouse scrolled (620, 385) with delta (0, 0)
Screenshot: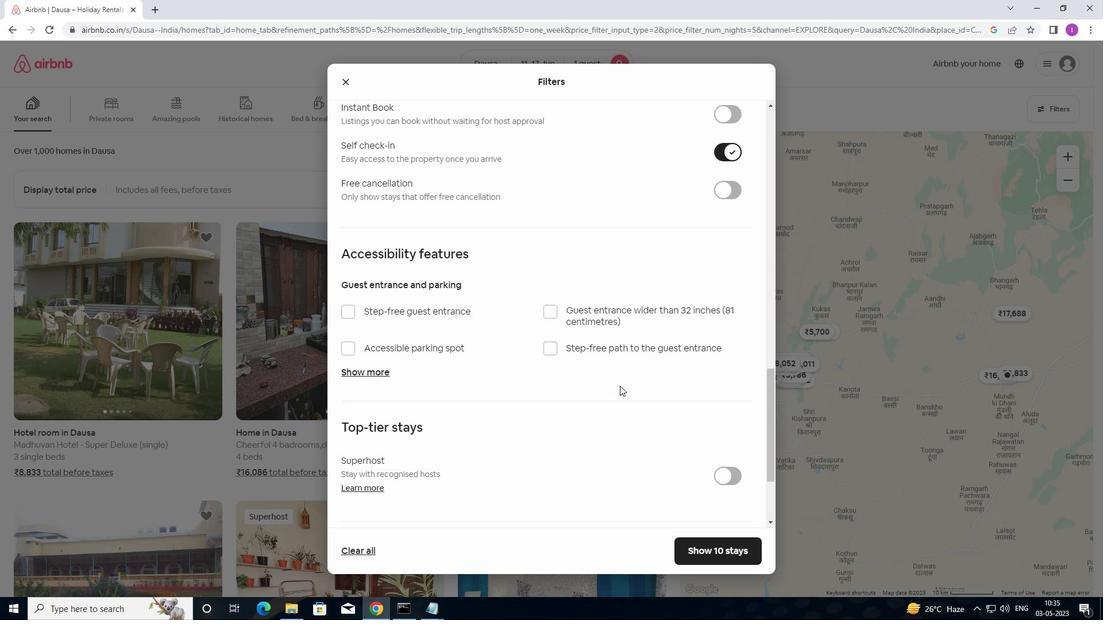 
Action: Mouse moved to (542, 386)
Screenshot: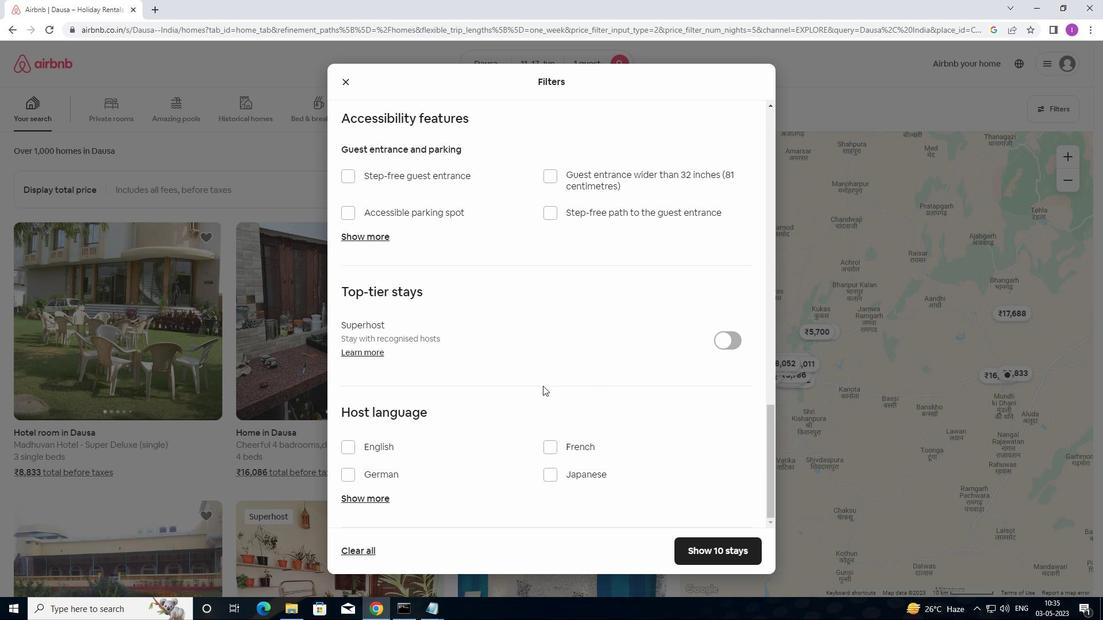 
Action: Mouse scrolled (542, 386) with delta (0, 0)
Screenshot: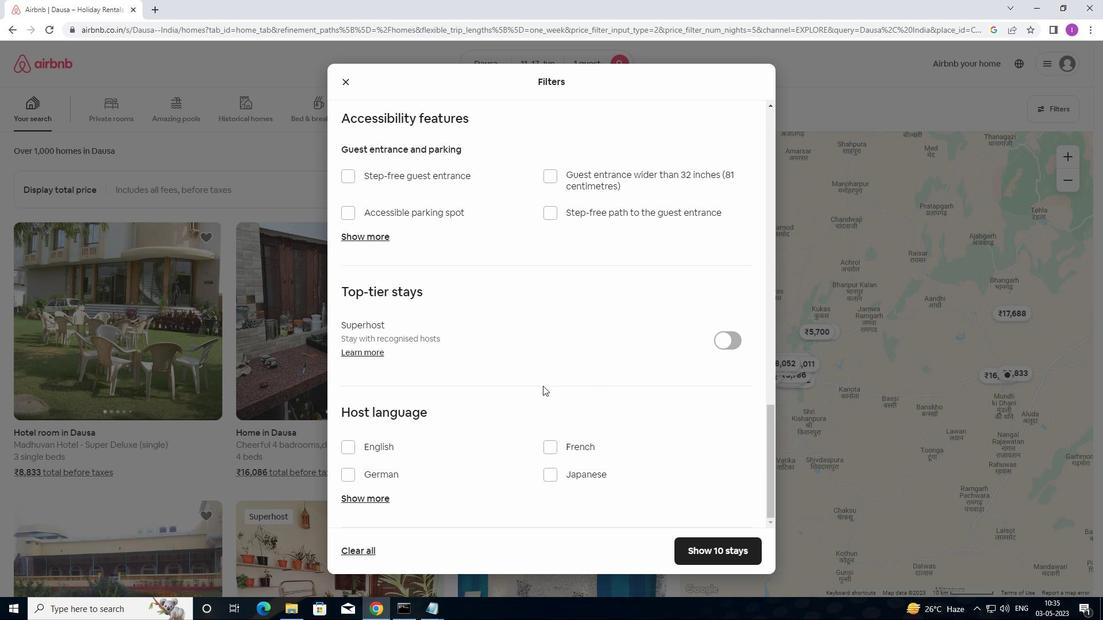 
Action: Mouse moved to (542, 387)
Screenshot: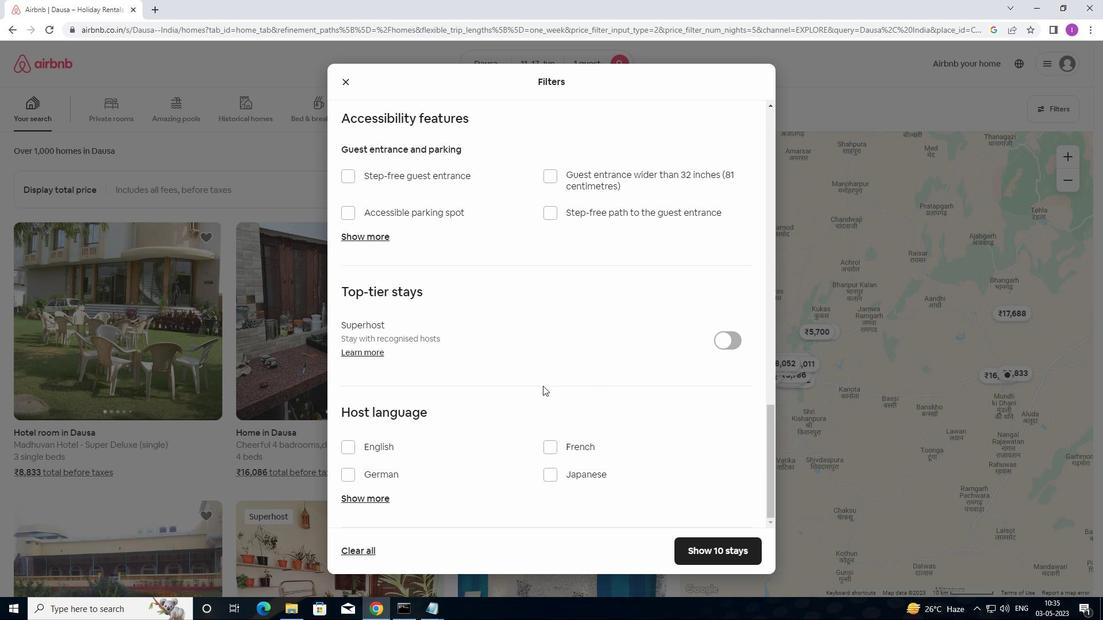 
Action: Mouse scrolled (542, 386) with delta (0, 0)
Screenshot: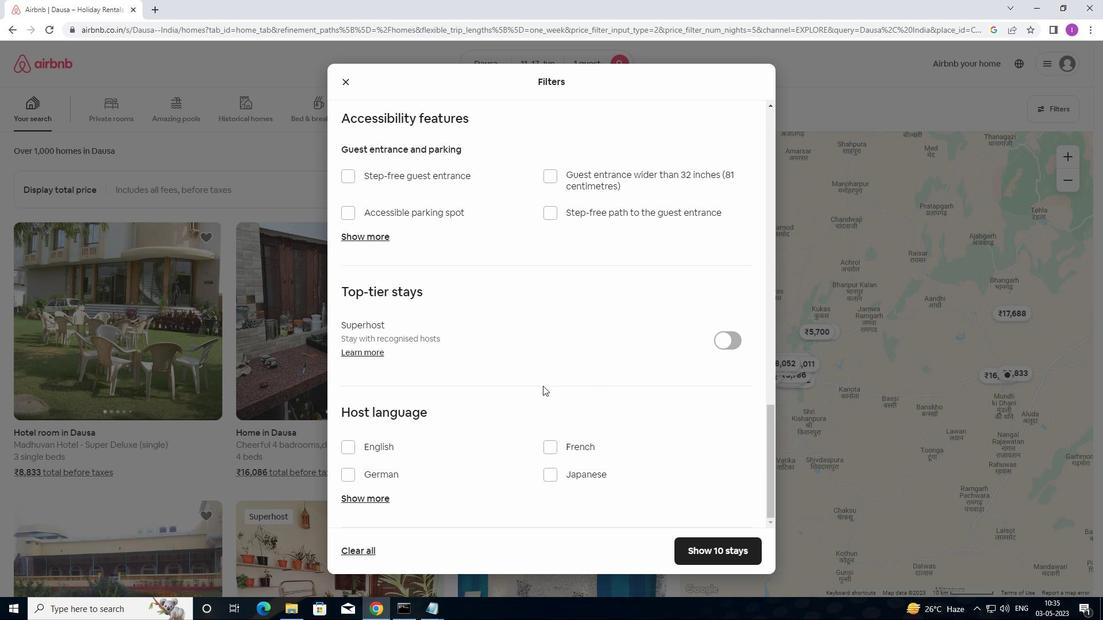 
Action: Mouse moved to (542, 387)
Screenshot: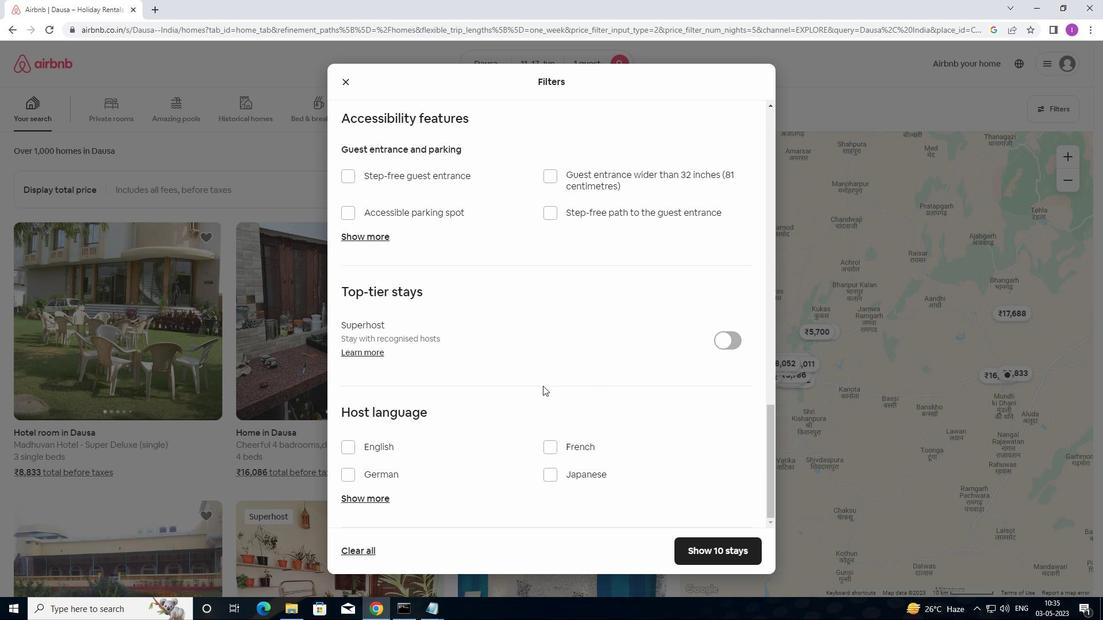
Action: Mouse scrolled (542, 387) with delta (0, 0)
Screenshot: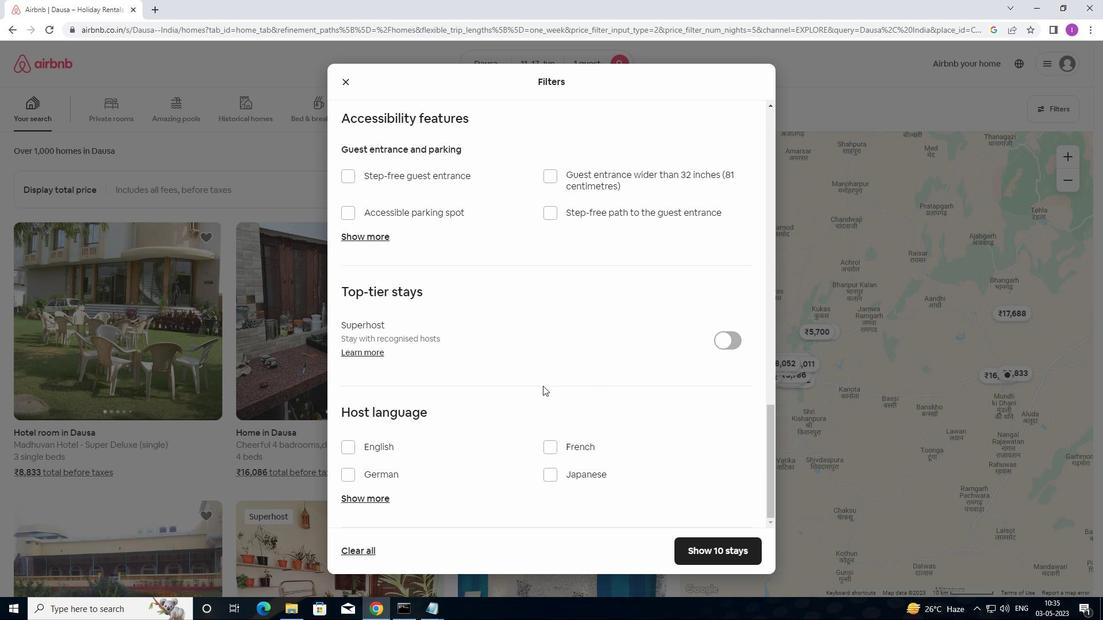 
Action: Mouse moved to (352, 449)
Screenshot: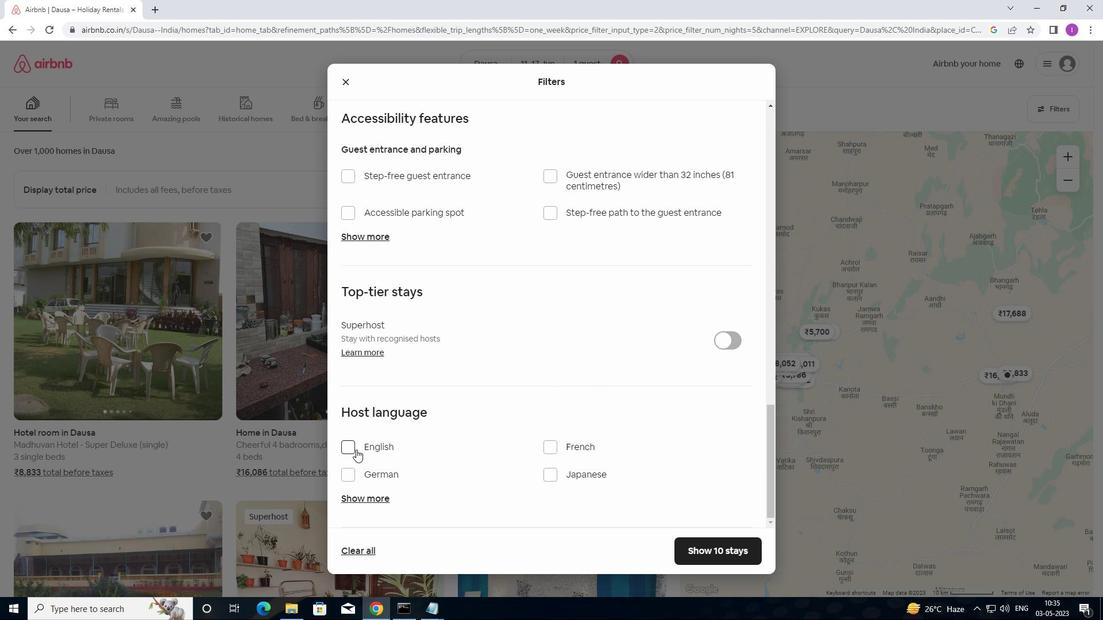 
Action: Mouse pressed left at (352, 449)
Screenshot: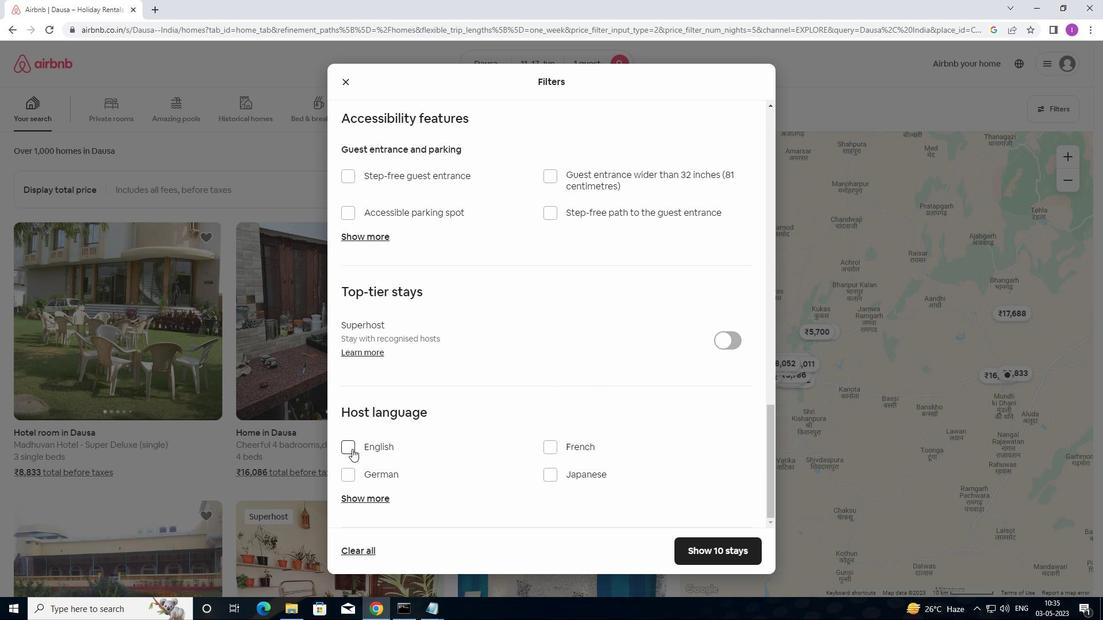 
Action: Mouse moved to (712, 559)
Screenshot: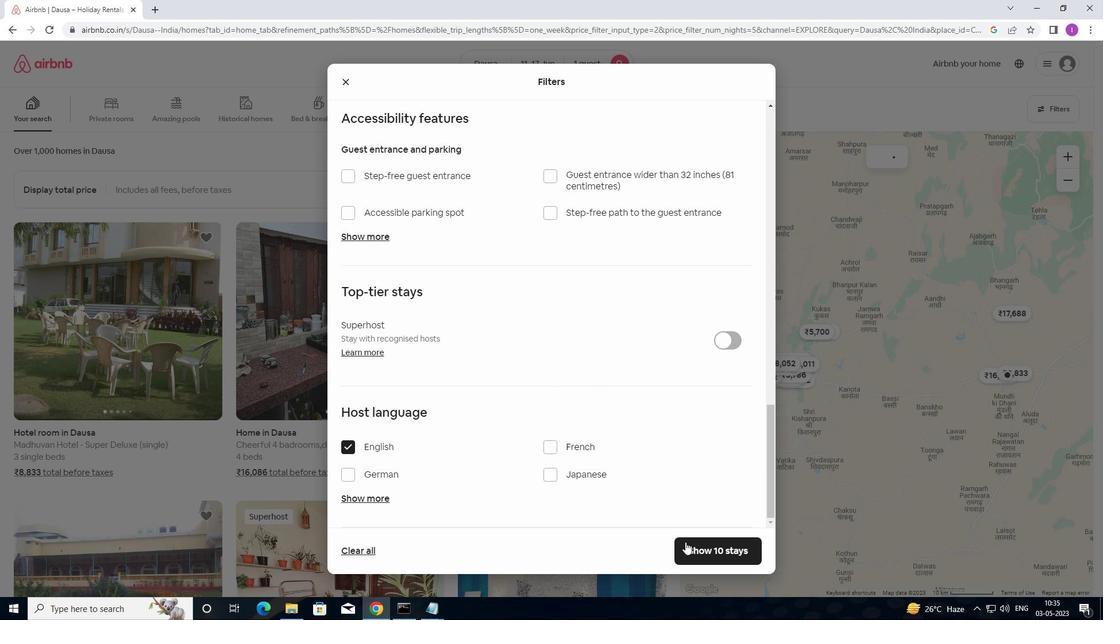 
Action: Mouse pressed left at (712, 559)
Screenshot: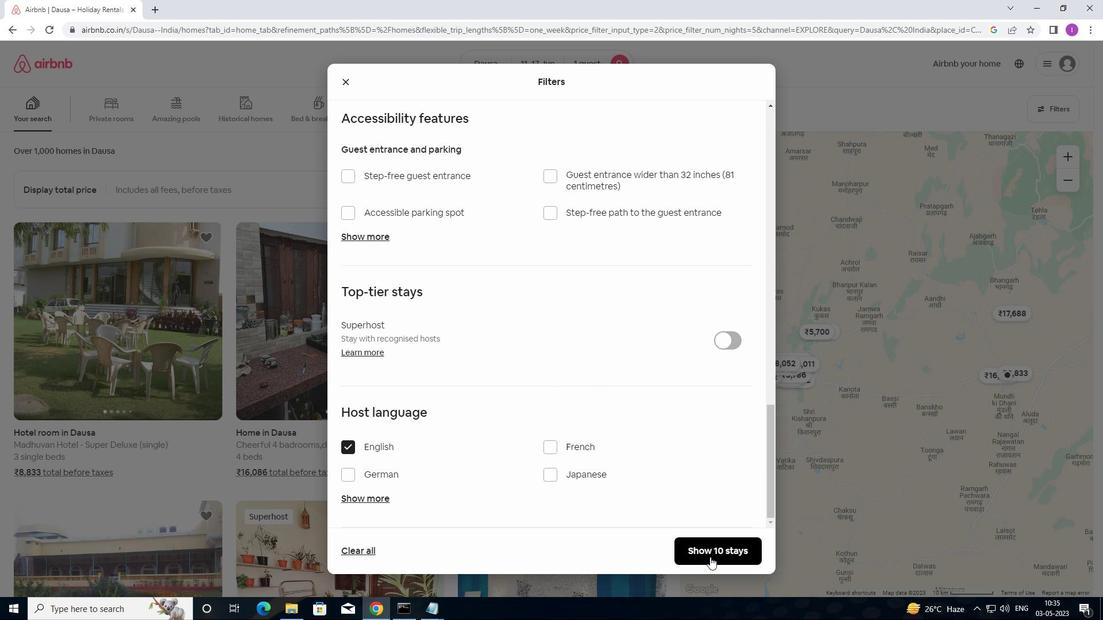 
Action: Mouse moved to (717, 551)
Screenshot: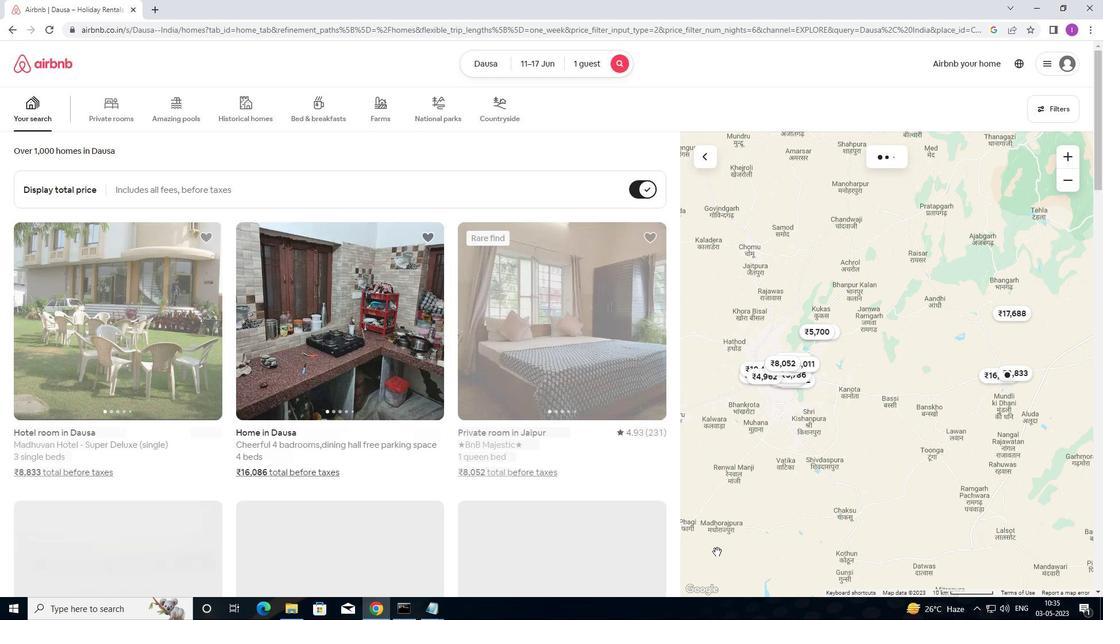 
